 Task: Search one way flight ticket for 1 adult, 1 child, 1 infant in seat in premium economy from Newburgh: New York Stewart International Airport to Gillette: Gillette Campbell County Airport on 5-1-2023. Choice of flights is Southwest. Number of bags: 2 checked bags. Price is upto 105000. Outbound departure time preference is 10:15.
Action: Mouse moved to (250, 393)
Screenshot: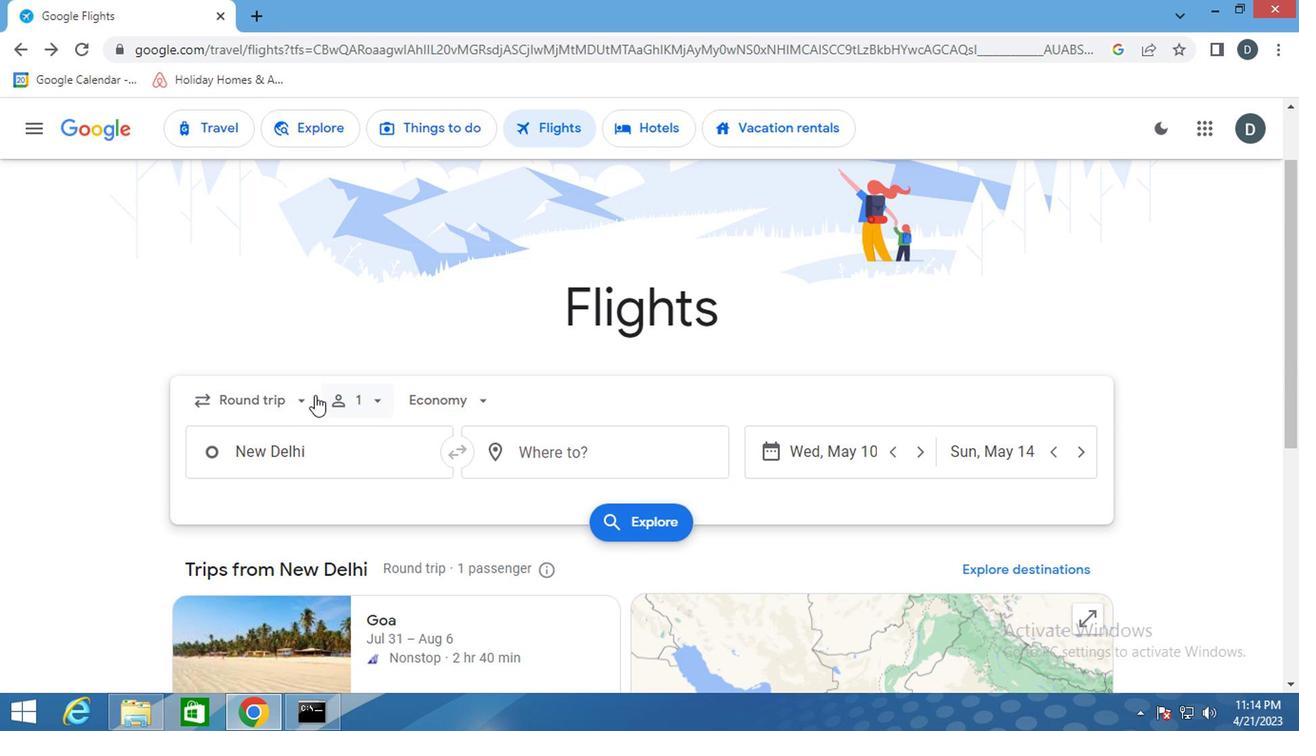 
Action: Mouse pressed left at (250, 393)
Screenshot: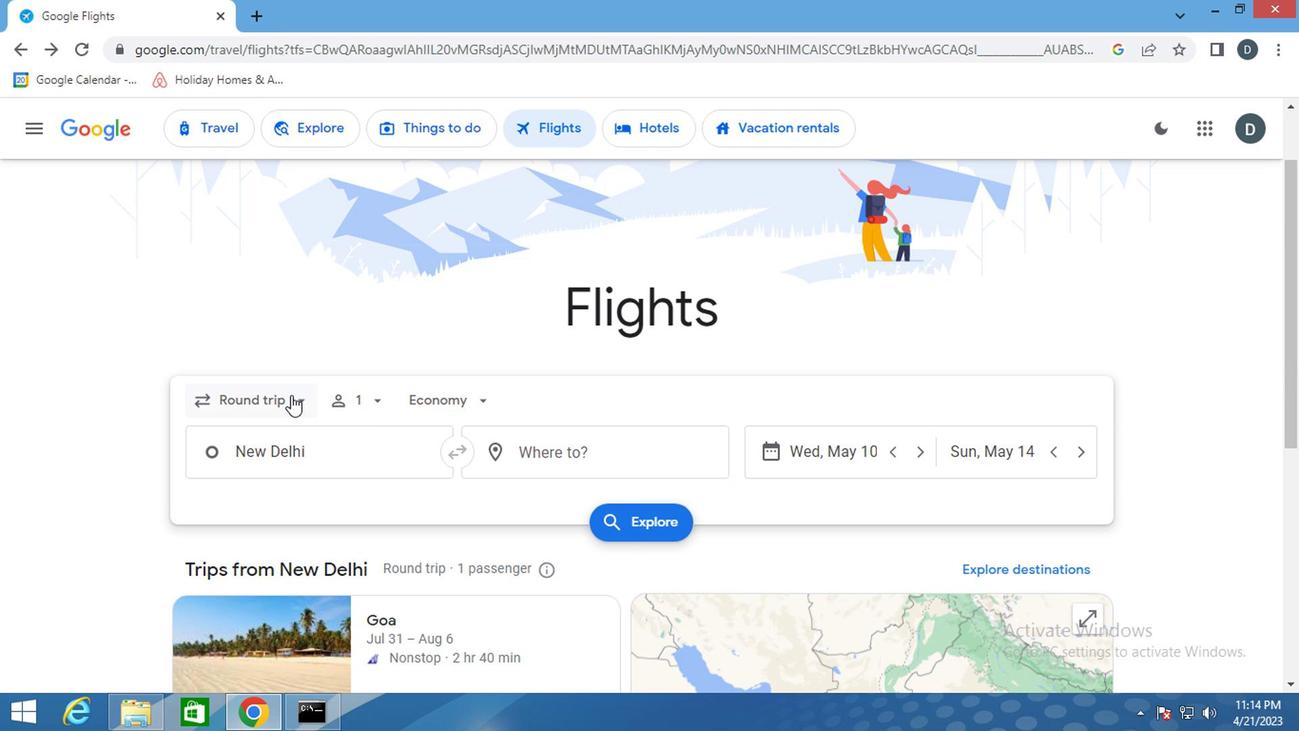 
Action: Mouse moved to (251, 482)
Screenshot: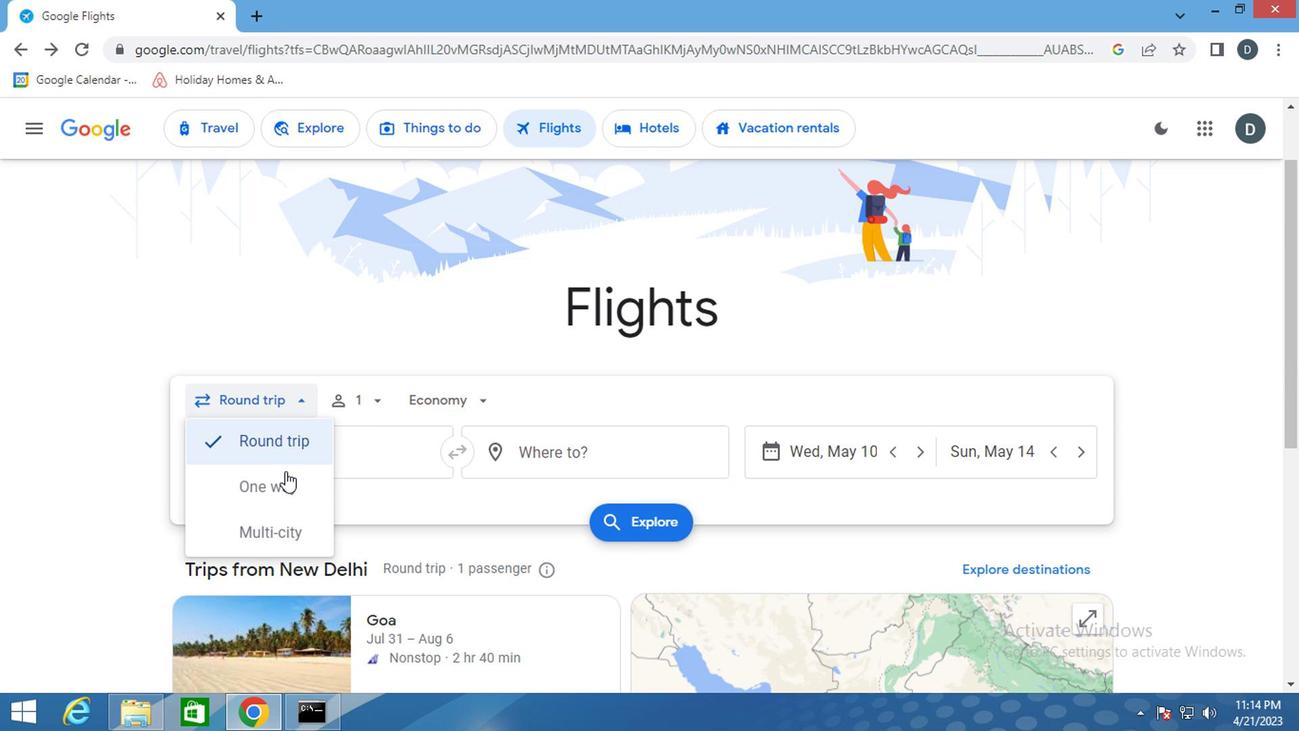 
Action: Mouse pressed left at (251, 482)
Screenshot: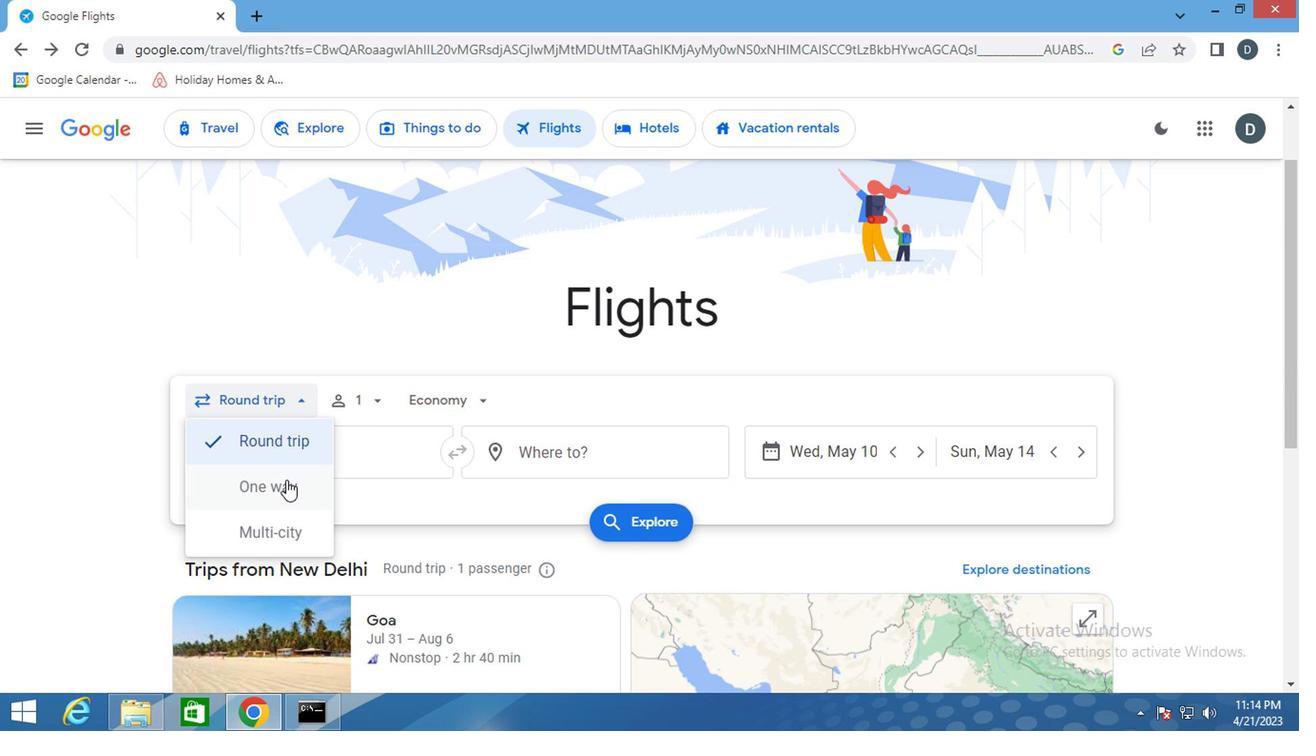 
Action: Mouse moved to (339, 402)
Screenshot: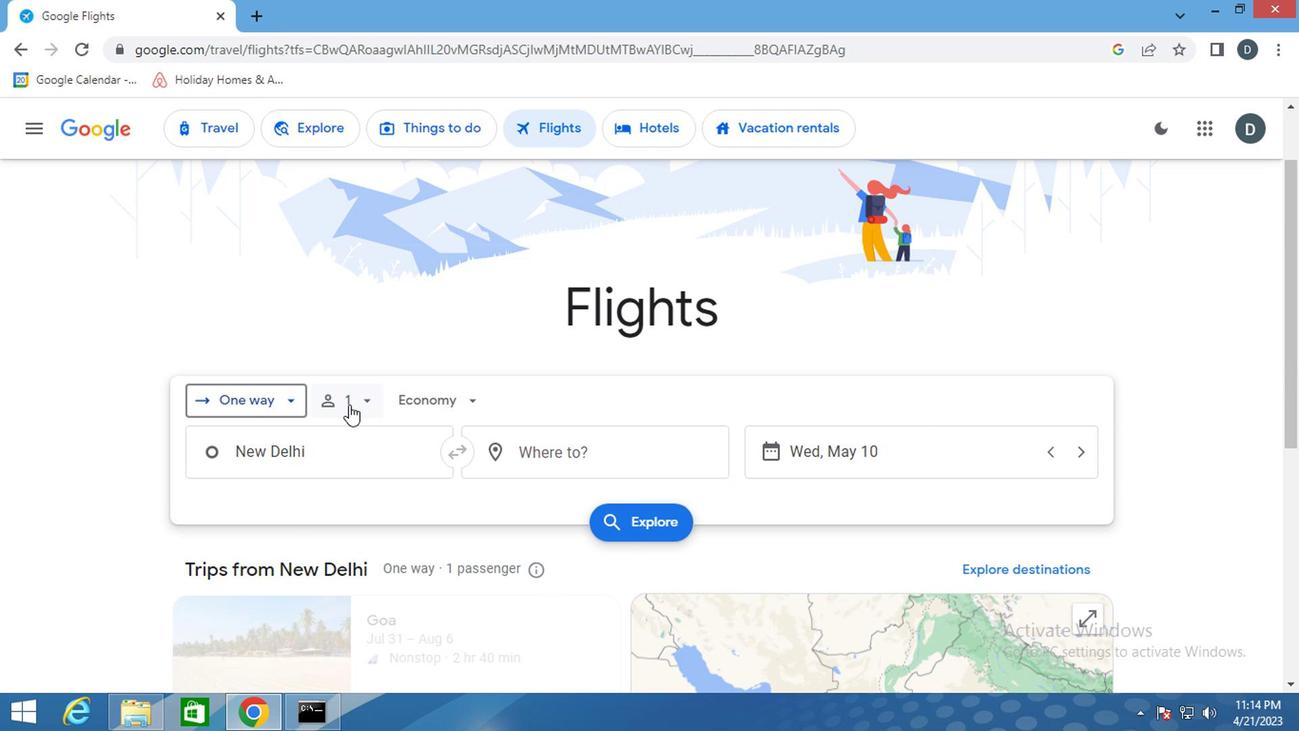 
Action: Mouse pressed left at (339, 402)
Screenshot: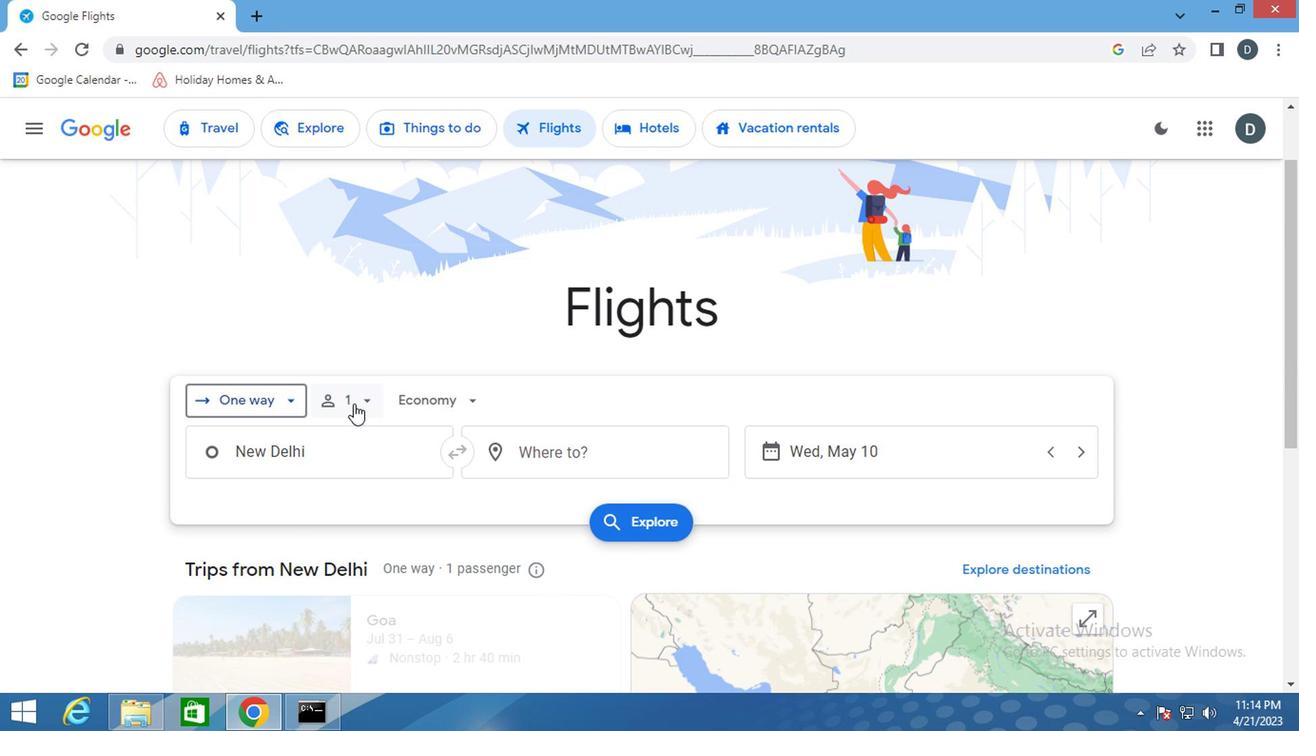 
Action: Mouse moved to (563, 508)
Screenshot: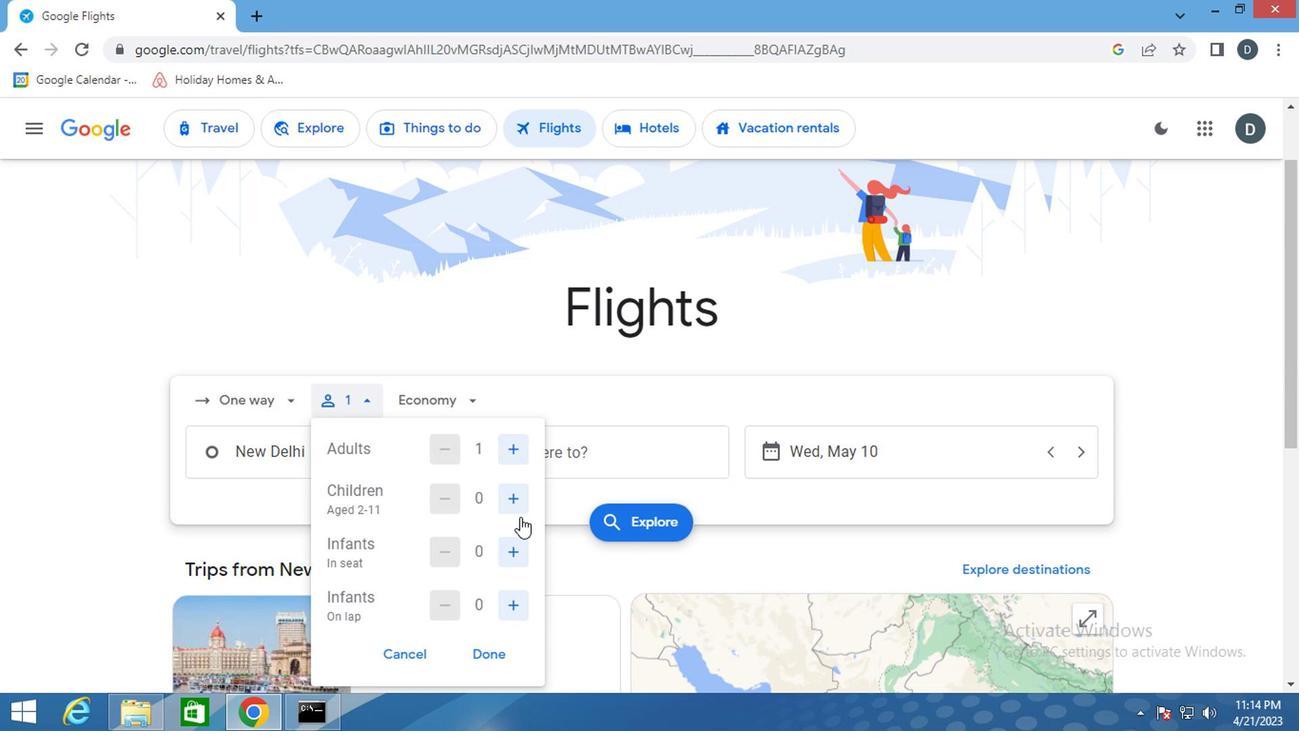 
Action: Mouse pressed left at (563, 508)
Screenshot: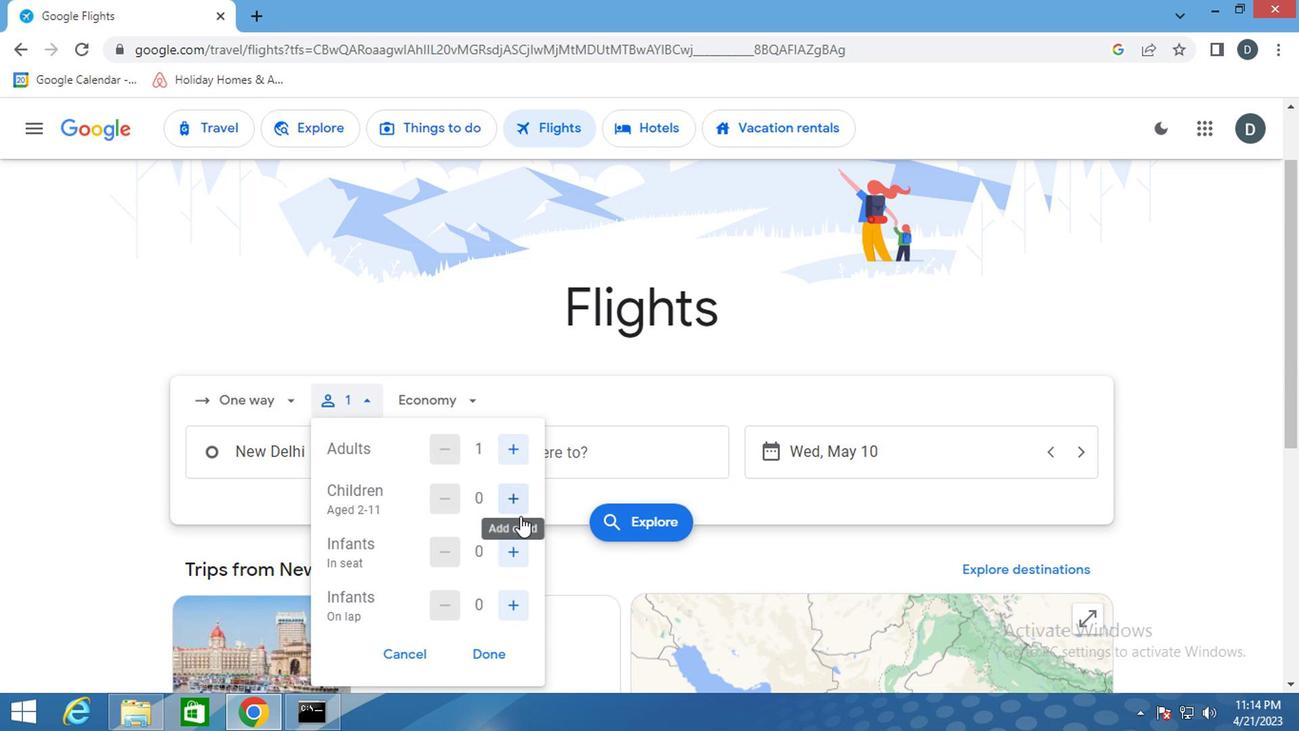 
Action: Mouse moved to (559, 542)
Screenshot: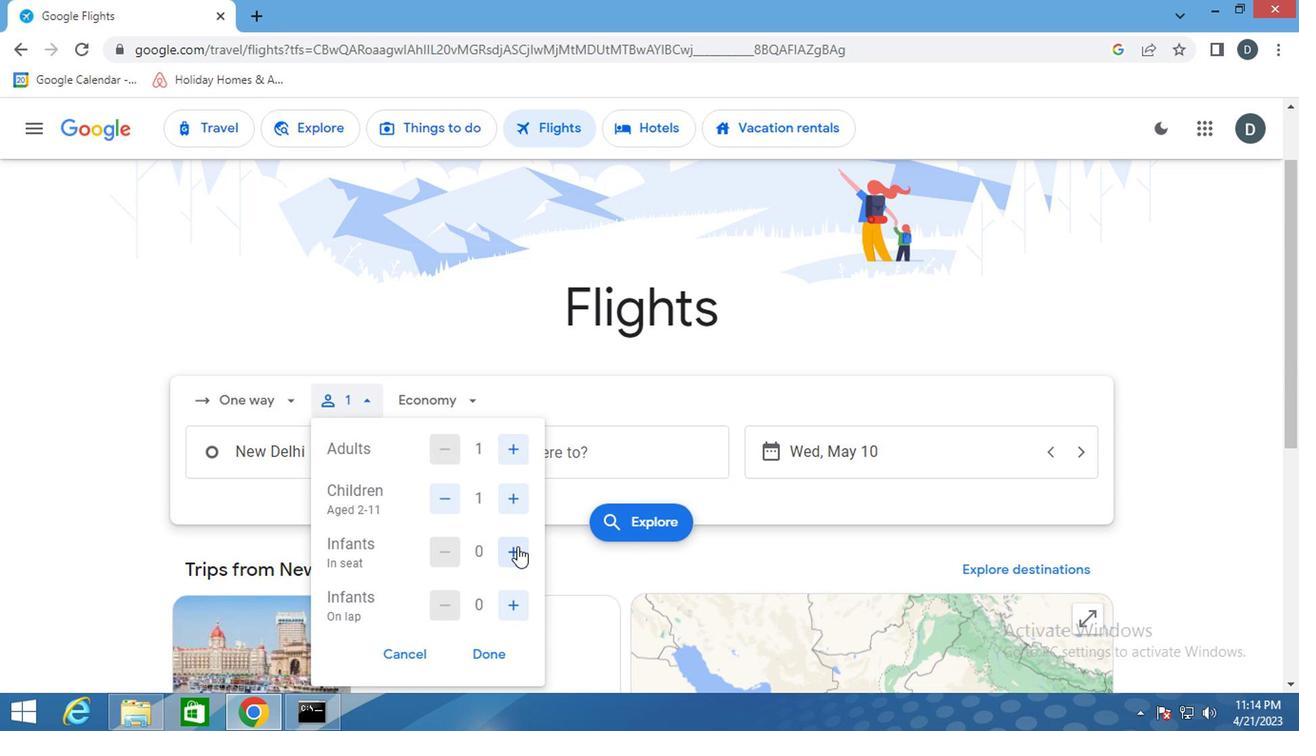 
Action: Mouse pressed left at (559, 542)
Screenshot: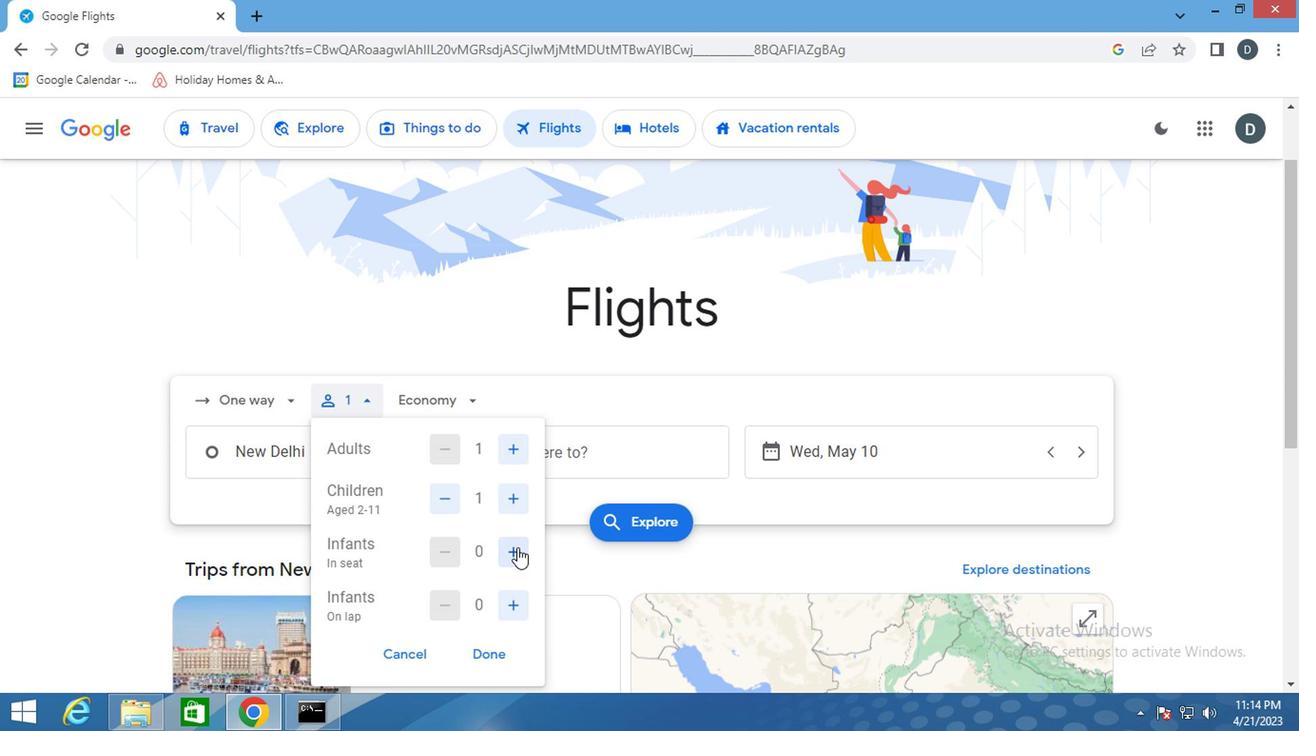 
Action: Mouse moved to (533, 651)
Screenshot: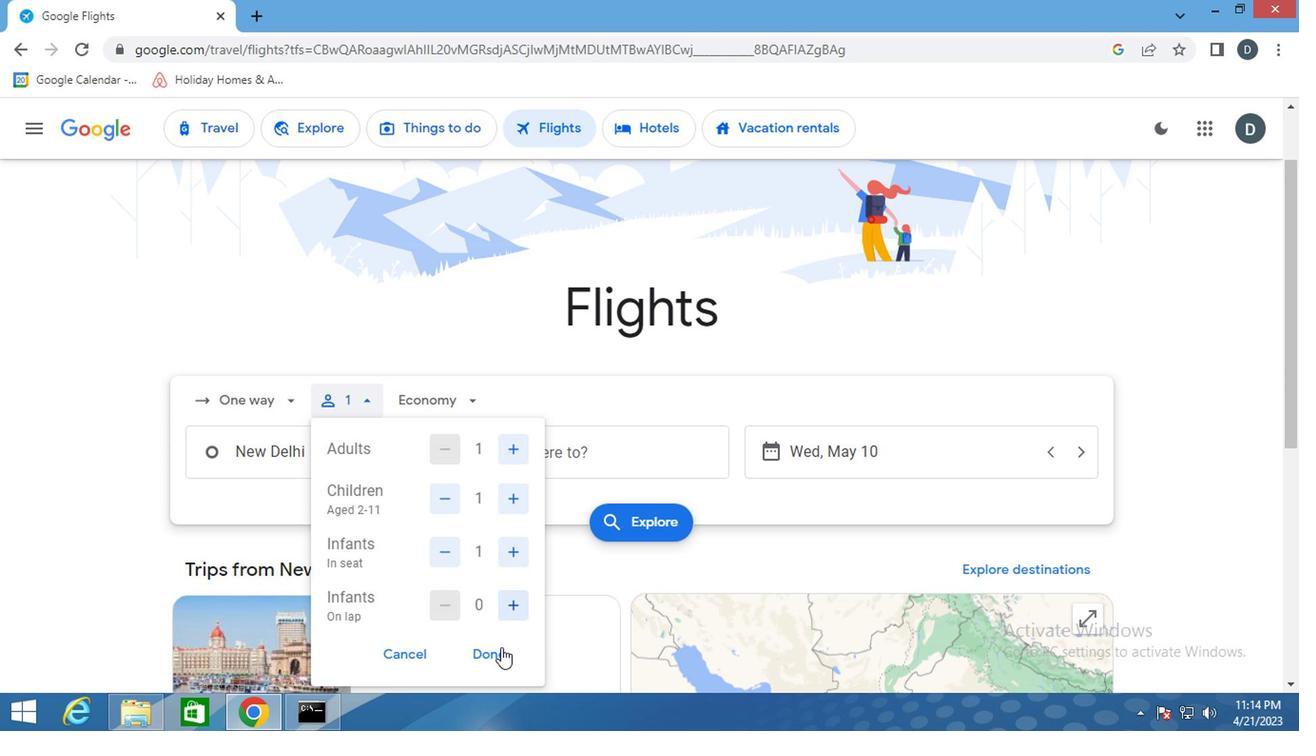 
Action: Mouse pressed left at (533, 651)
Screenshot: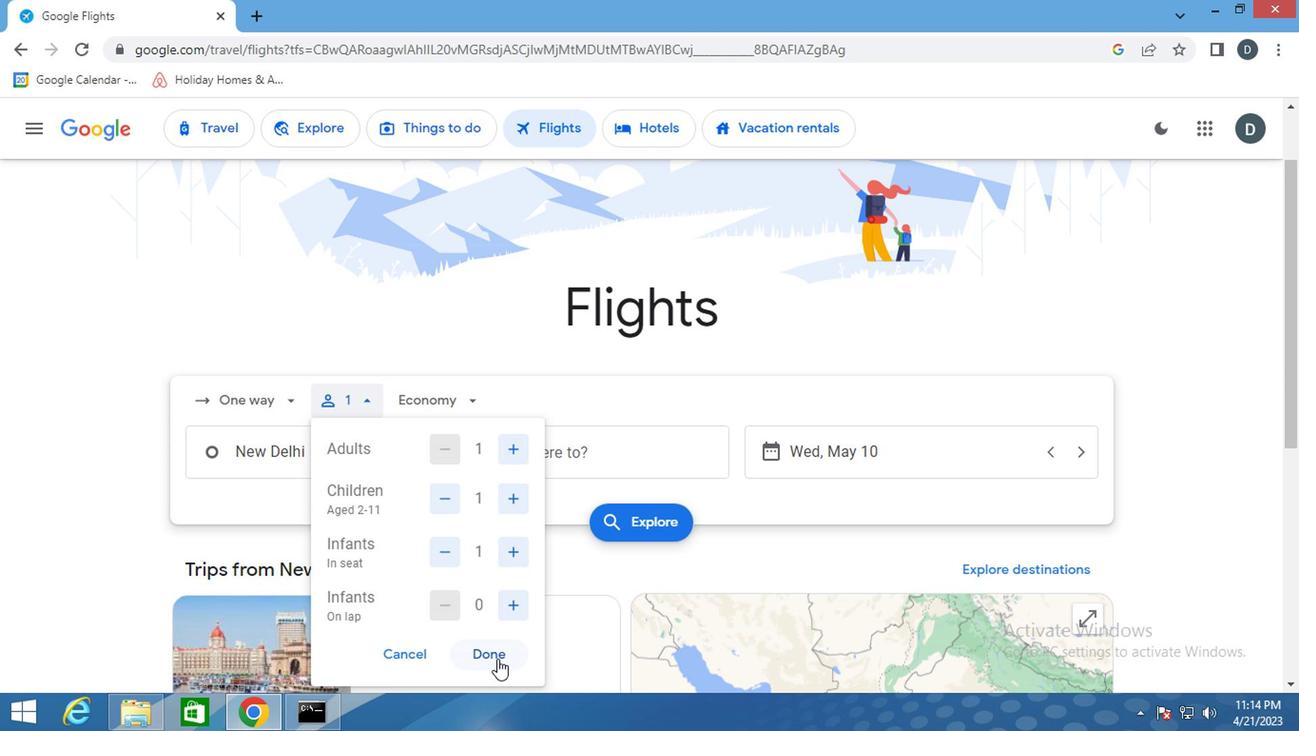 
Action: Mouse moved to (463, 410)
Screenshot: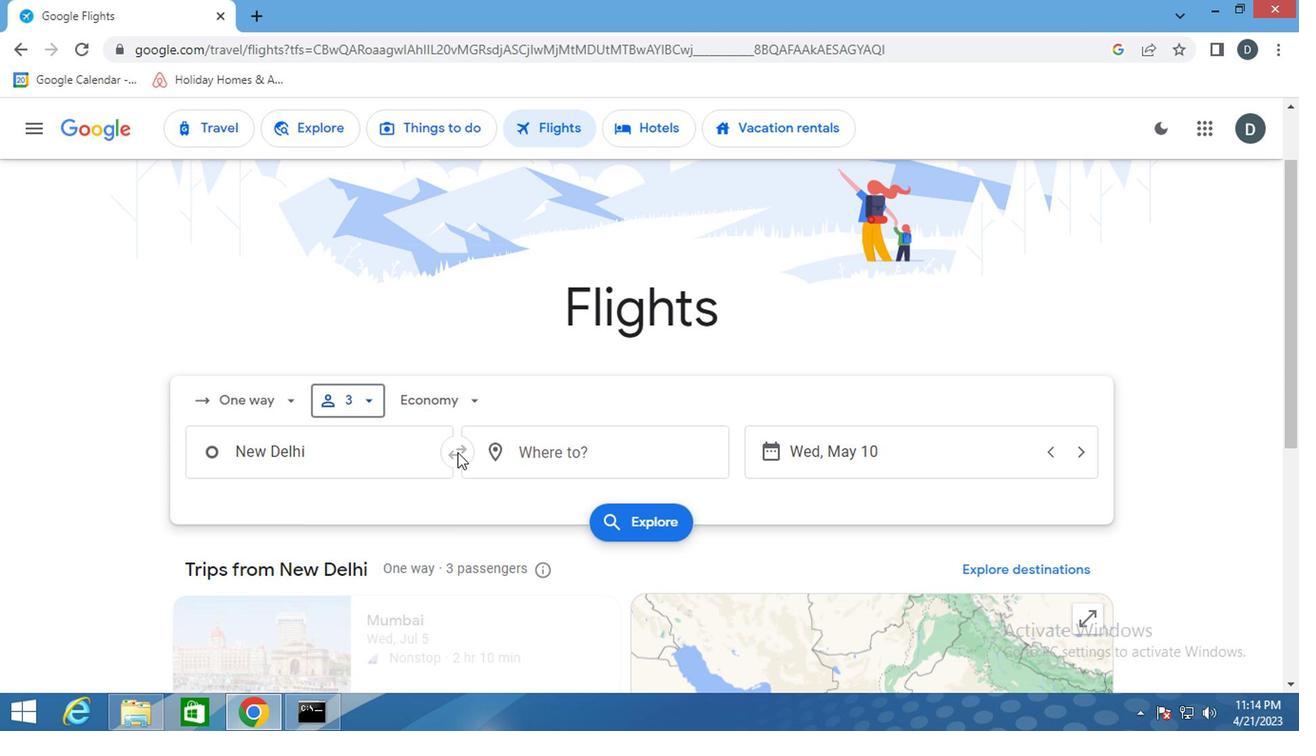 
Action: Mouse pressed left at (463, 410)
Screenshot: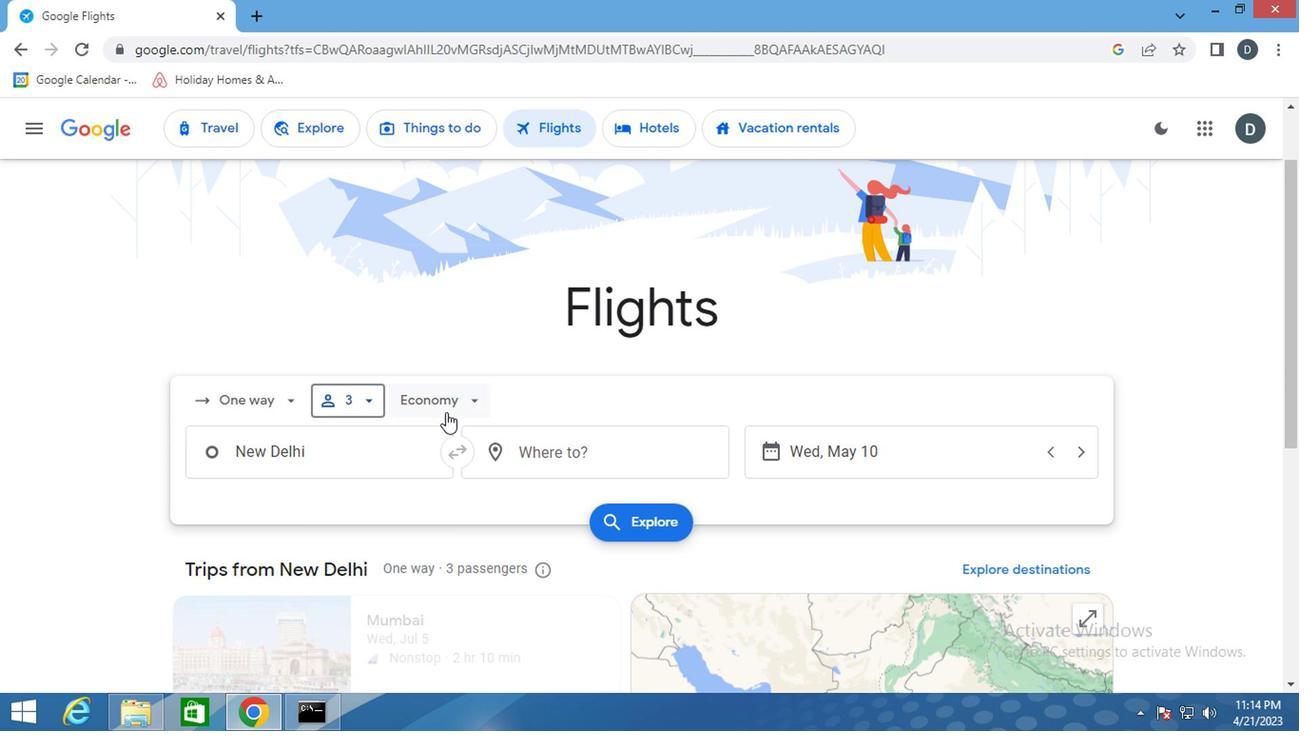 
Action: Mouse moved to (494, 471)
Screenshot: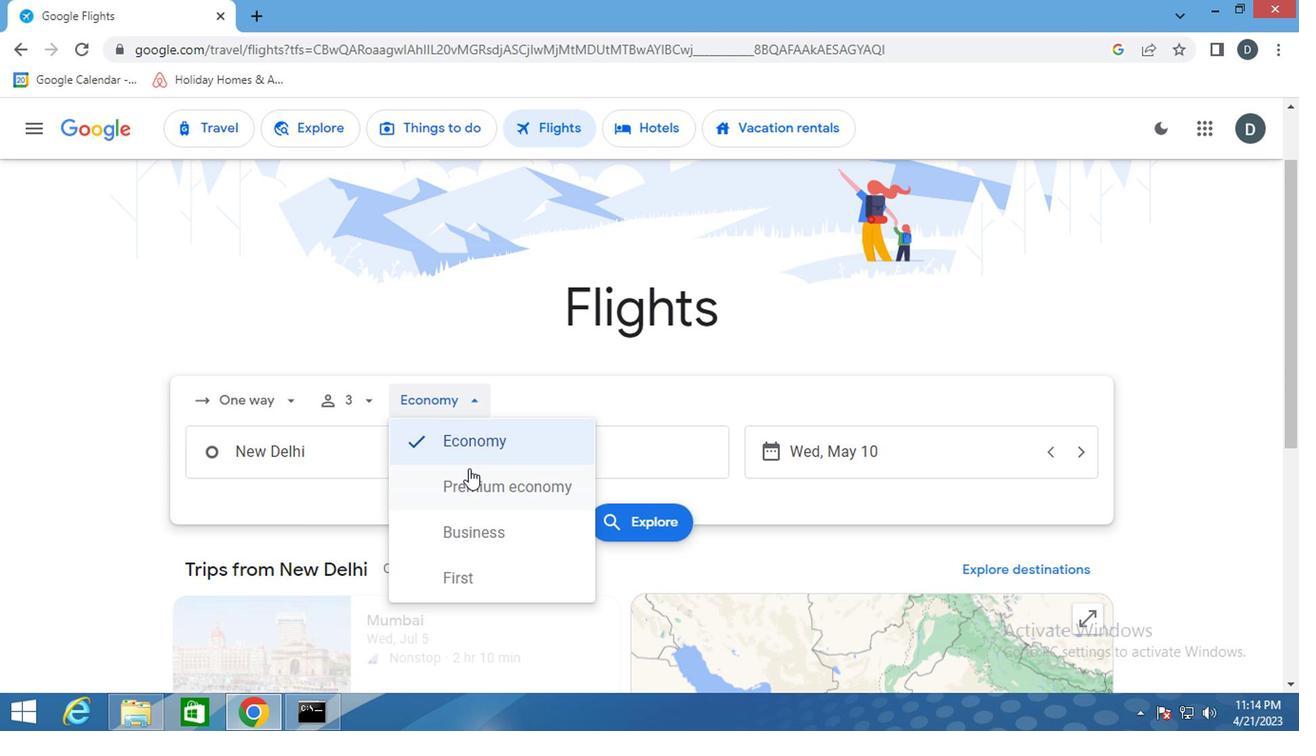 
Action: Mouse pressed left at (494, 471)
Screenshot: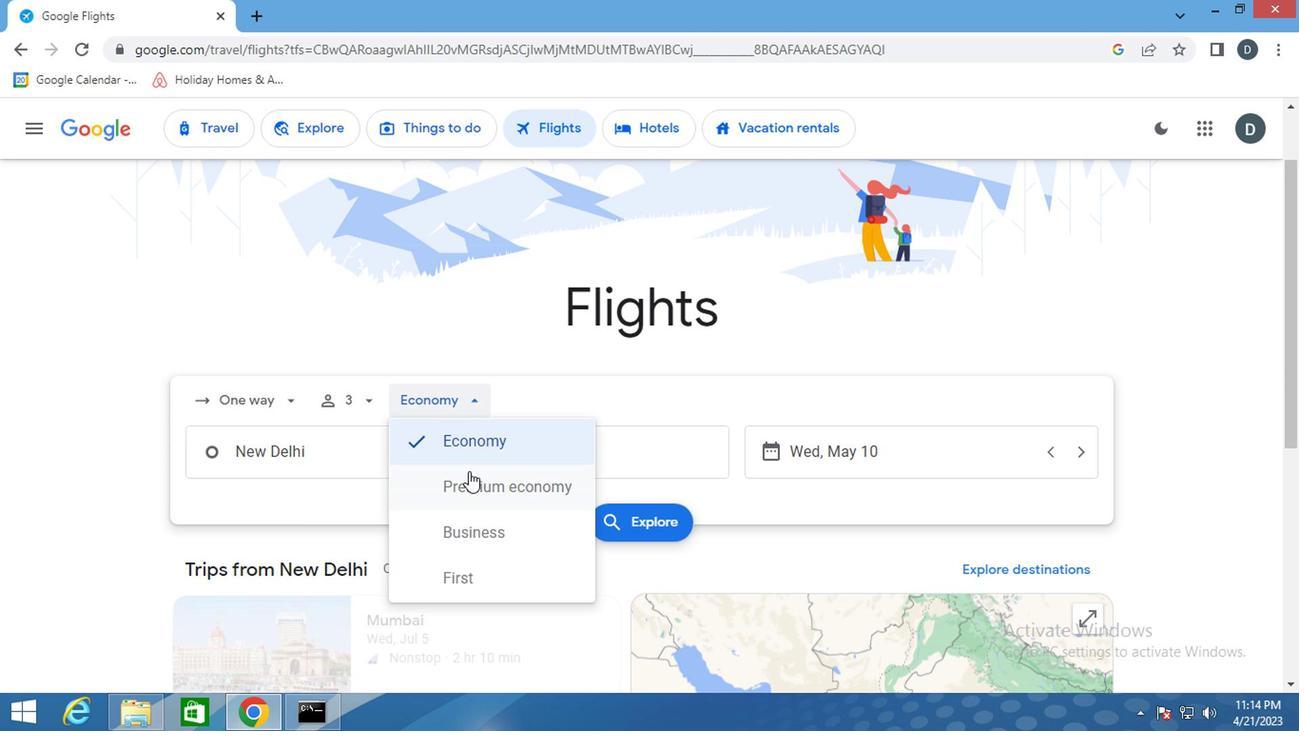 
Action: Mouse moved to (299, 459)
Screenshot: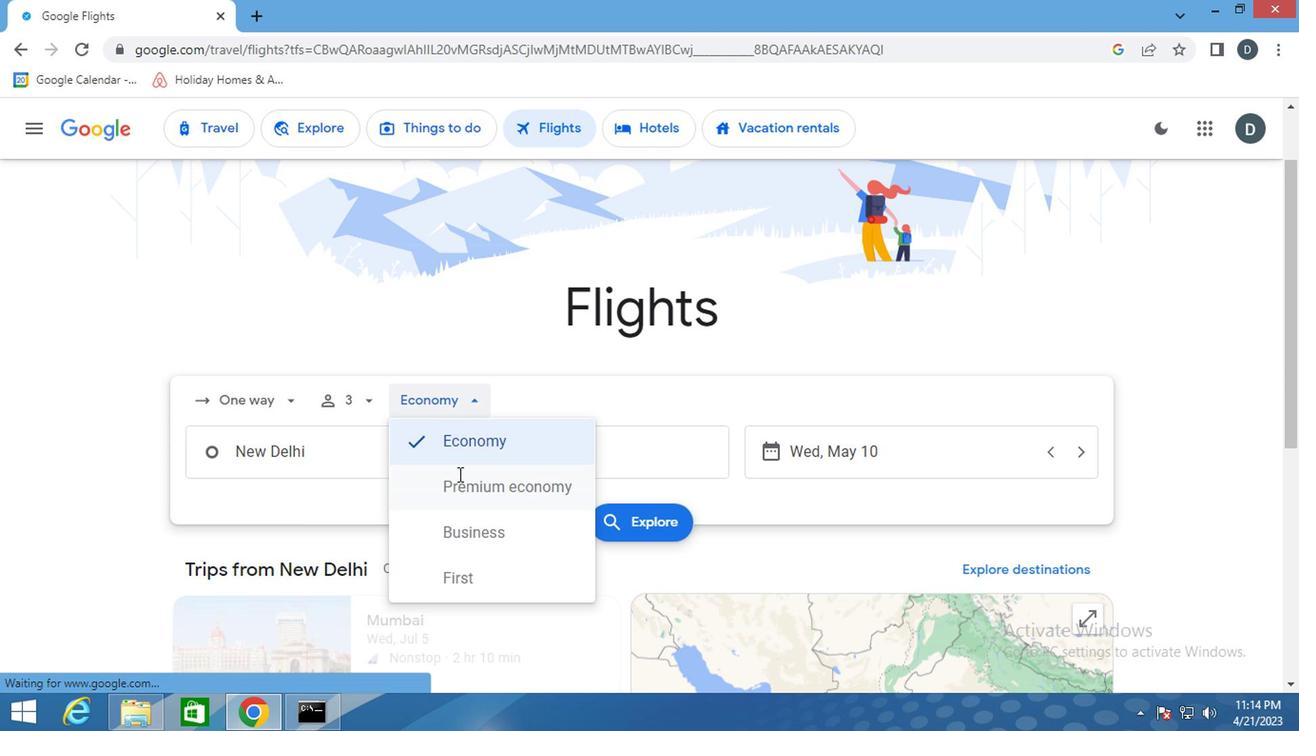 
Action: Mouse pressed left at (299, 459)
Screenshot: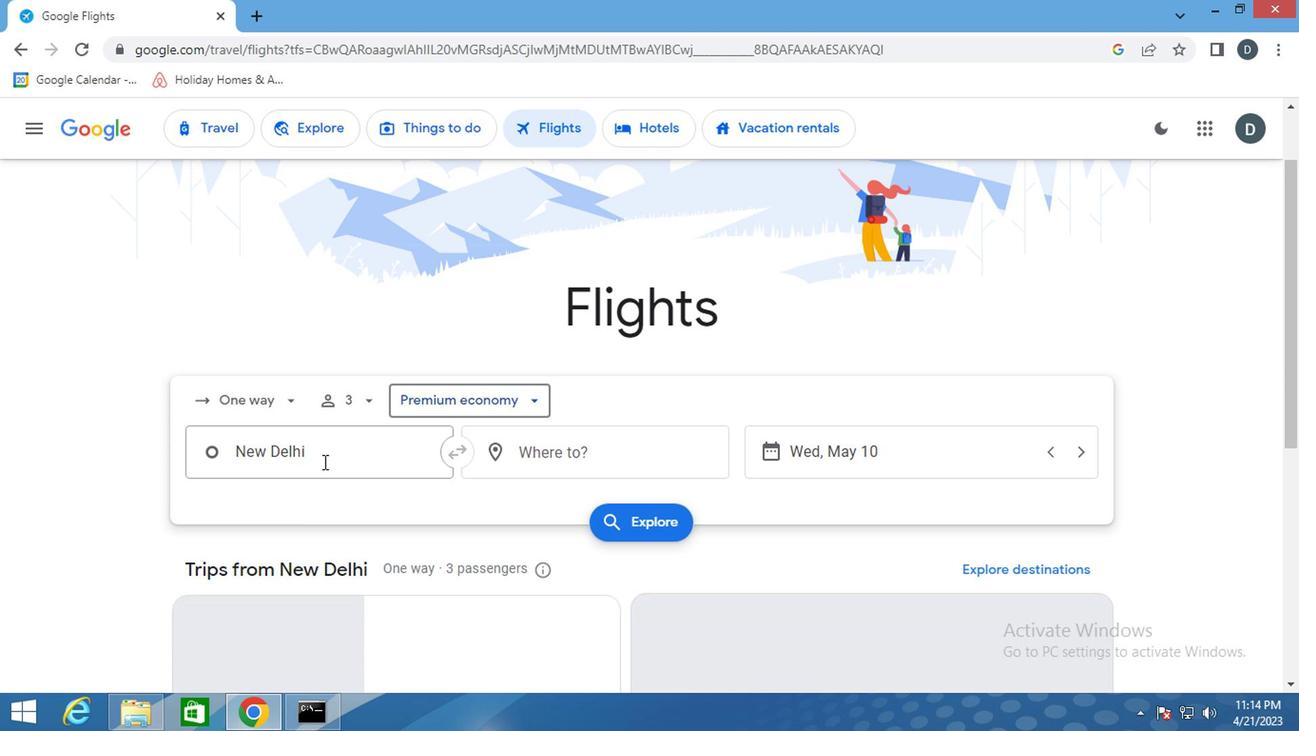 
Action: Key pressed <Key.shift>NEWBURG
Screenshot: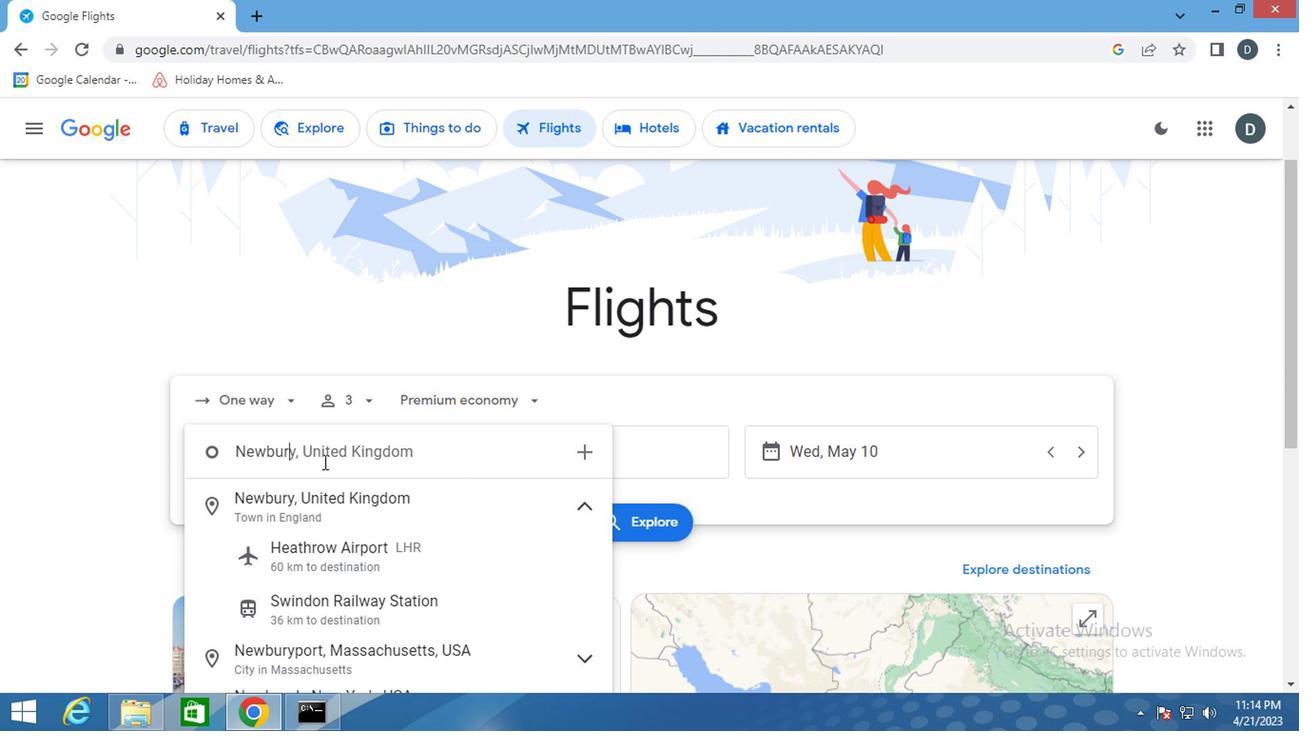 
Action: Mouse moved to (358, 560)
Screenshot: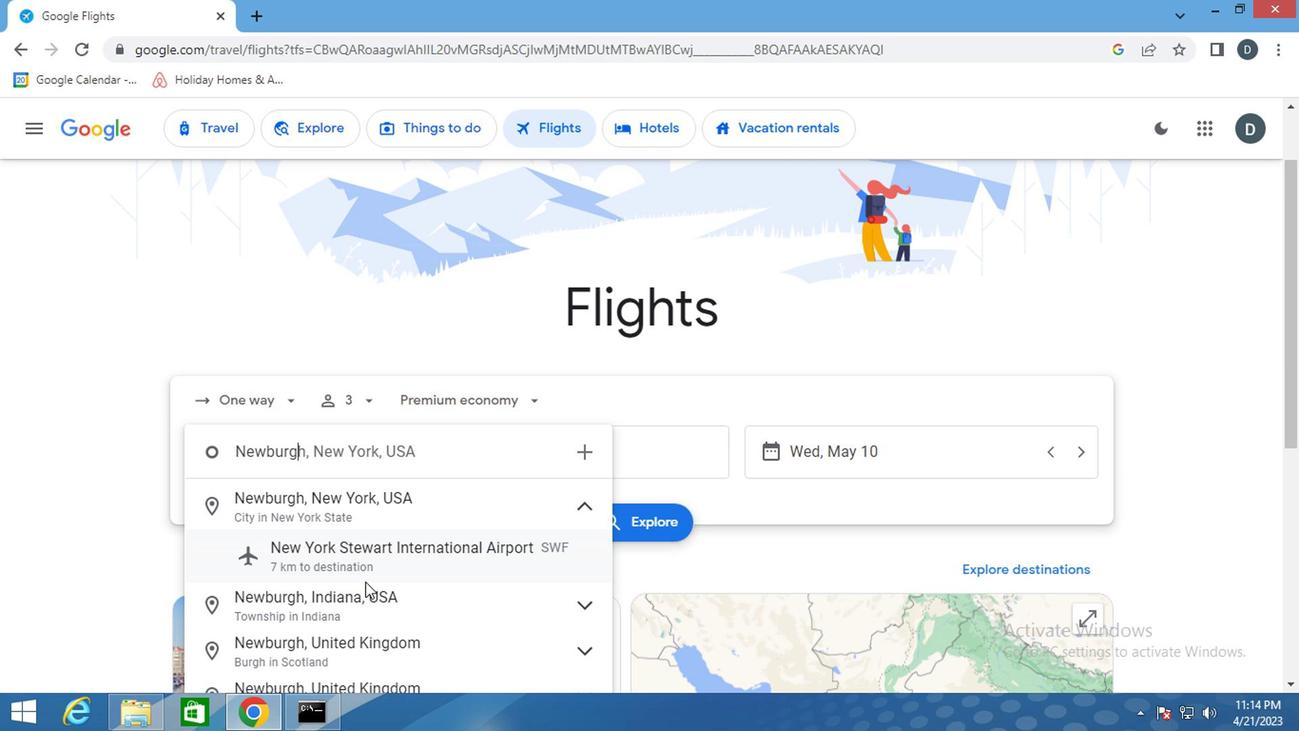 
Action: Mouse pressed left at (358, 560)
Screenshot: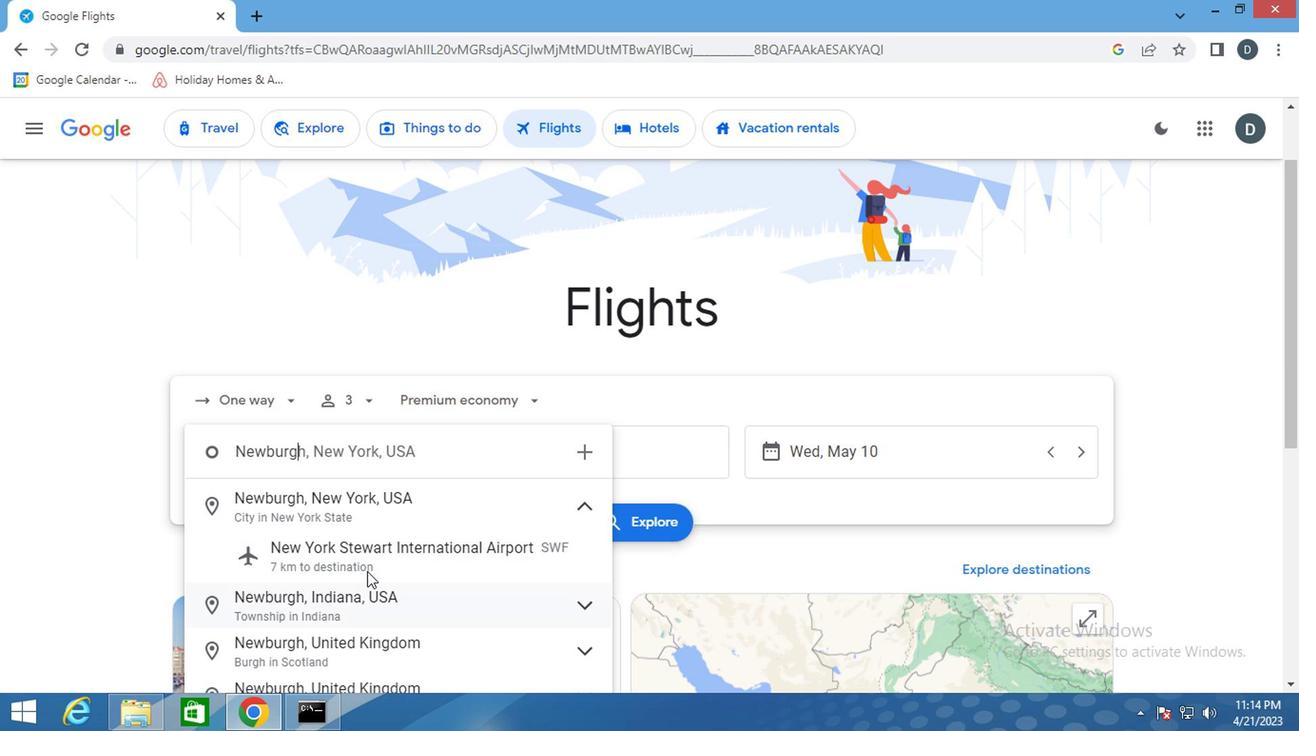
Action: Mouse moved to (637, 465)
Screenshot: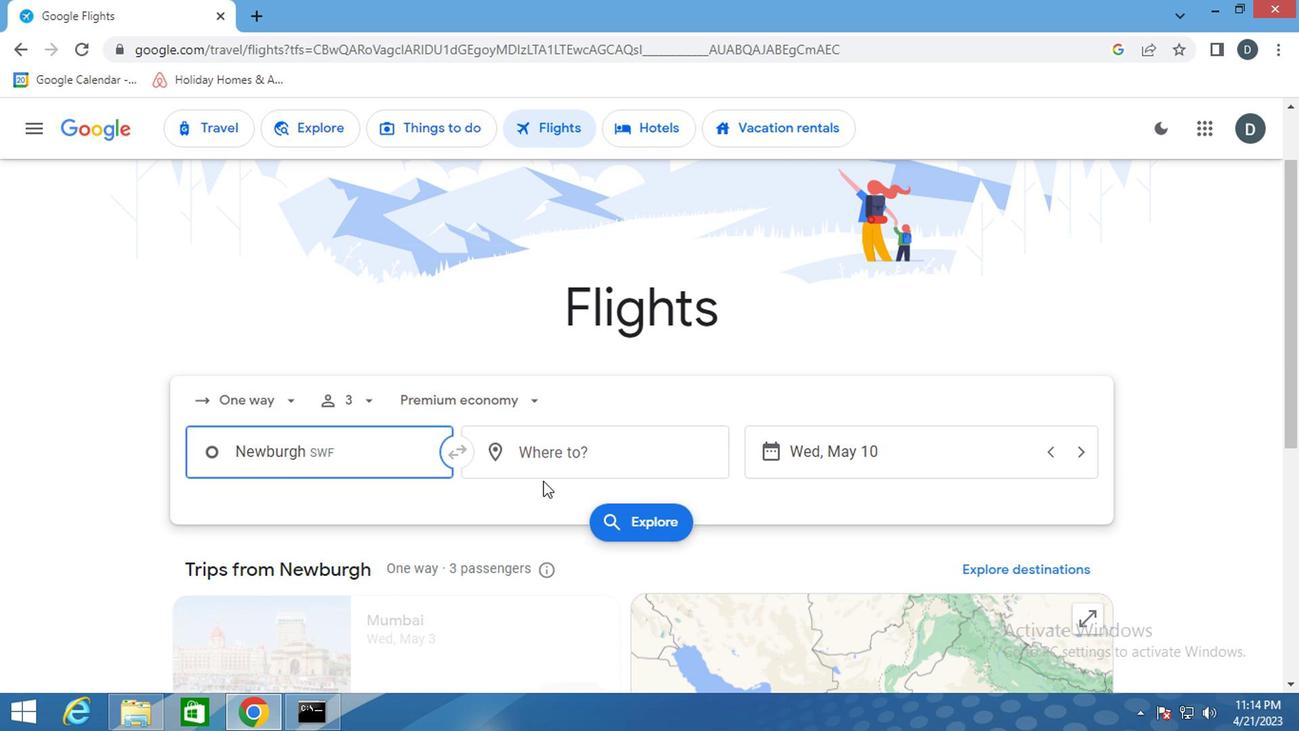 
Action: Mouse pressed left at (637, 465)
Screenshot: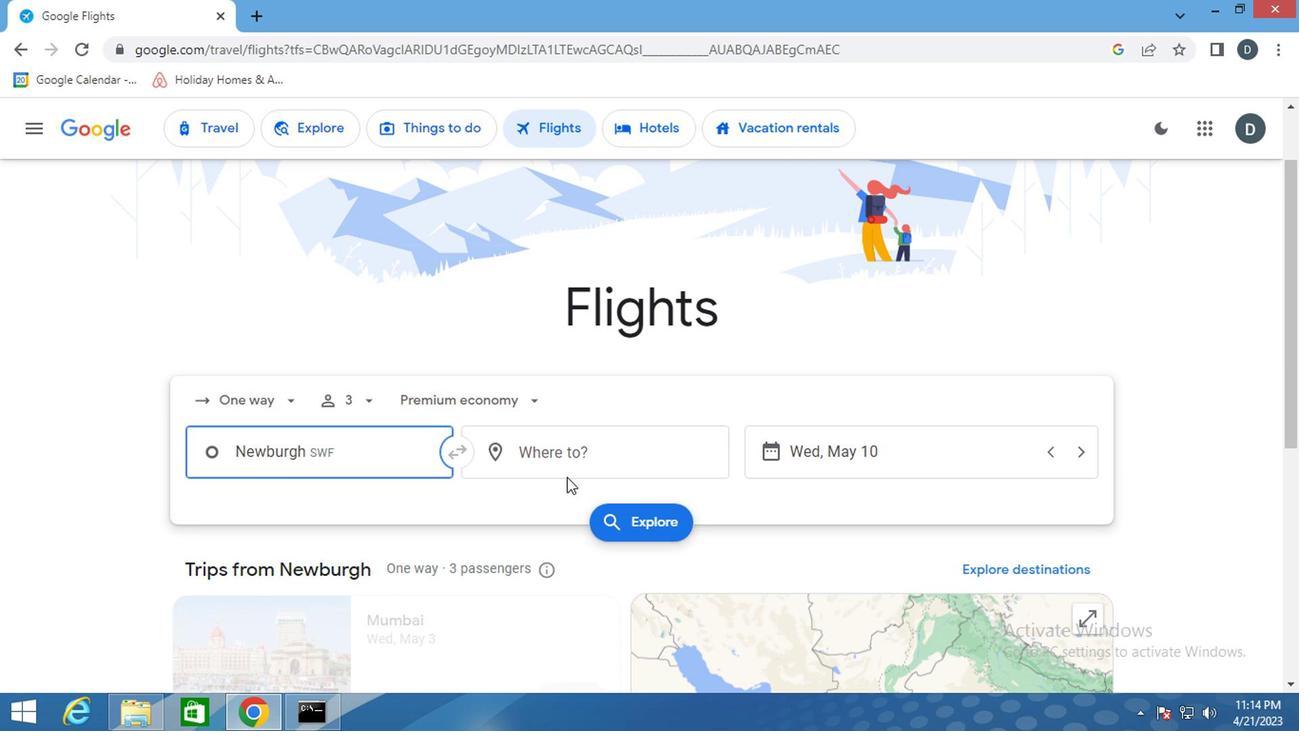 
Action: Mouse moved to (638, 465)
Screenshot: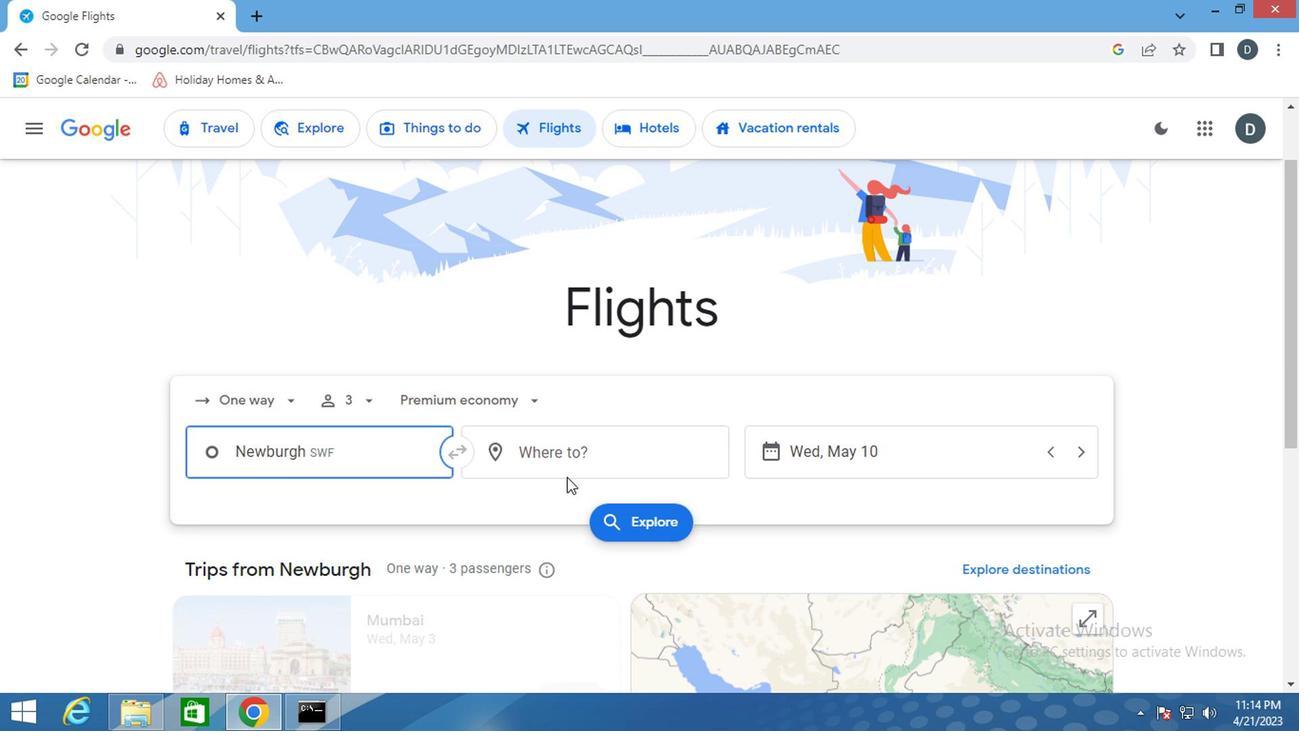 
Action: Key pressed <Key.shift>GILLETTE
Screenshot: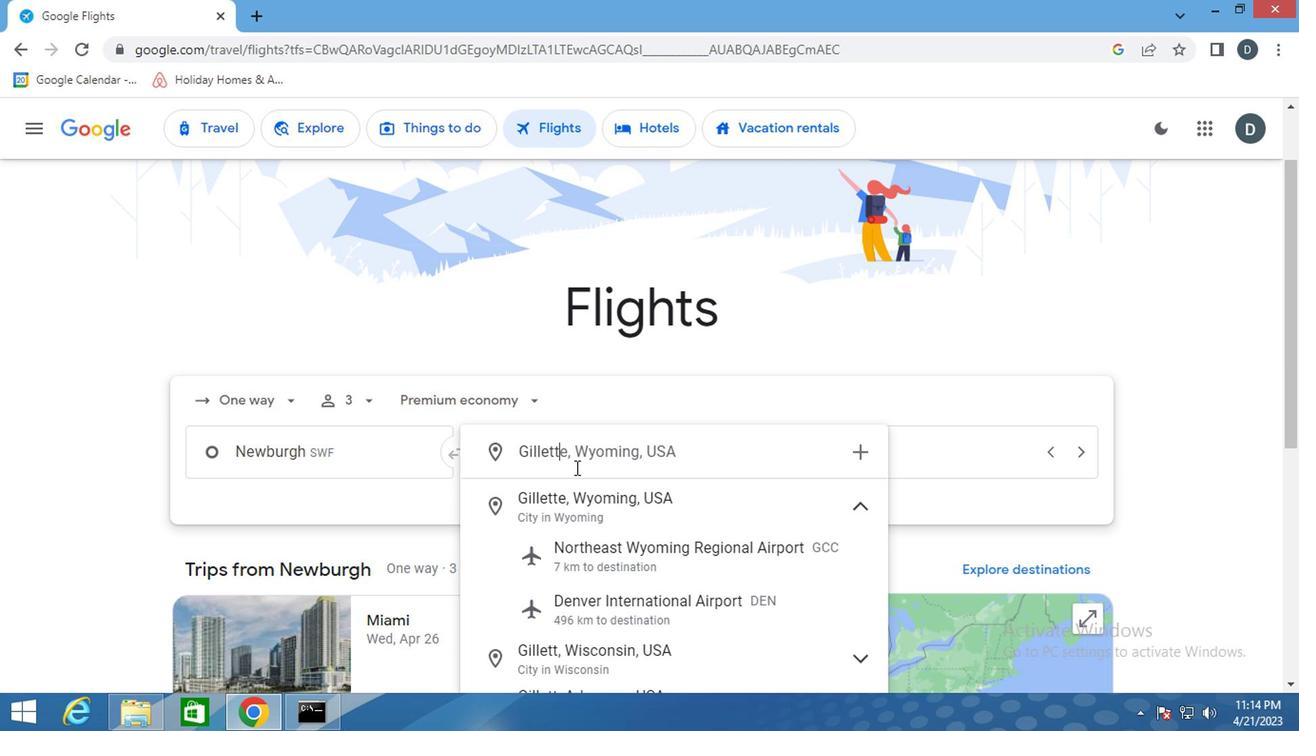 
Action: Mouse moved to (655, 490)
Screenshot: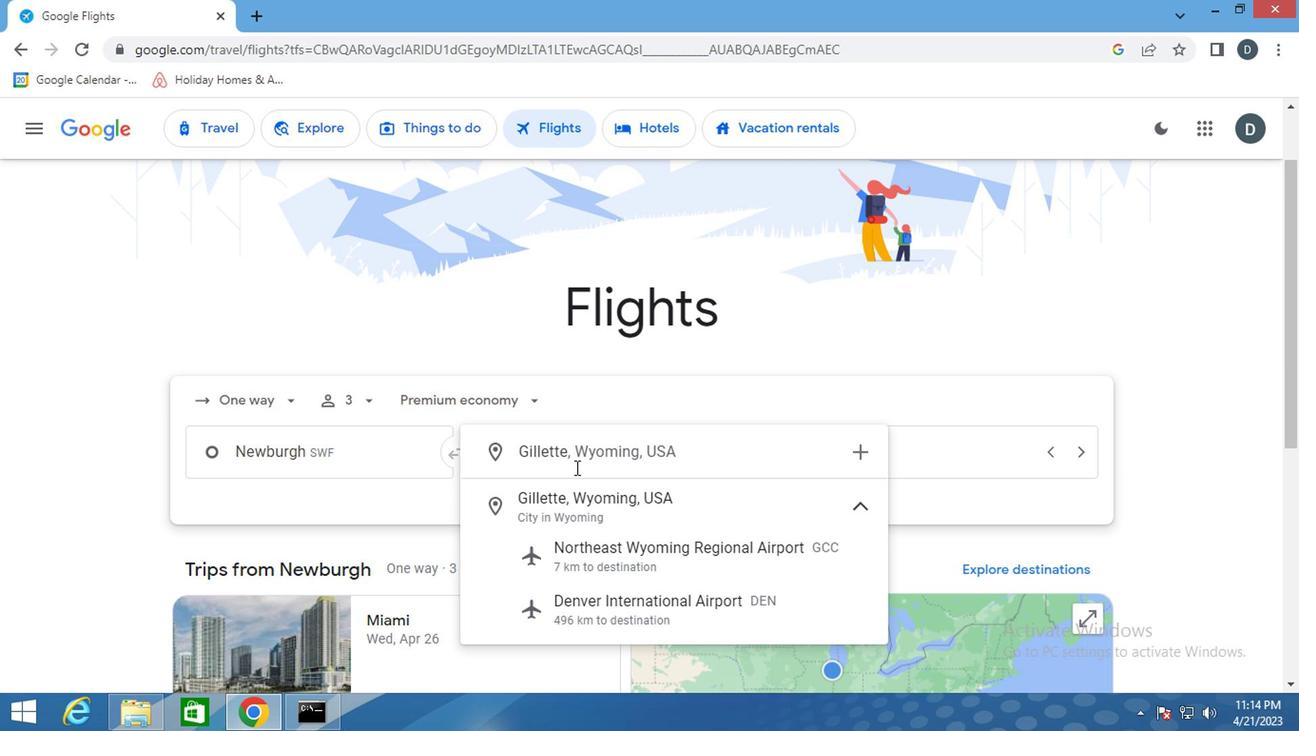 
Action: Key pressed <Key.space><Key.shift><Key.shift><Key.shift><Key.shift><Key.shift><Key.shift><Key.shift><Key.shift><Key.shift><Key.shift><Key.shift><Key.shift><Key.shift><Key.shift><Key.shift><Key.shift><Key.shift><Key.shift><Key.shift><Key.shift><Key.shift><Key.shift>CAMPBELL<Key.enter>
Screenshot: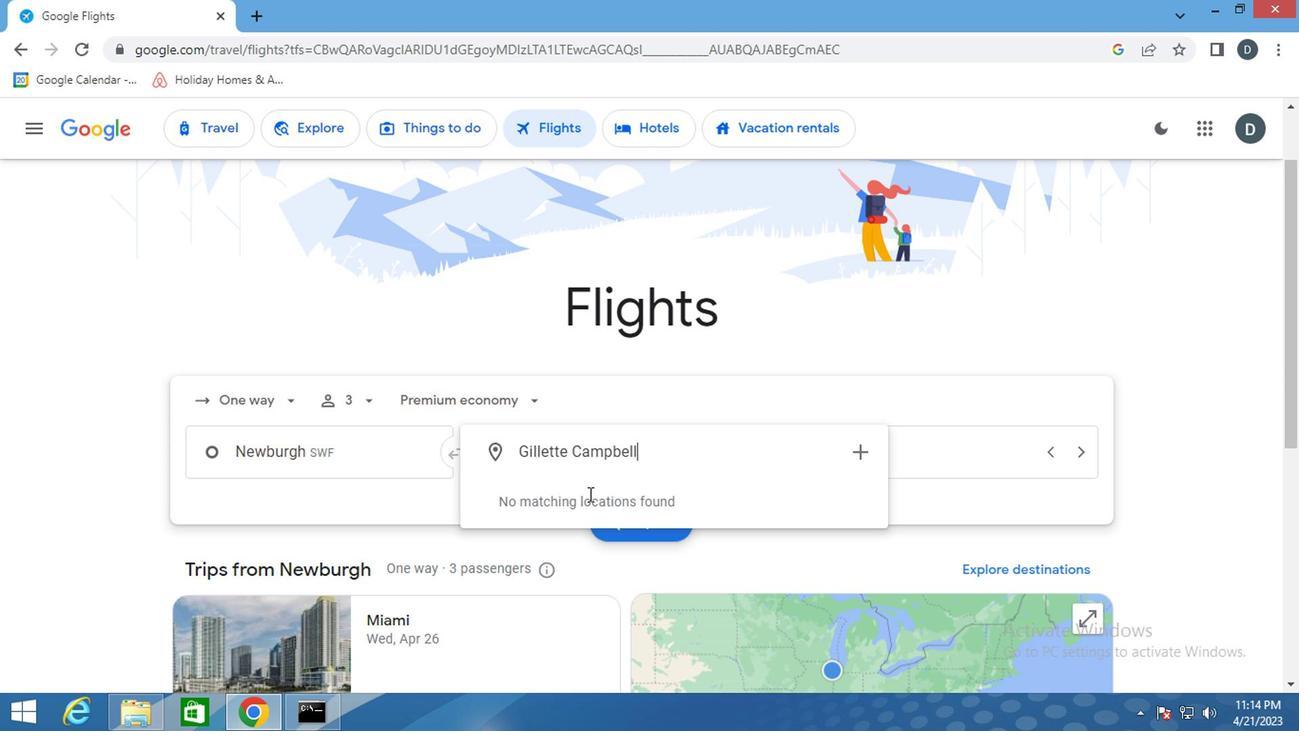 
Action: Mouse moved to (720, 447)
Screenshot: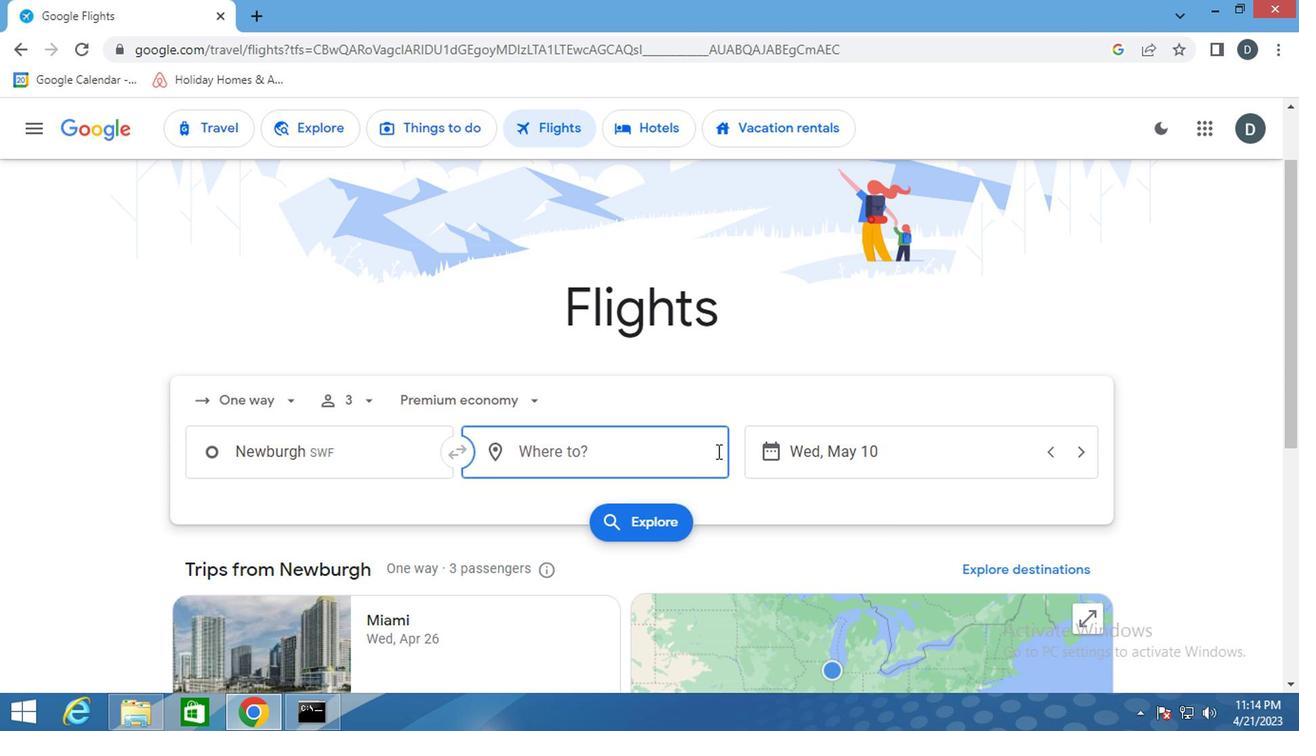 
Action: Key pressed <Key.shift>GI
Screenshot: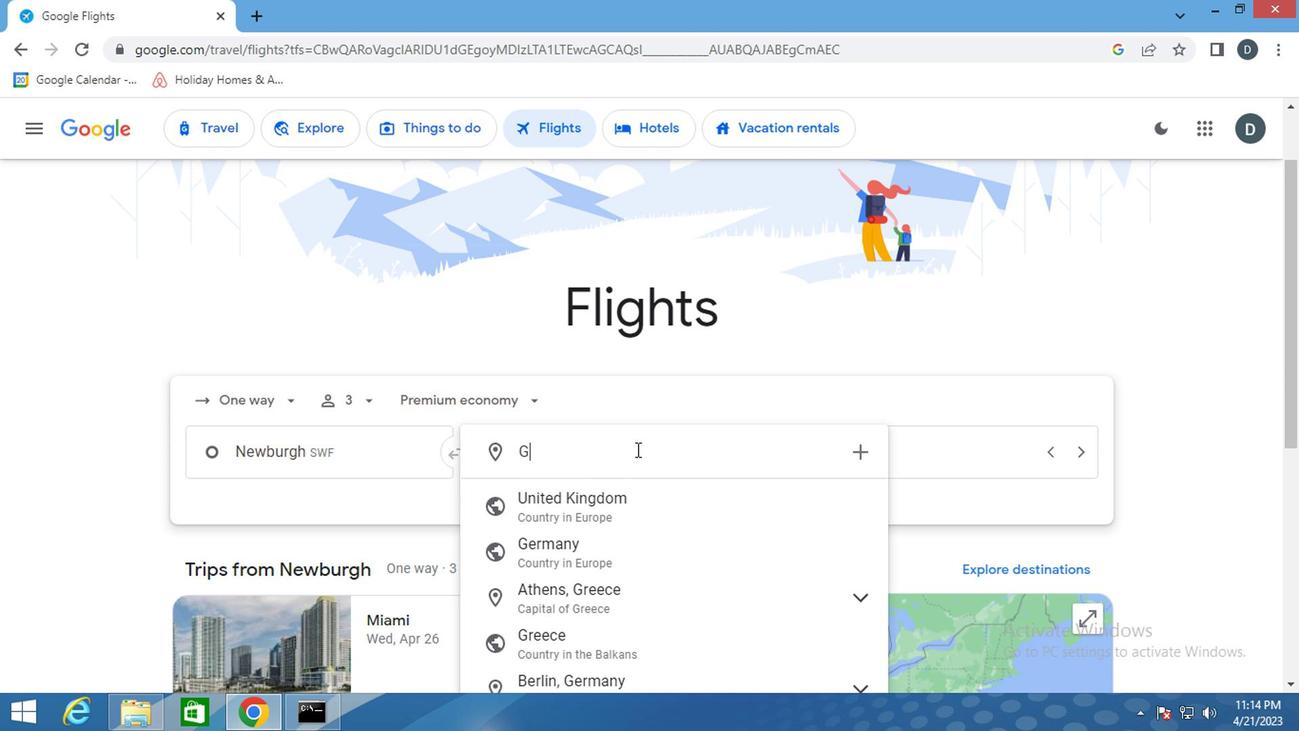
Action: Mouse moved to (720, 447)
Screenshot: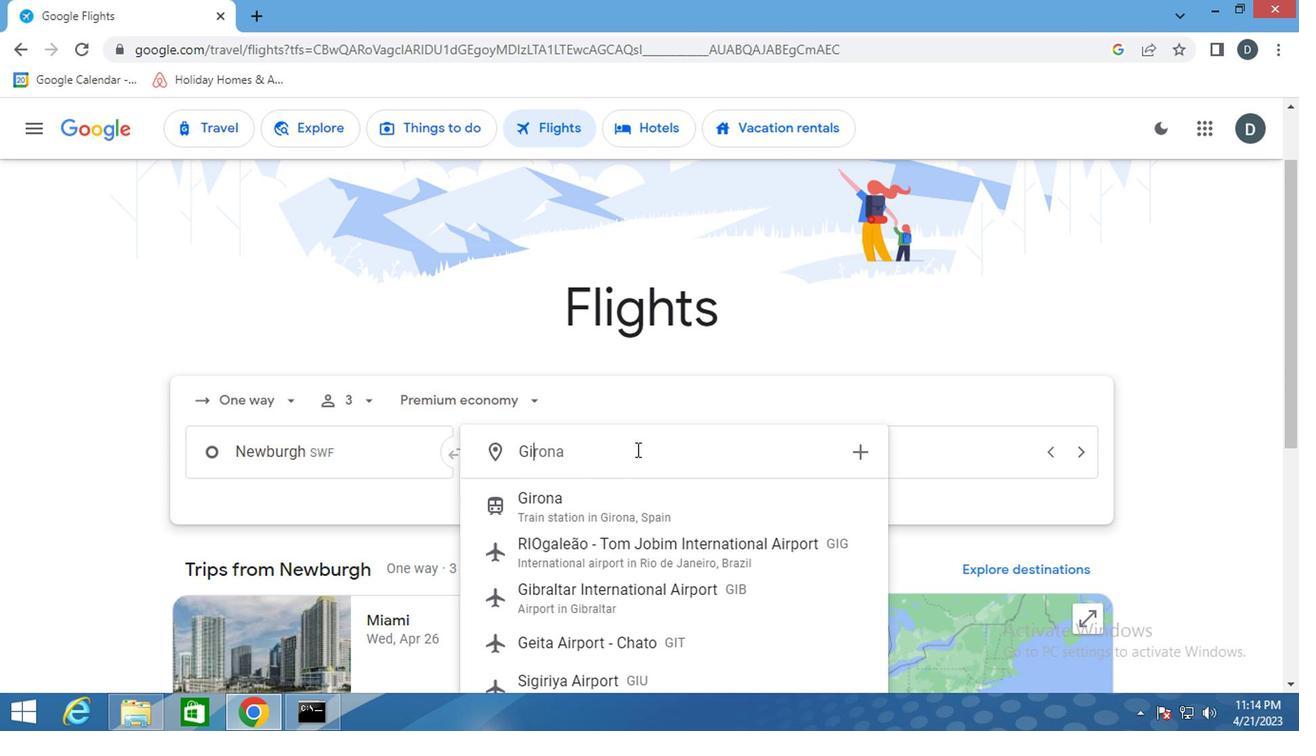 
Action: Key pressed LLETTE
Screenshot: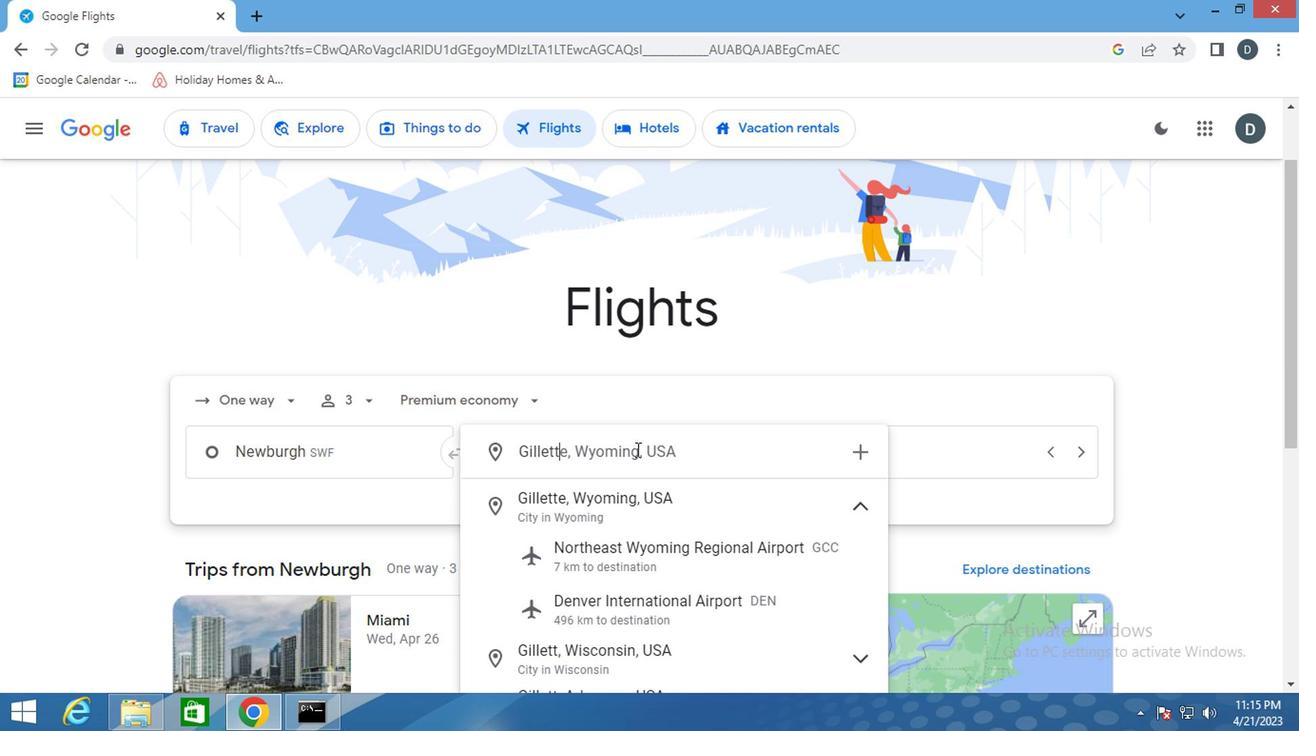 
Action: Mouse moved to (713, 512)
Screenshot: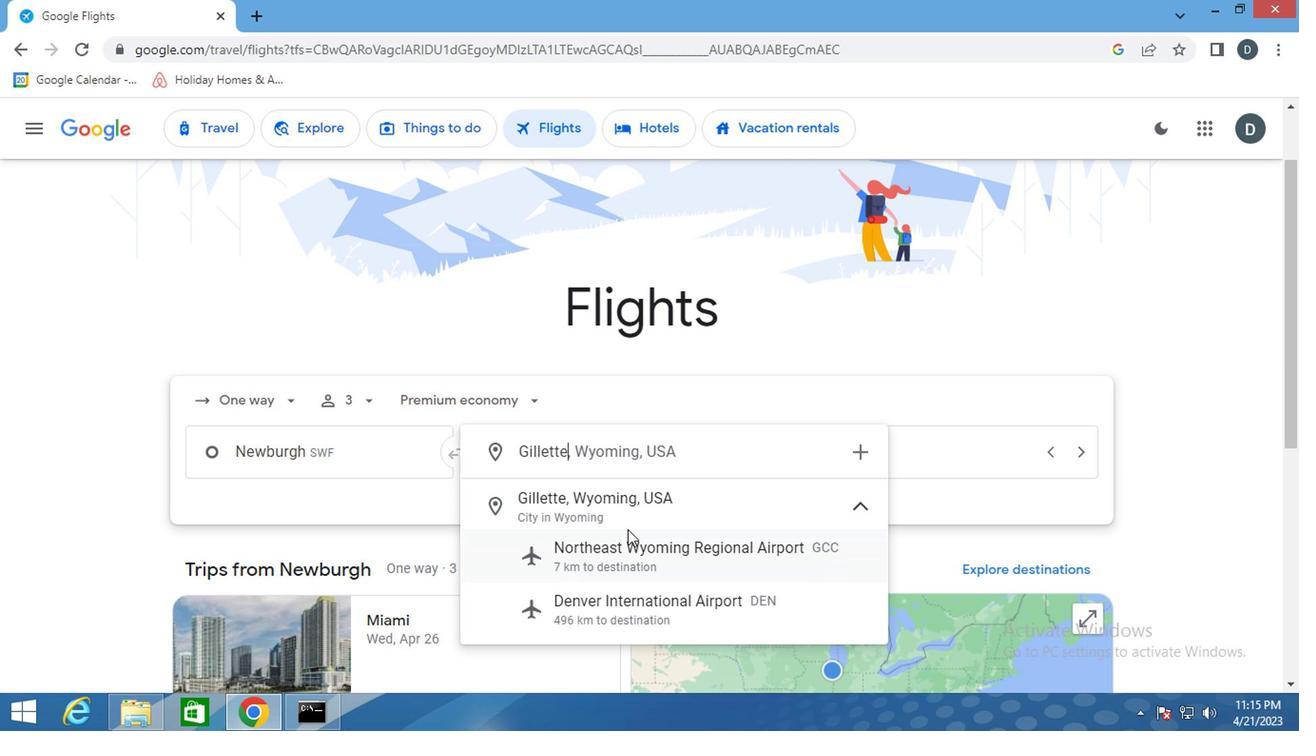 
Action: Mouse pressed left at (713, 512)
Screenshot: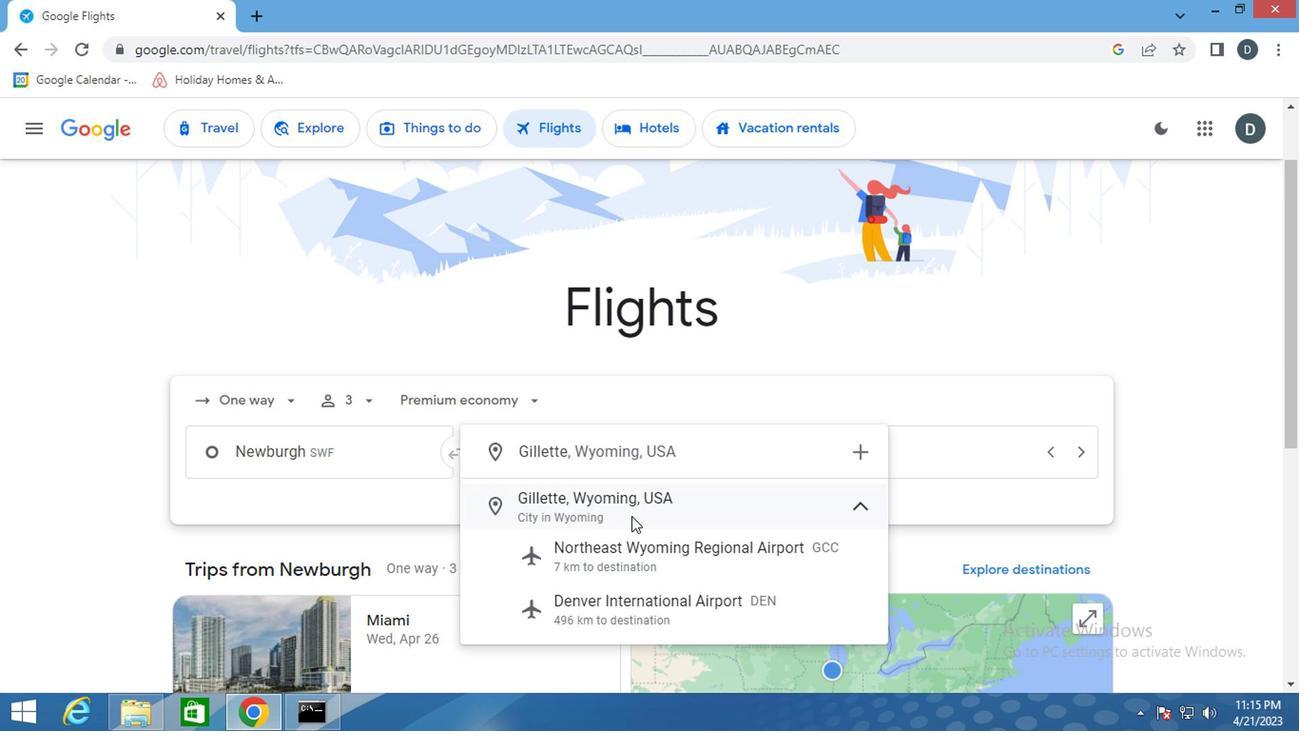 
Action: Mouse moved to (982, 437)
Screenshot: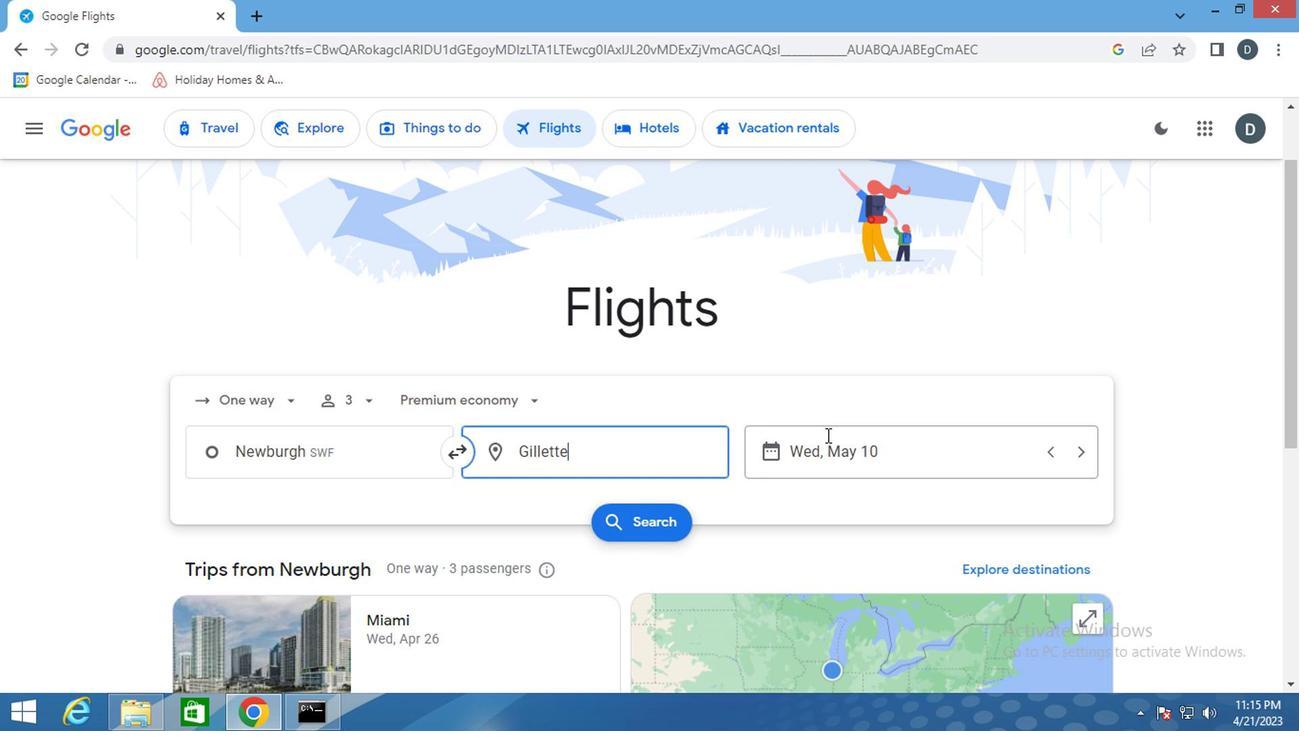 
Action: Mouse pressed left at (982, 437)
Screenshot: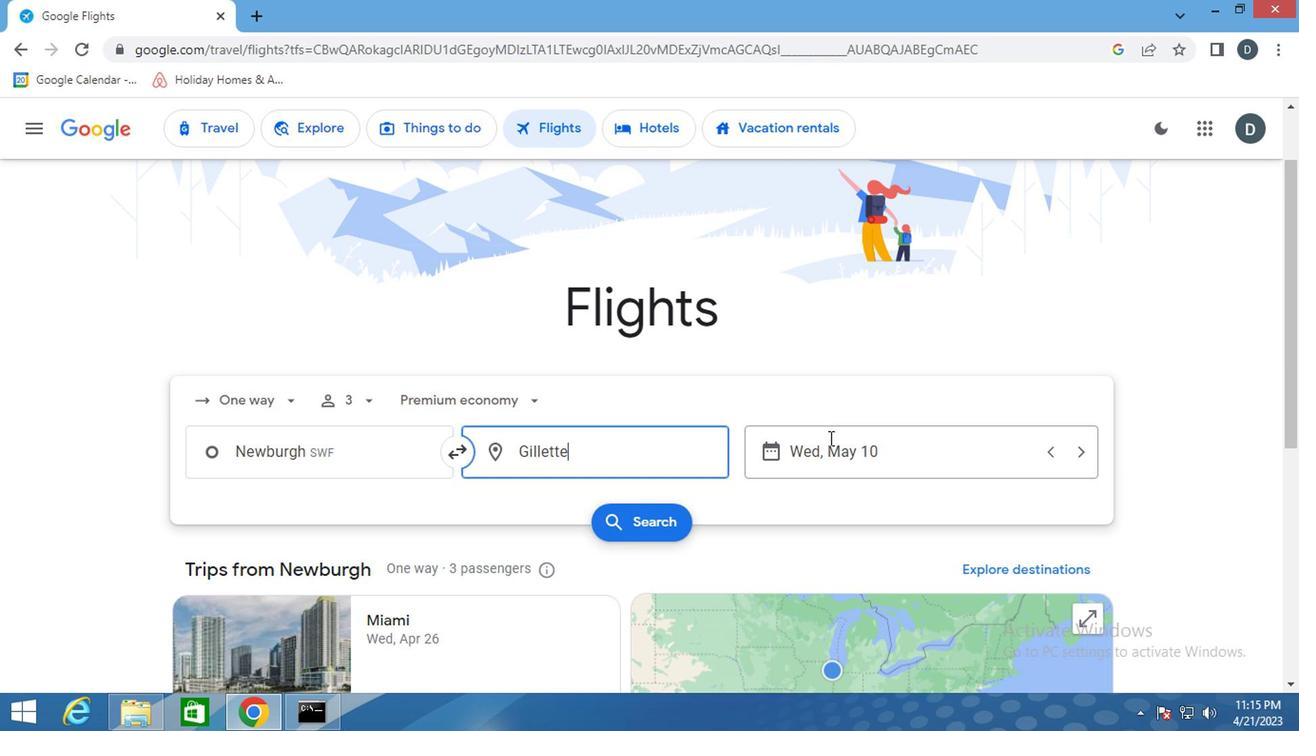 
Action: Mouse moved to (996, 343)
Screenshot: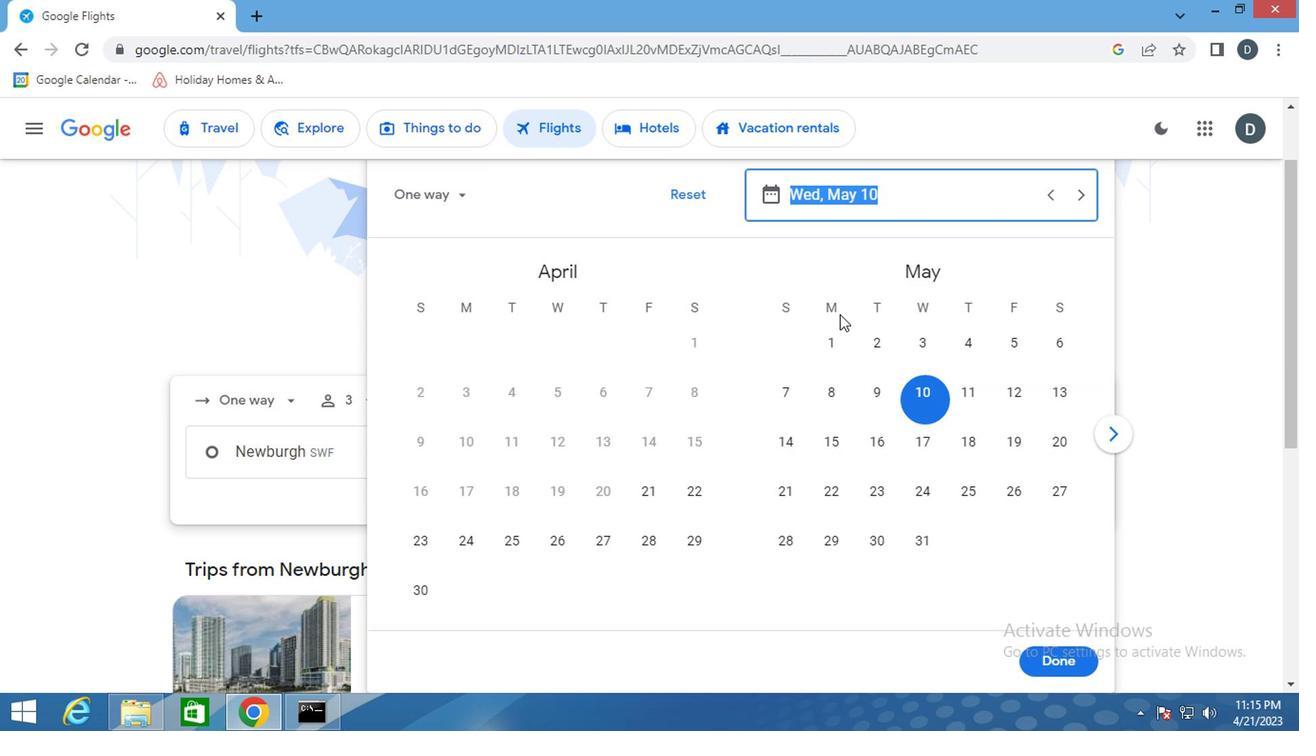 
Action: Mouse pressed left at (996, 343)
Screenshot: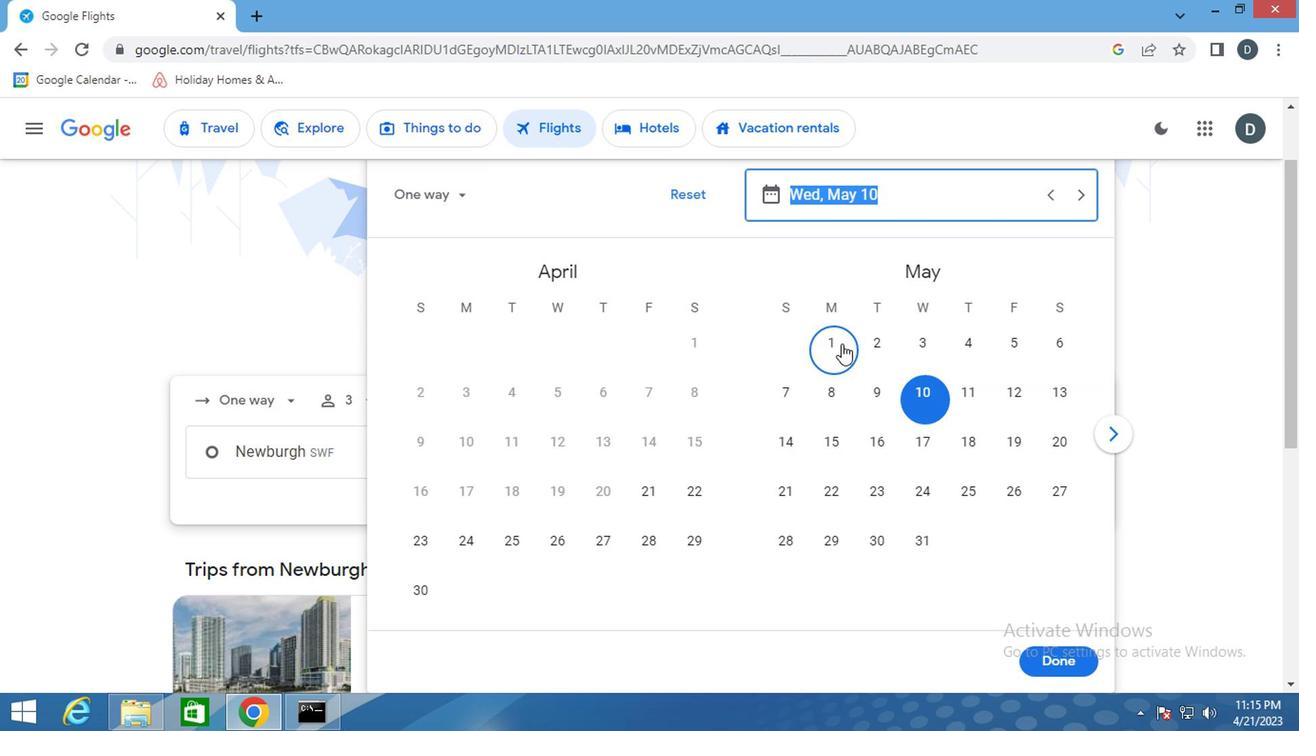 
Action: Mouse moved to (1276, 652)
Screenshot: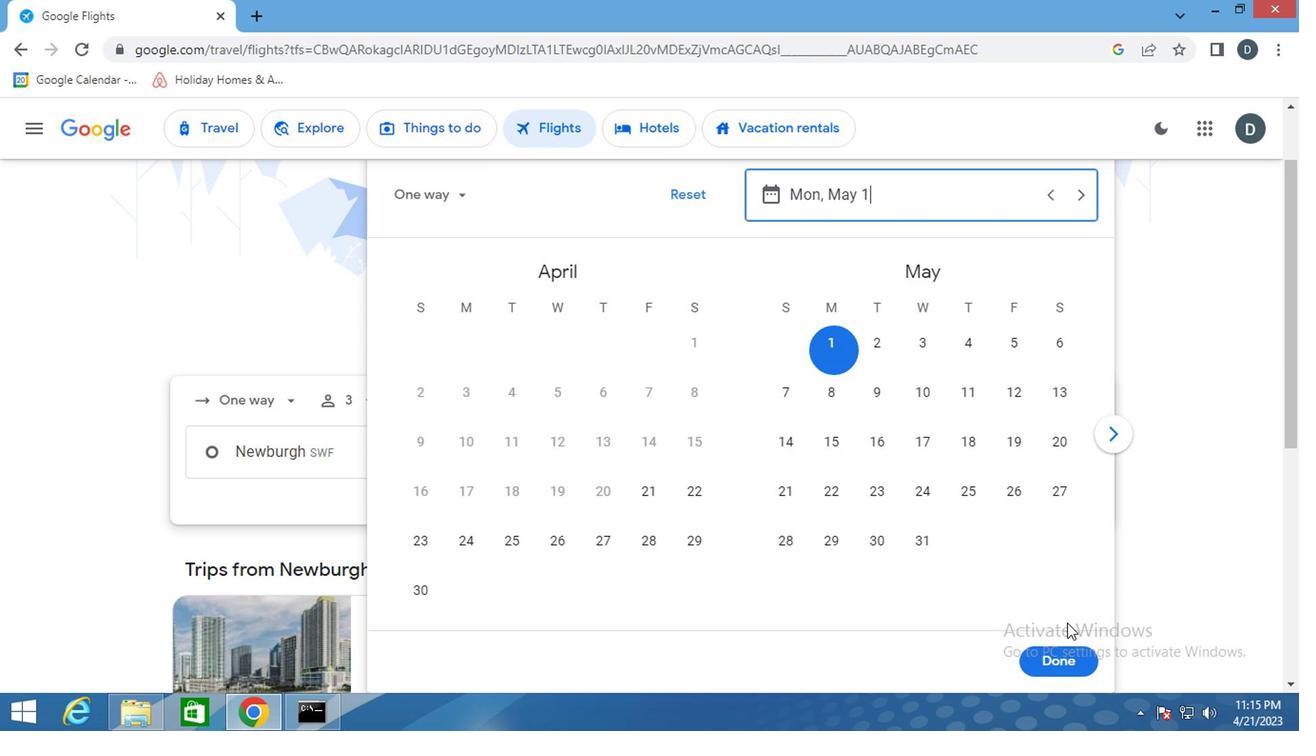 
Action: Mouse pressed left at (1276, 652)
Screenshot: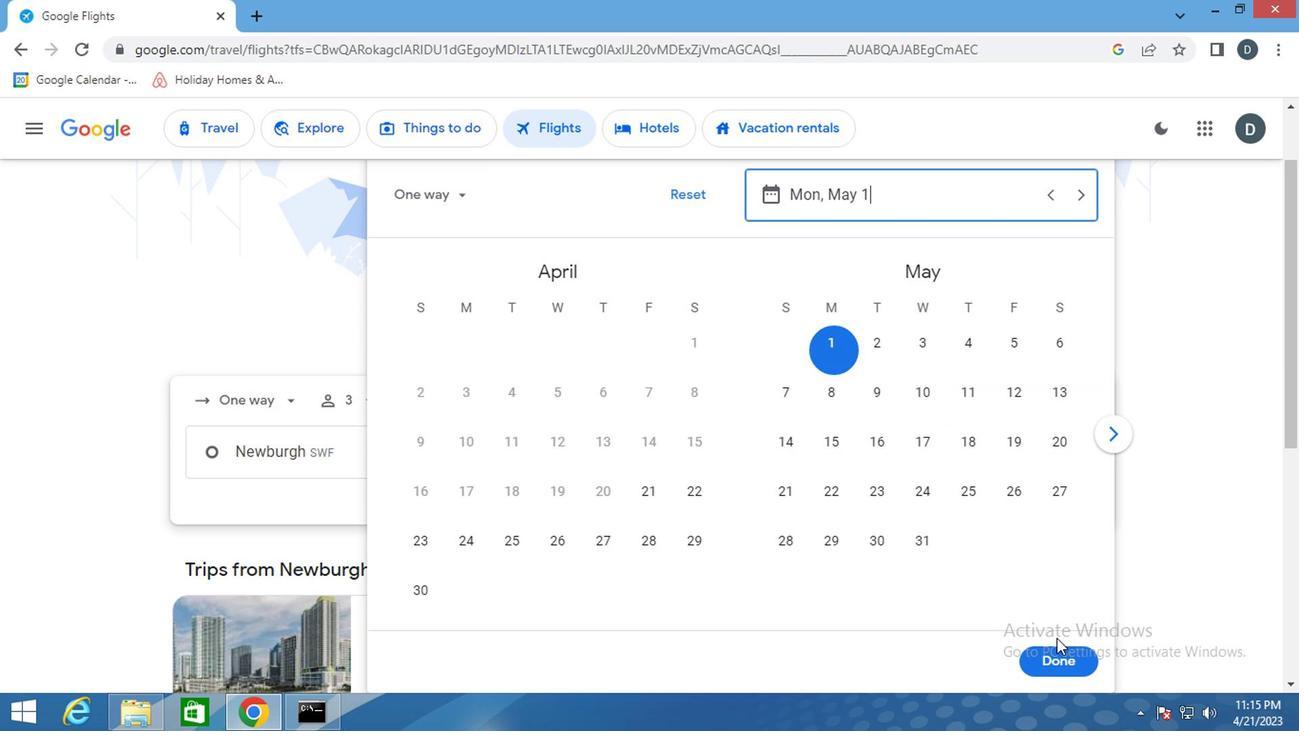 
Action: Mouse moved to (713, 515)
Screenshot: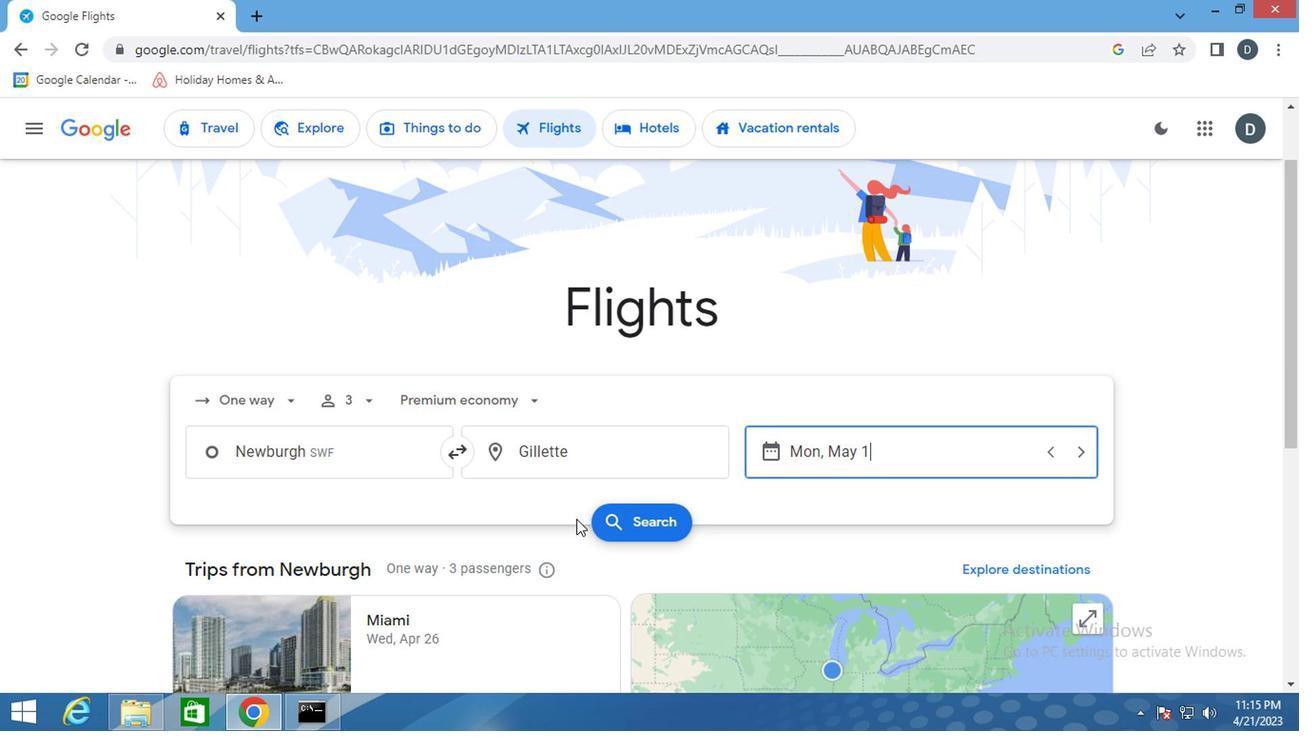 
Action: Mouse pressed left at (713, 515)
Screenshot: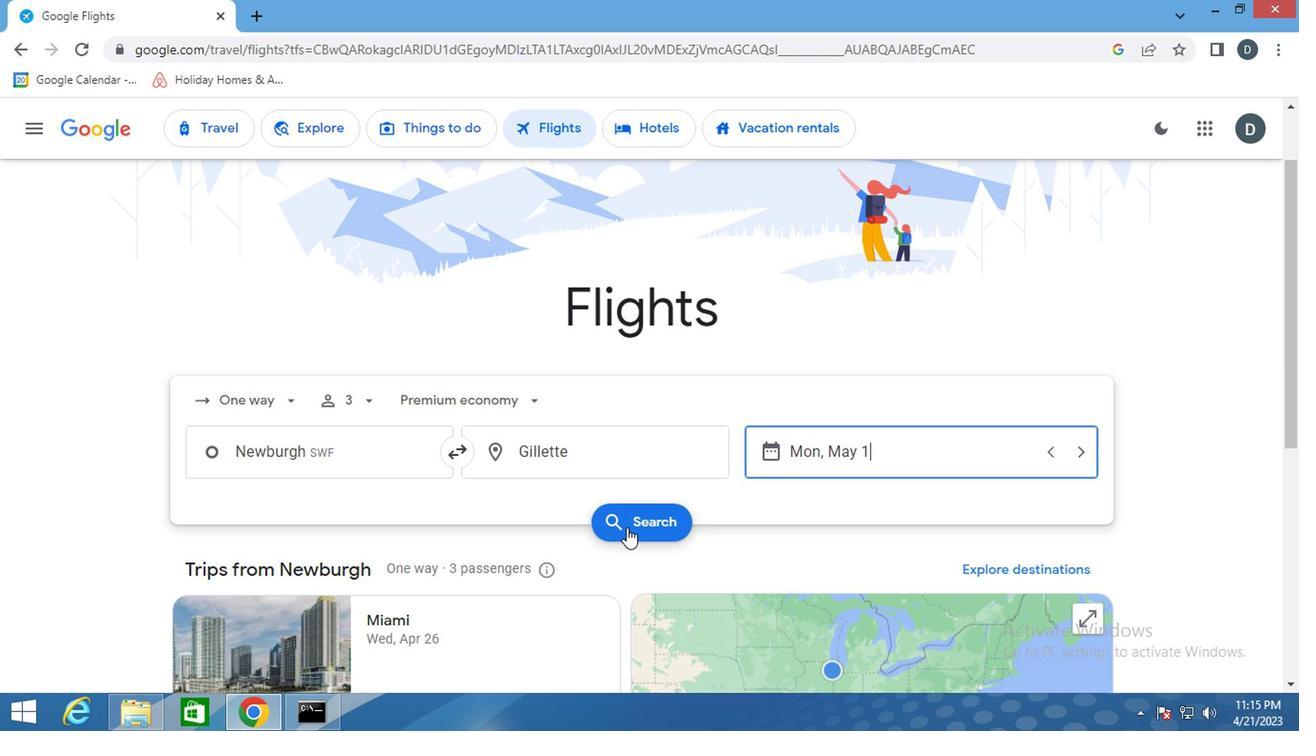 
Action: Mouse moved to (177, 300)
Screenshot: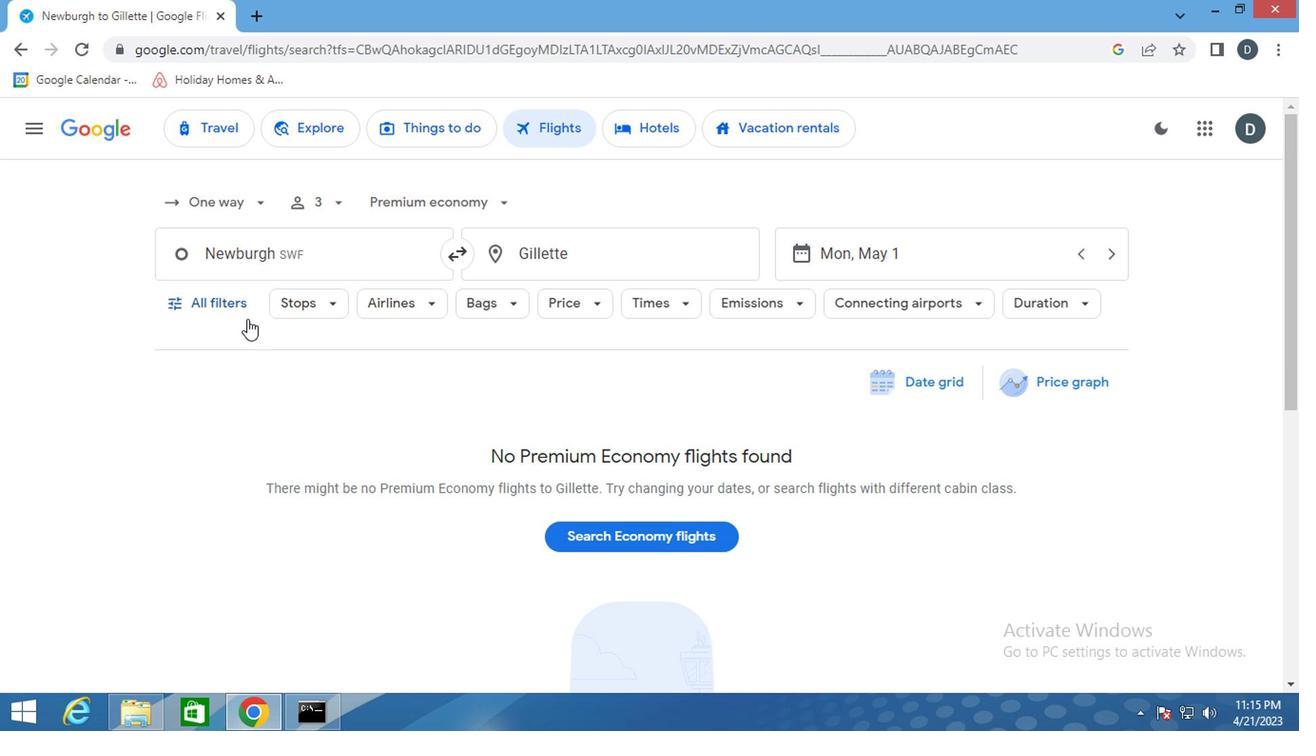 
Action: Mouse pressed left at (177, 300)
Screenshot: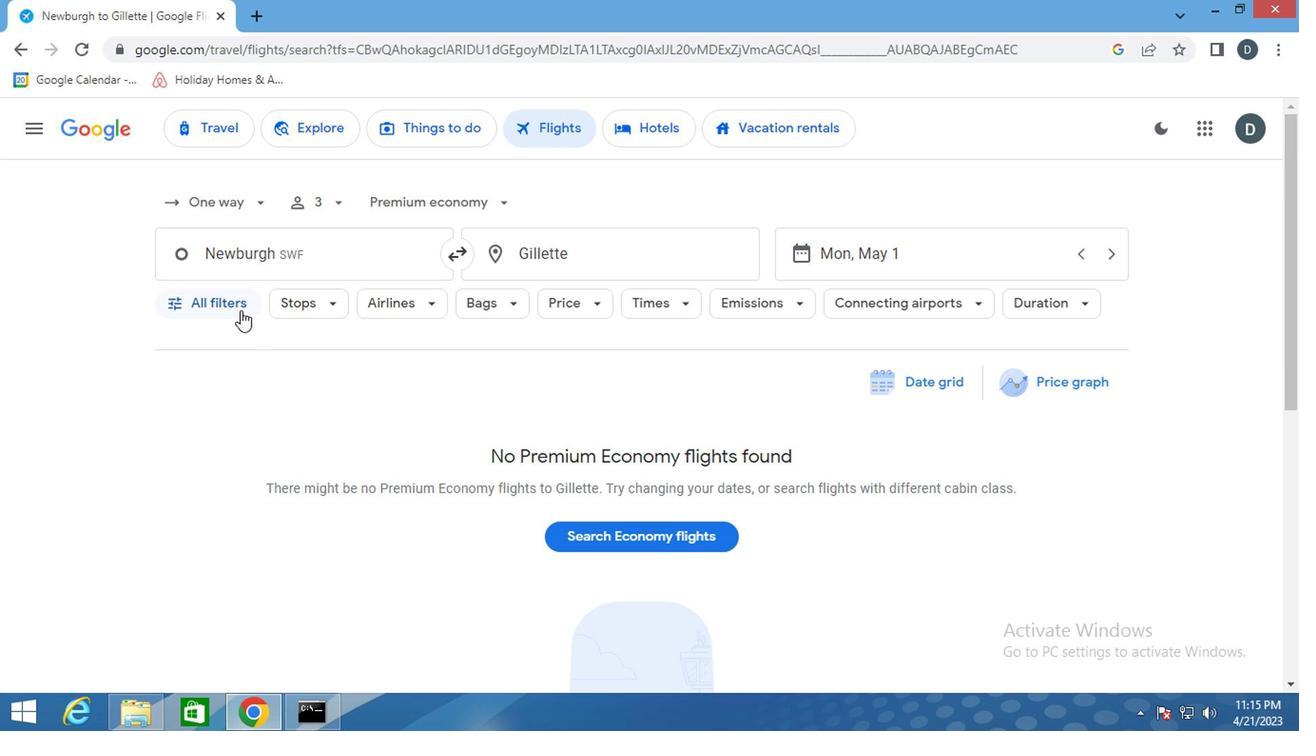 
Action: Mouse moved to (222, 467)
Screenshot: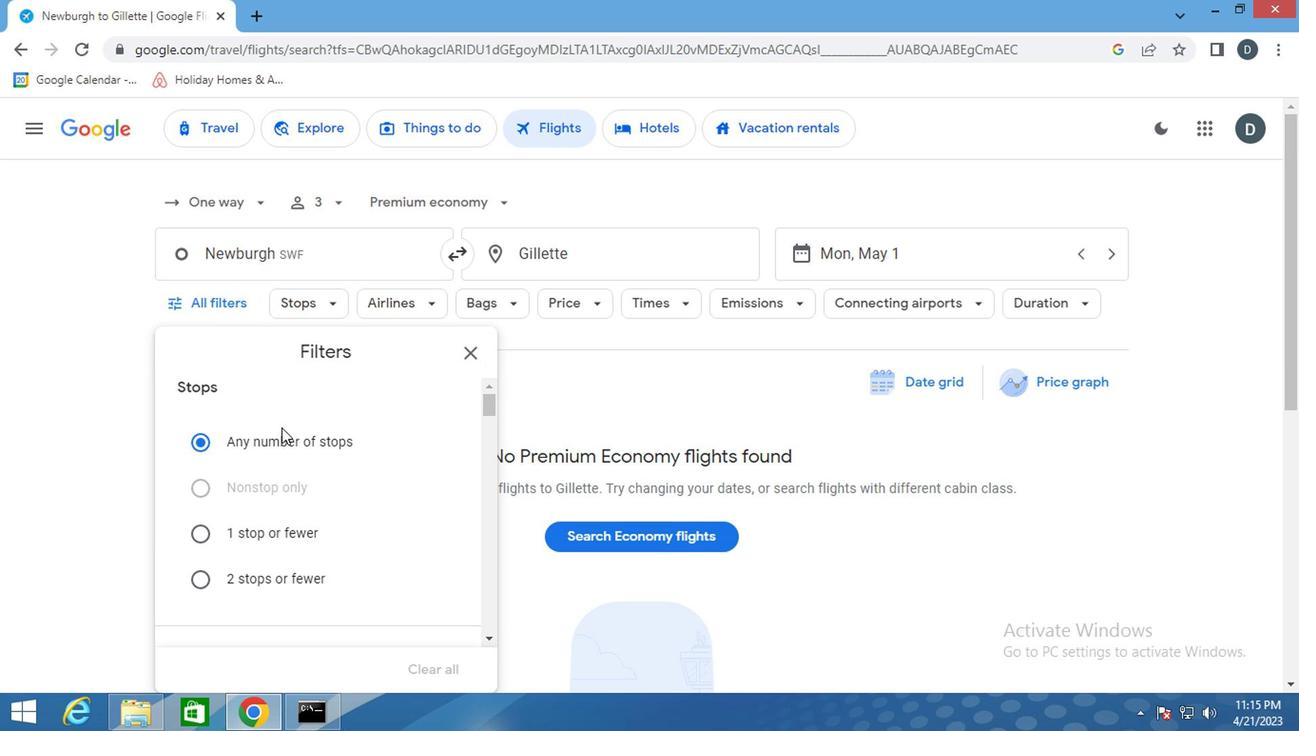 
Action: Mouse scrolled (222, 465) with delta (0, -1)
Screenshot: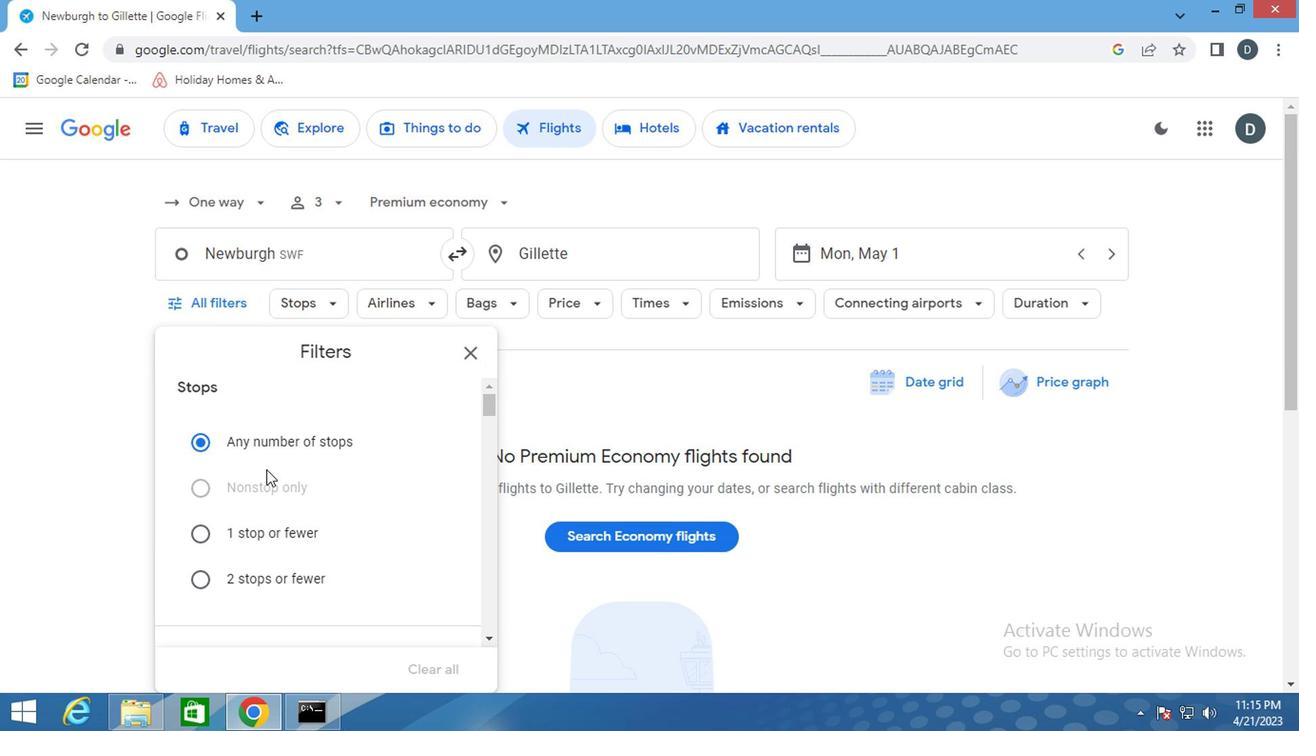 
Action: Mouse scrolled (222, 465) with delta (0, -1)
Screenshot: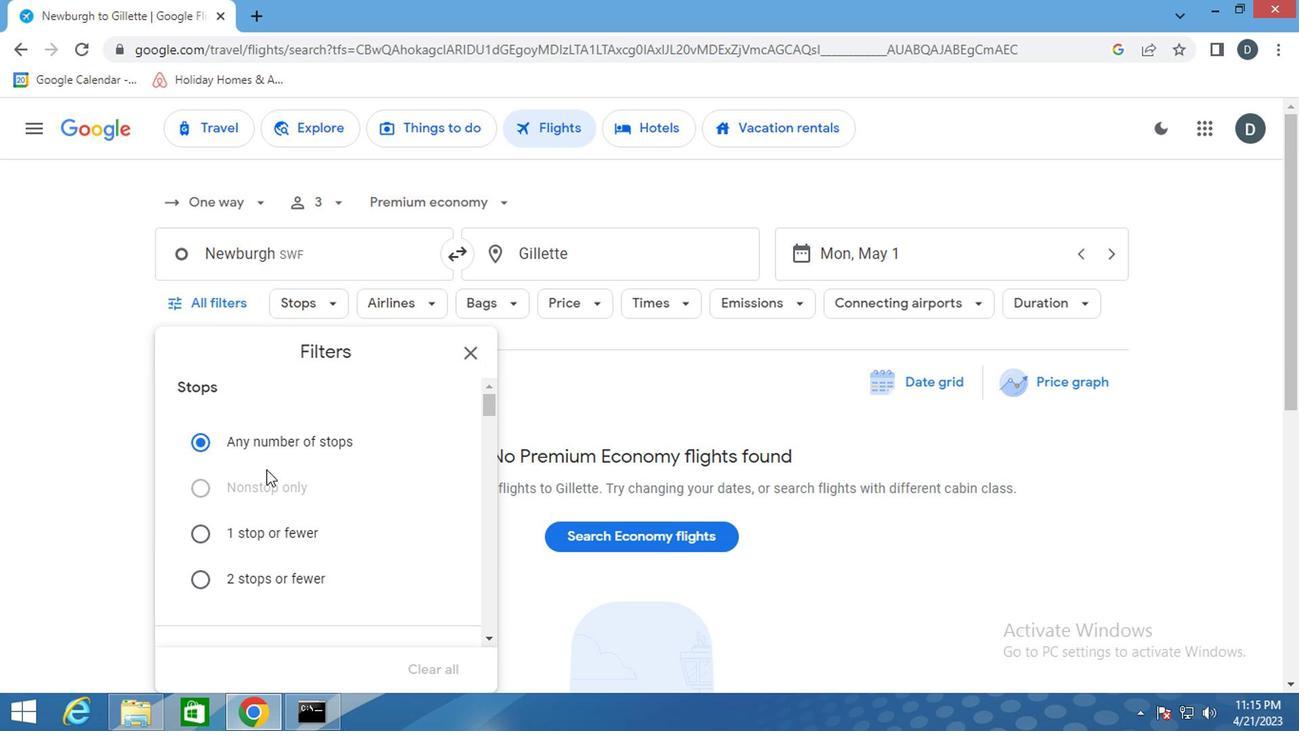 
Action: Mouse moved to (314, 494)
Screenshot: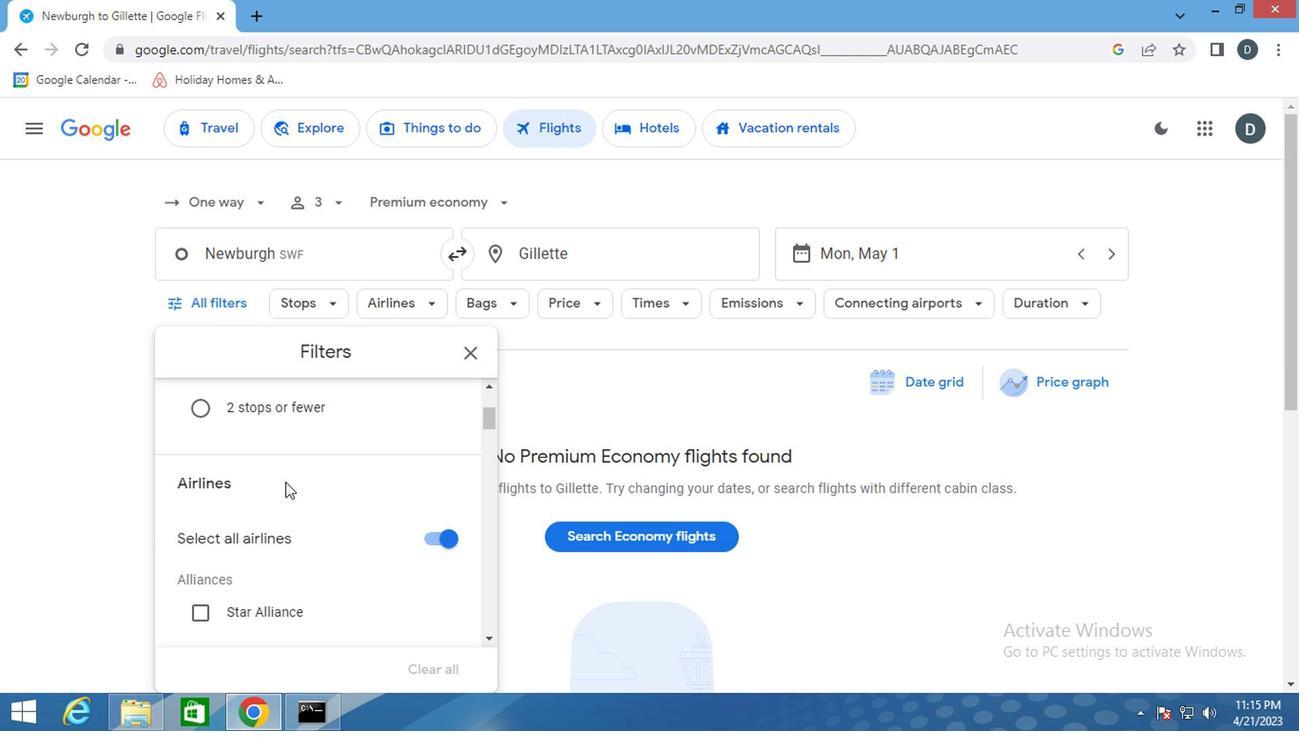 
Action: Mouse scrolled (314, 493) with delta (0, -1)
Screenshot: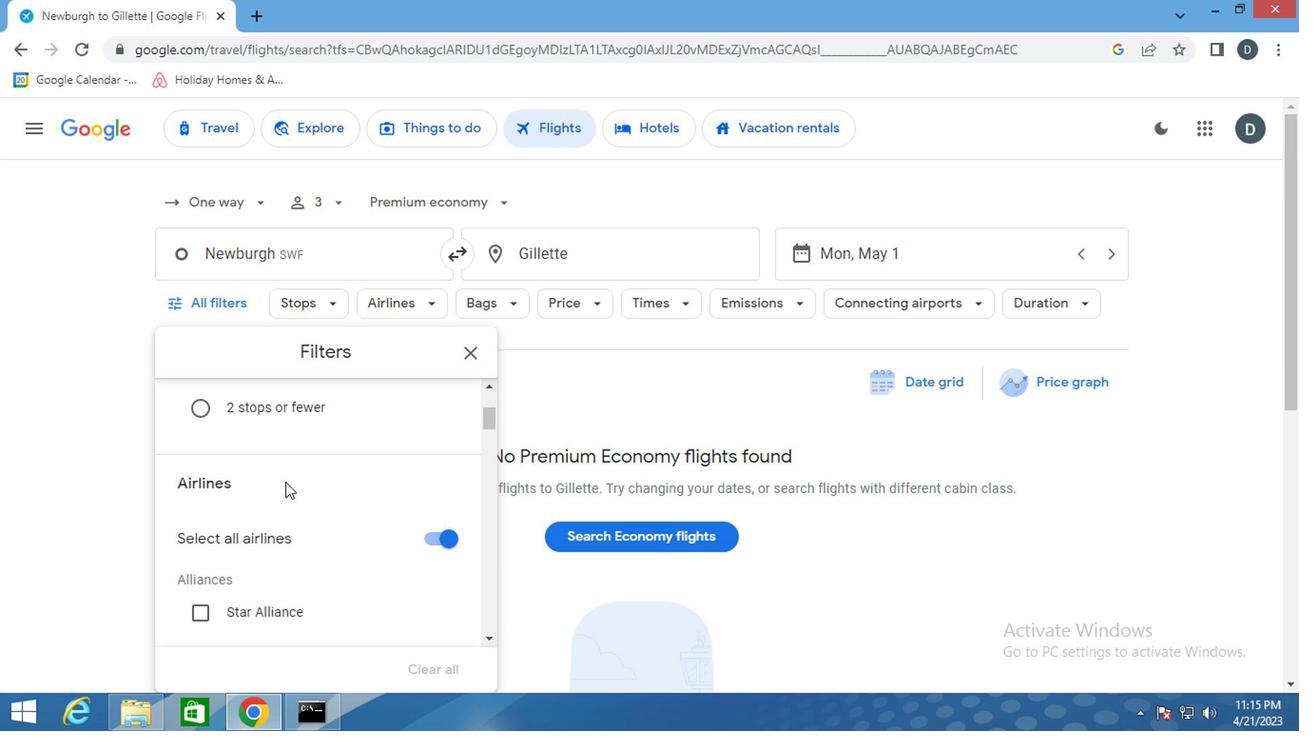 
Action: Mouse scrolled (314, 493) with delta (0, -1)
Screenshot: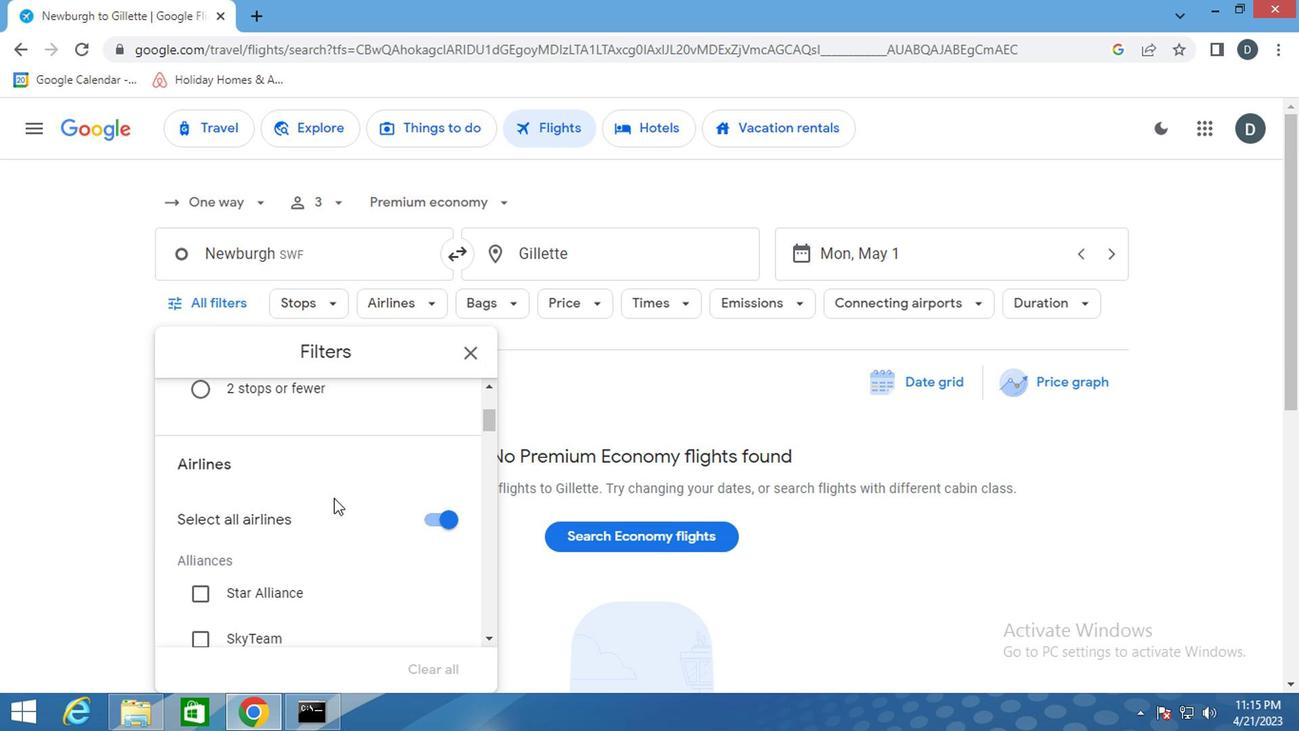 
Action: Mouse moved to (338, 495)
Screenshot: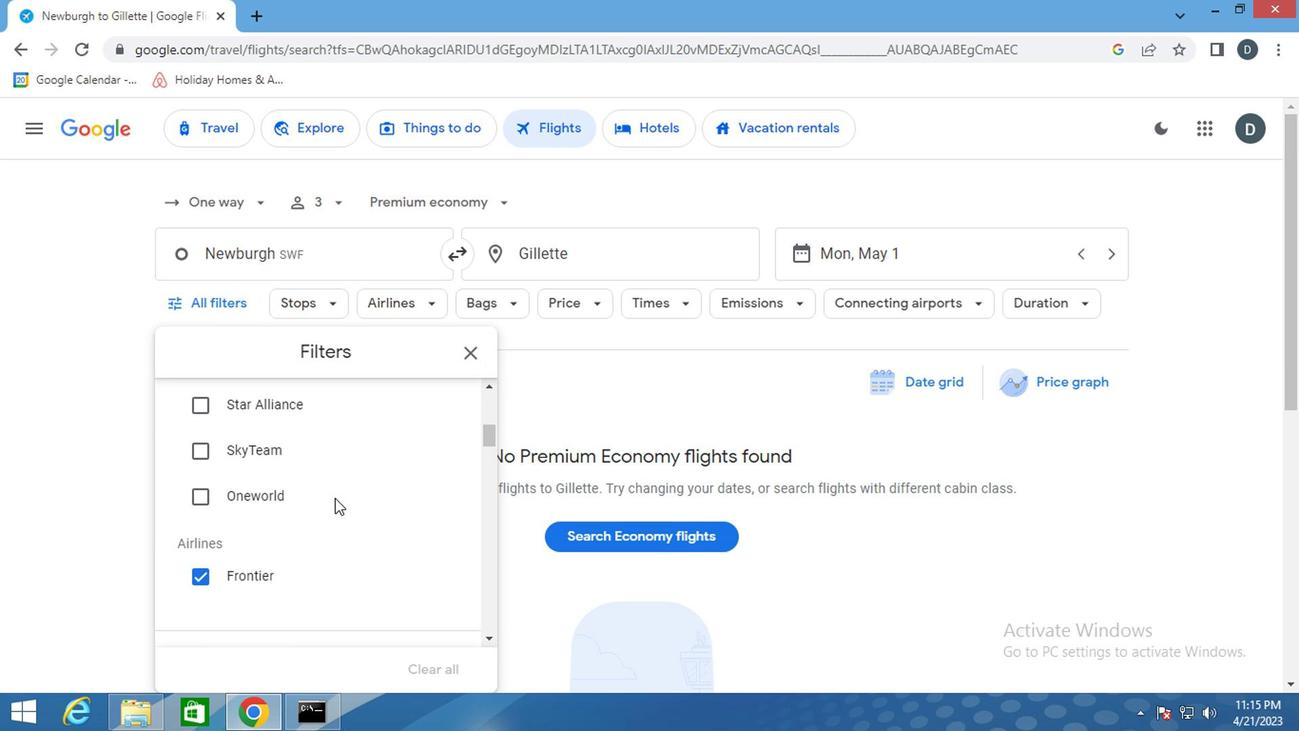 
Action: Mouse scrolled (338, 494) with delta (0, 0)
Screenshot: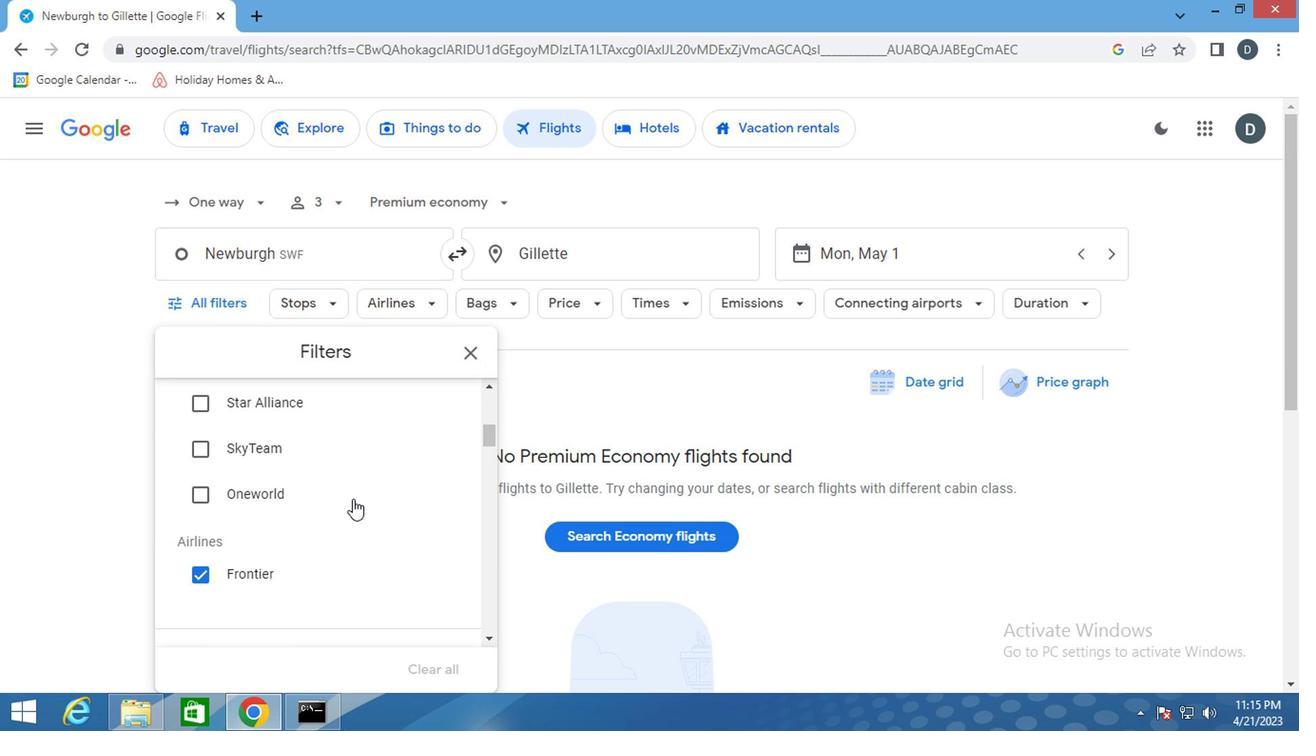 
Action: Mouse scrolled (338, 494) with delta (0, 0)
Screenshot: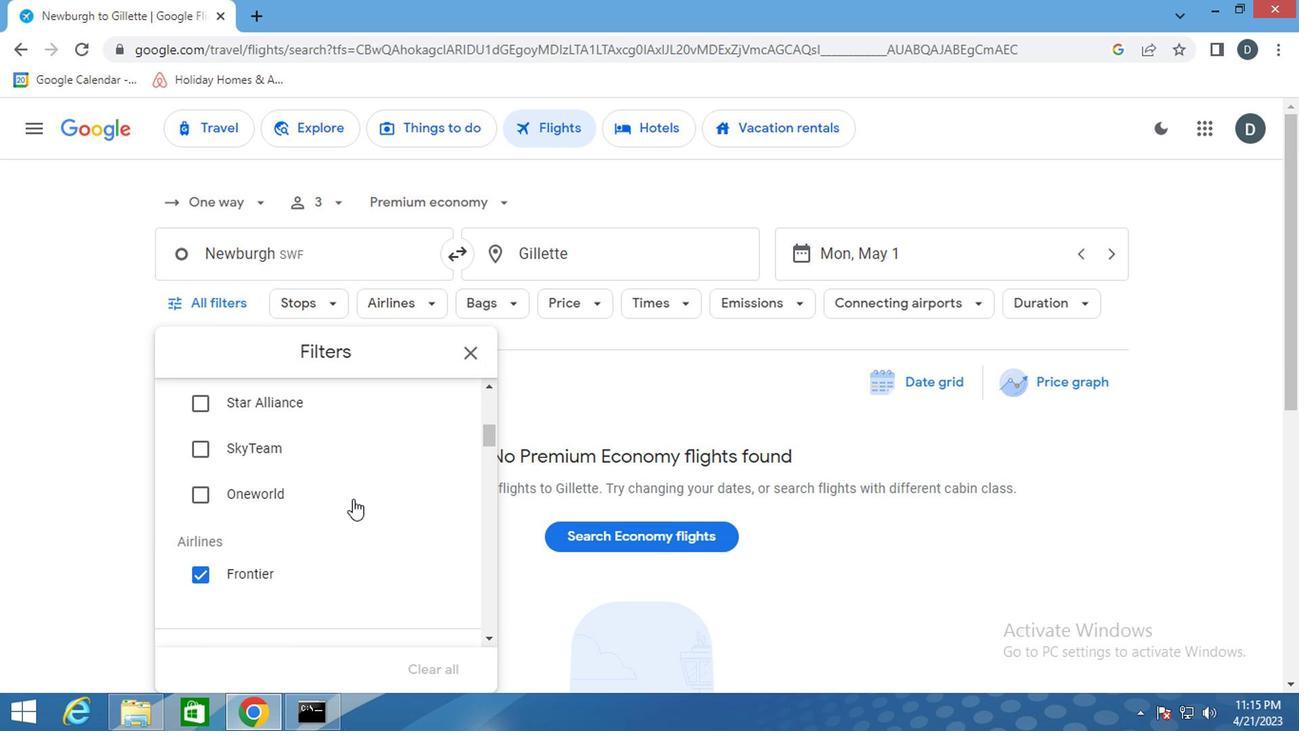 
Action: Mouse moved to (361, 495)
Screenshot: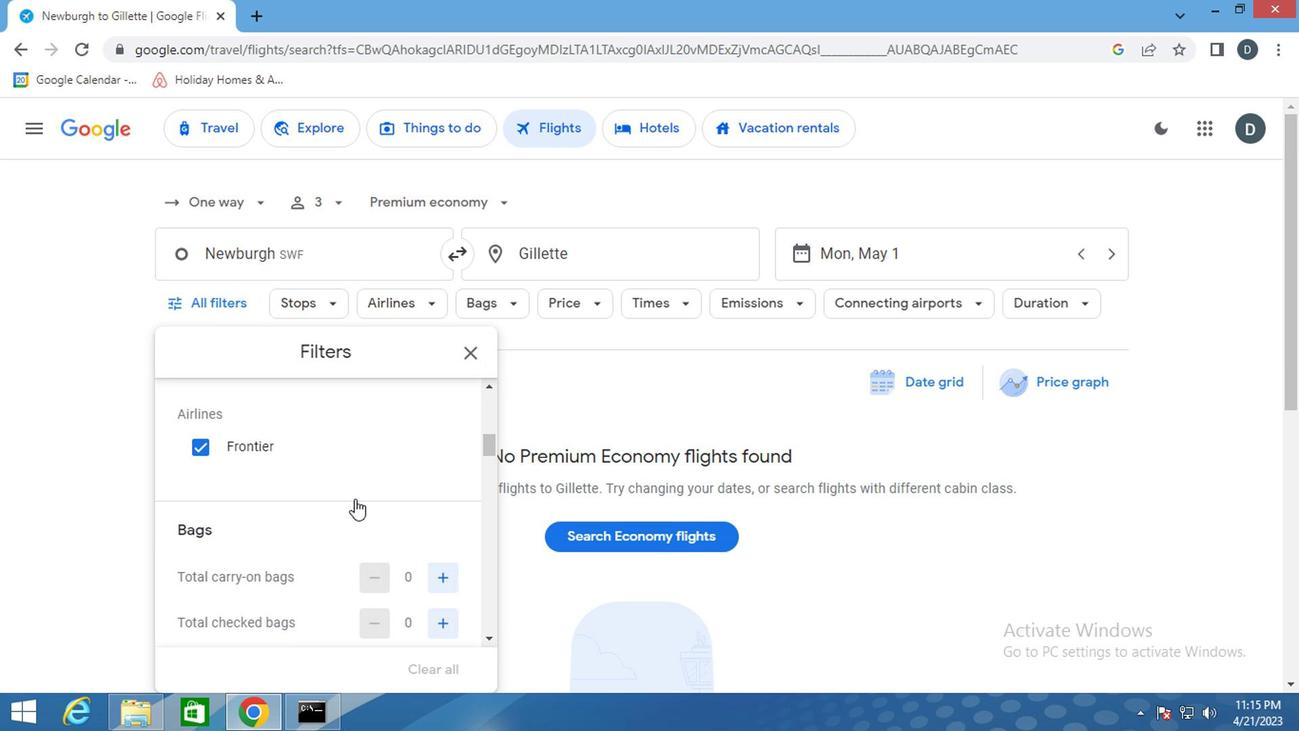
Action: Mouse scrolled (361, 494) with delta (0, 0)
Screenshot: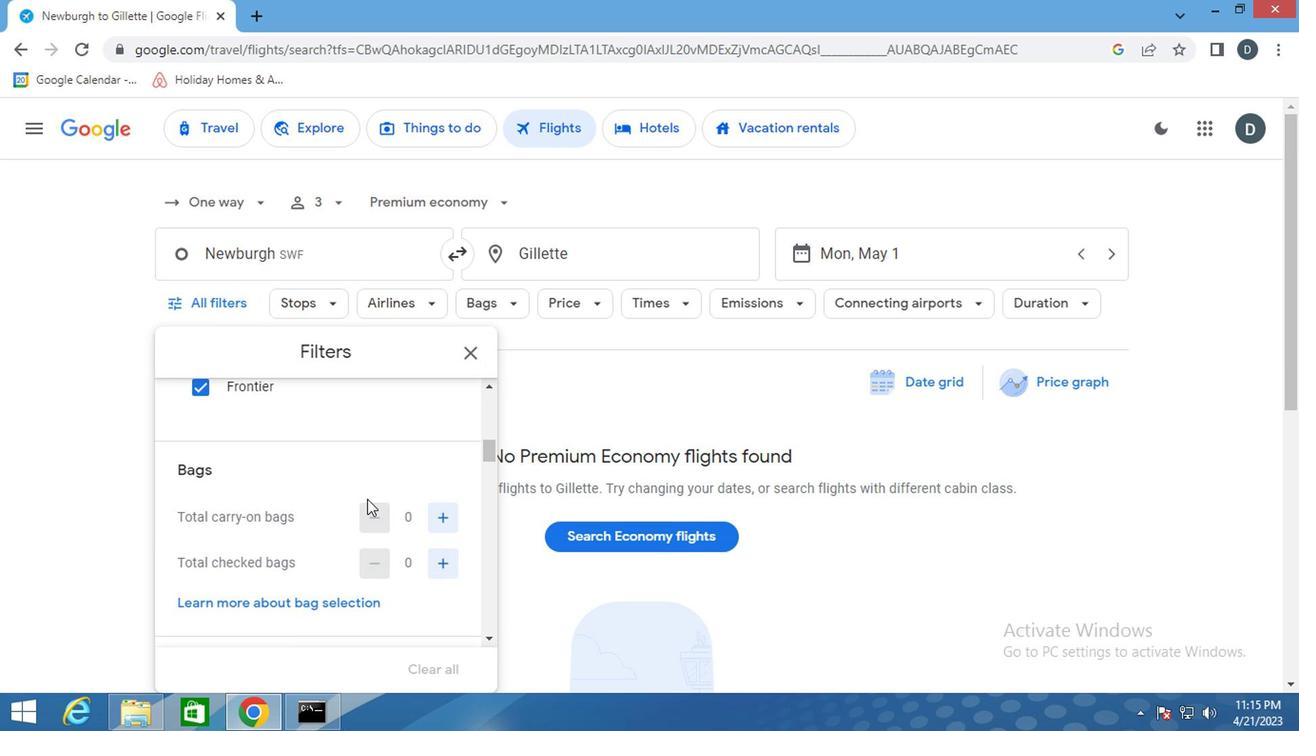 
Action: Mouse scrolled (361, 494) with delta (0, 0)
Screenshot: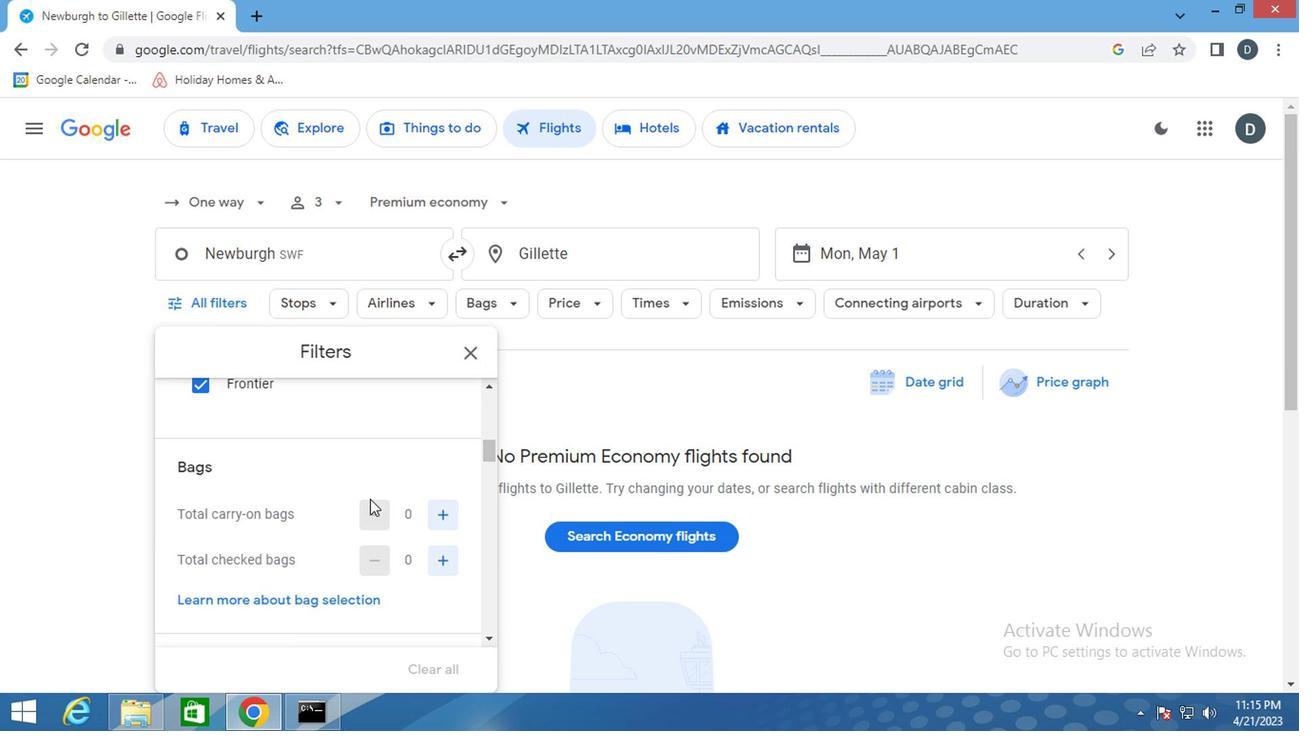 
Action: Mouse moved to (433, 456)
Screenshot: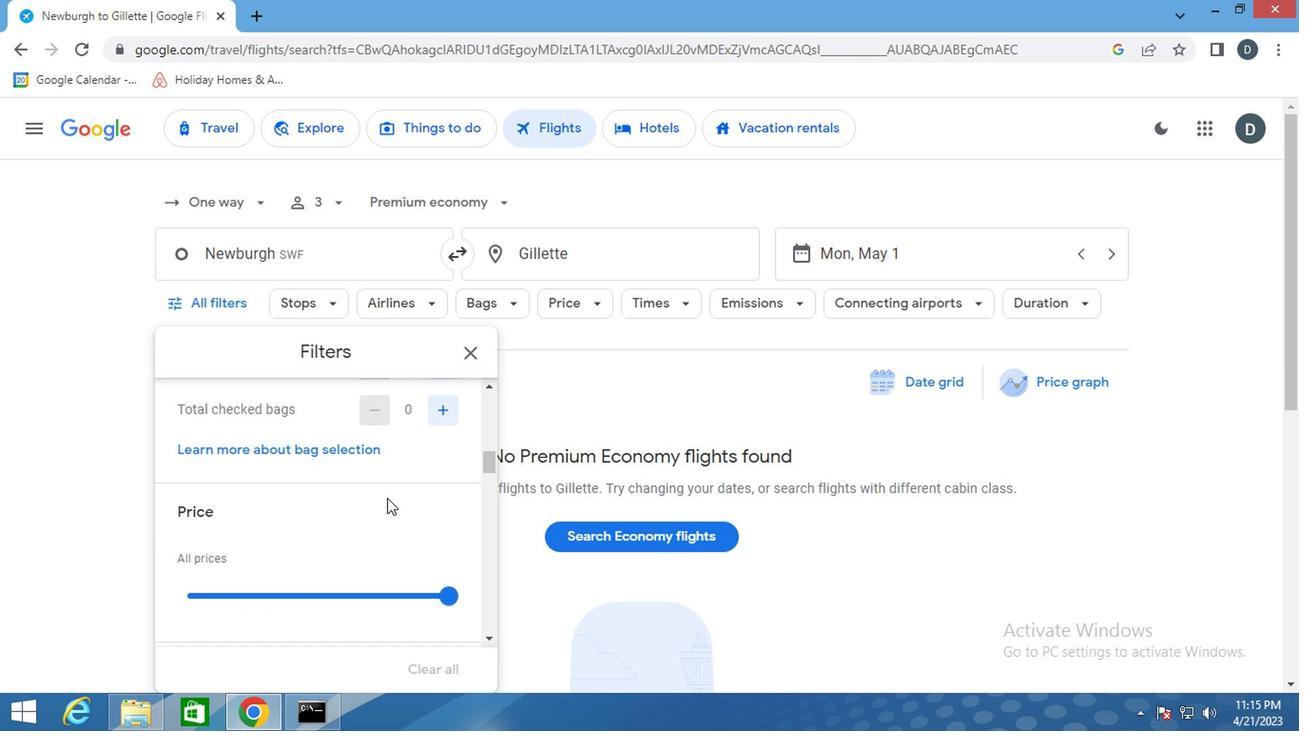 
Action: Mouse scrolled (433, 457) with delta (0, 1)
Screenshot: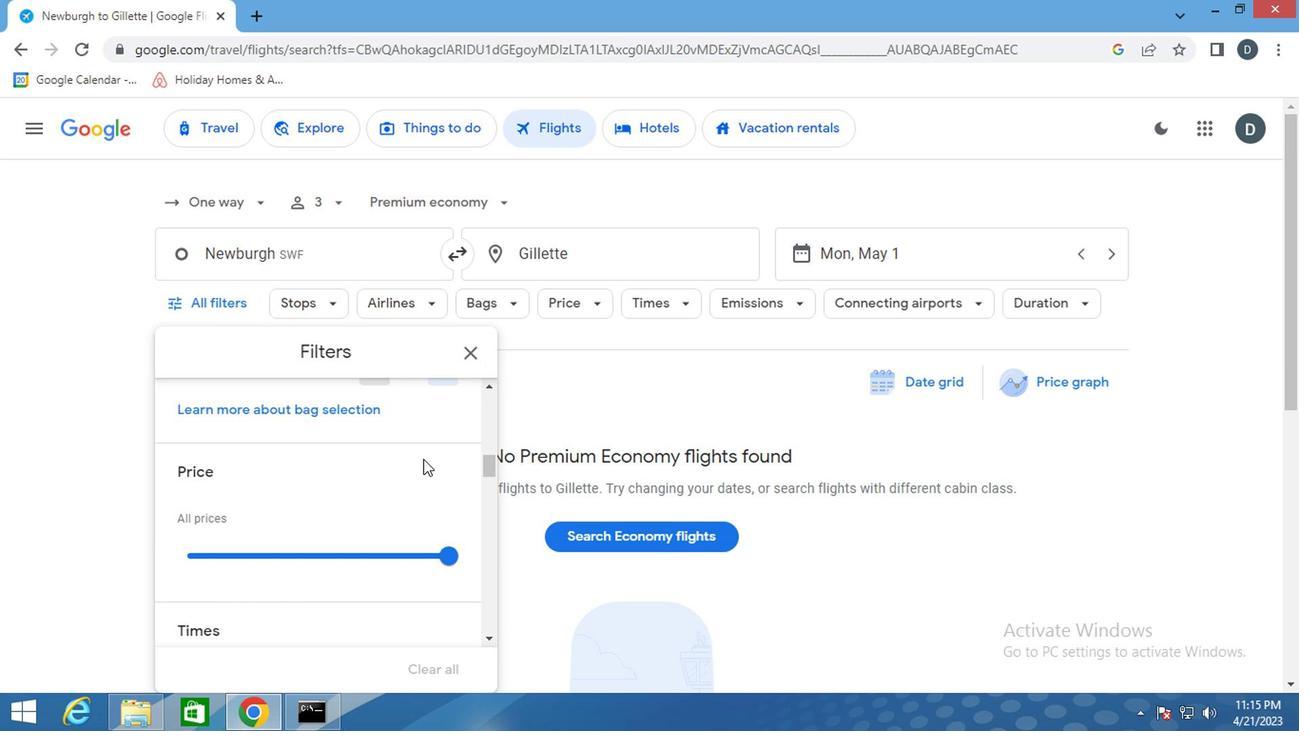 
Action: Mouse scrolled (433, 457) with delta (0, 1)
Screenshot: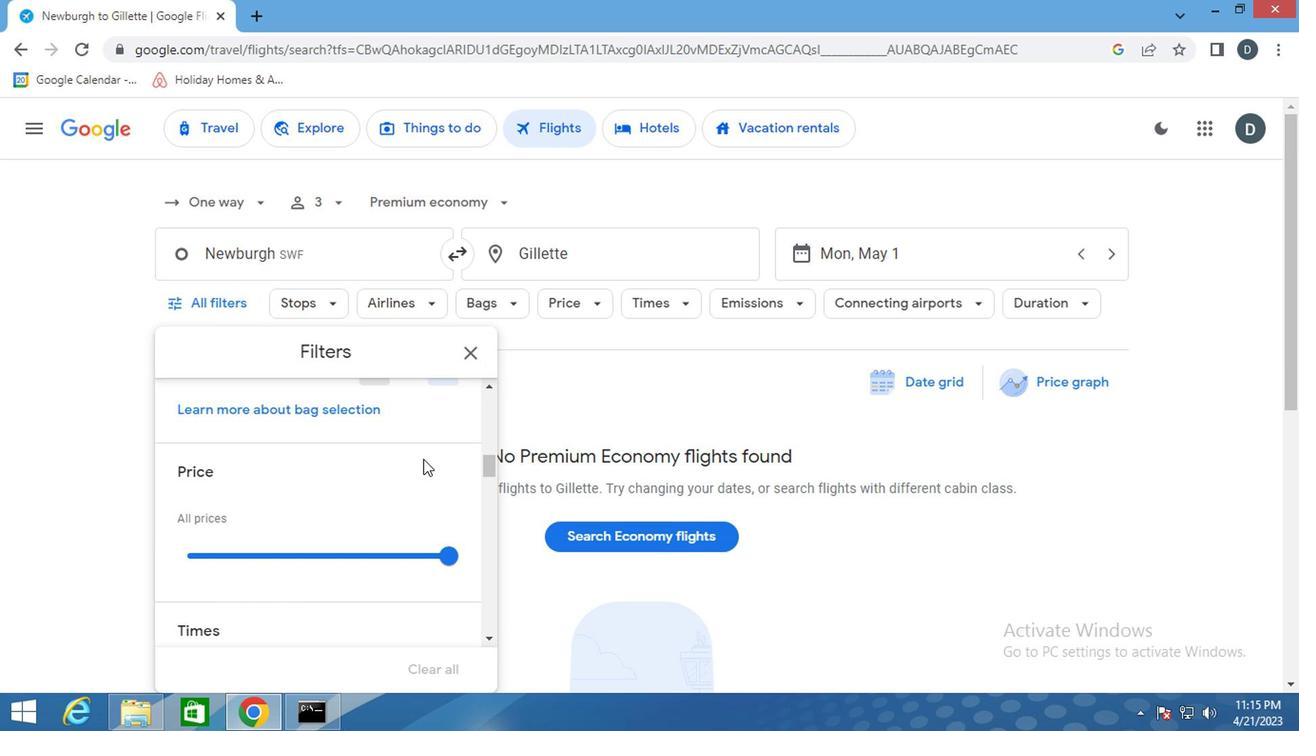 
Action: Mouse moved to (470, 559)
Screenshot: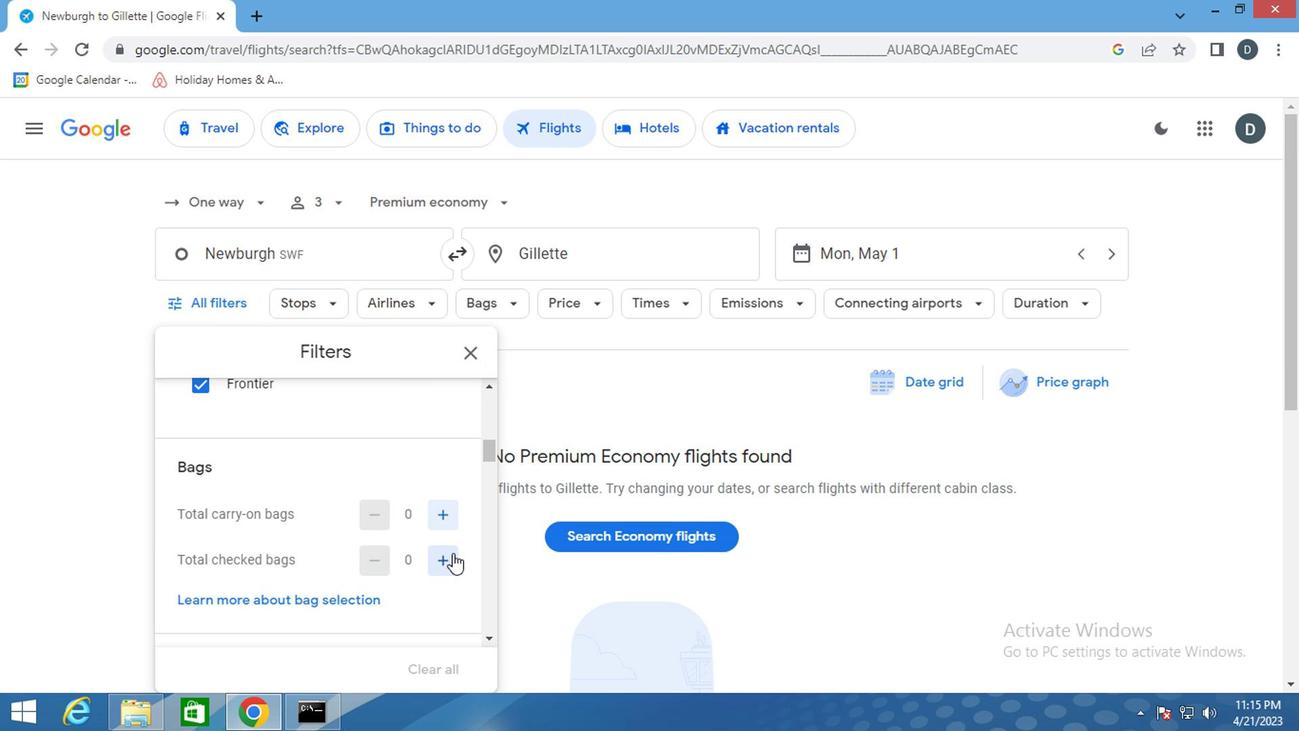 
Action: Mouse pressed left at (470, 559)
Screenshot: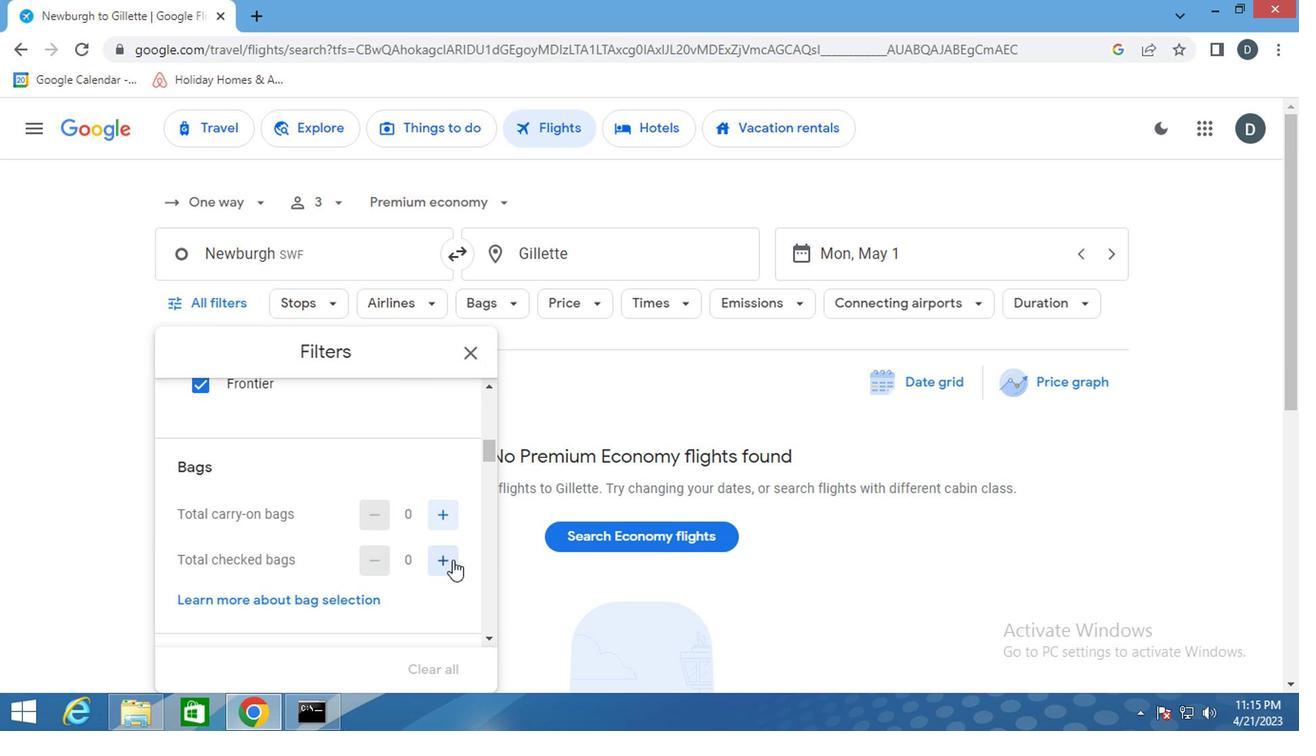 
Action: Mouse pressed left at (470, 559)
Screenshot: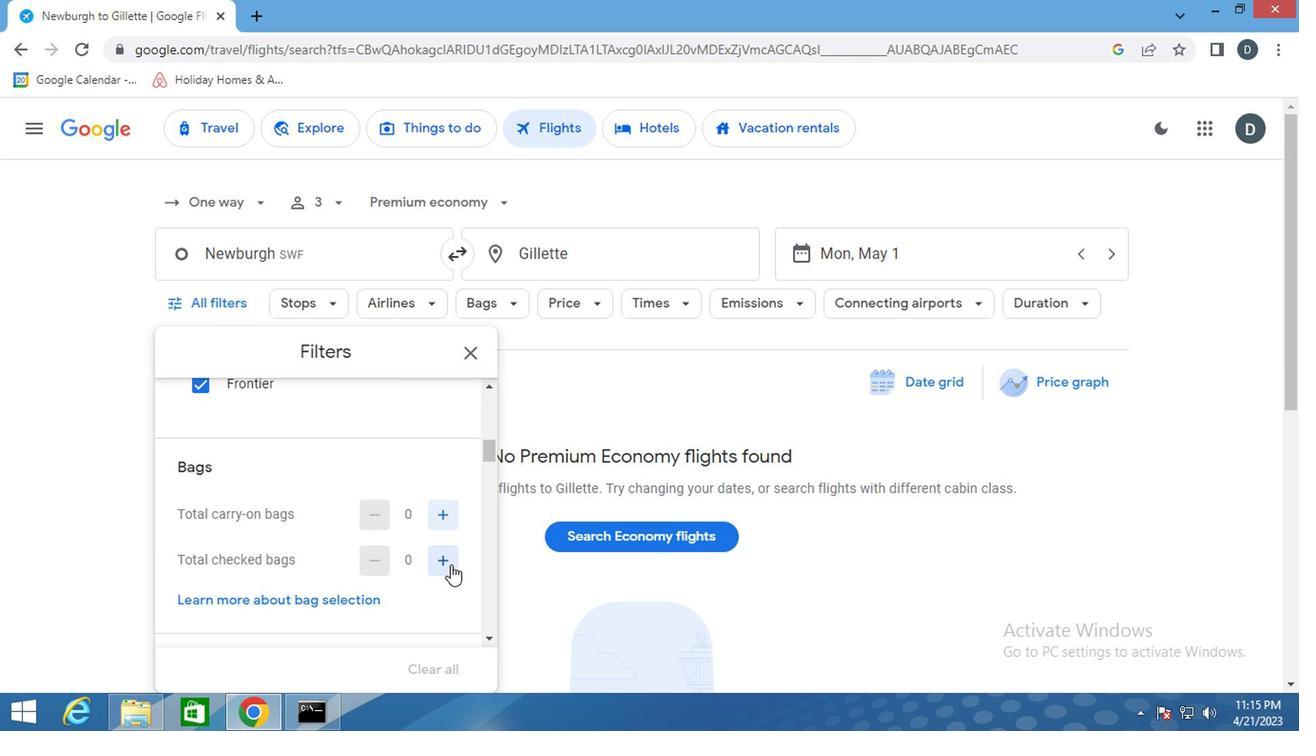 
Action: Mouse moved to (429, 573)
Screenshot: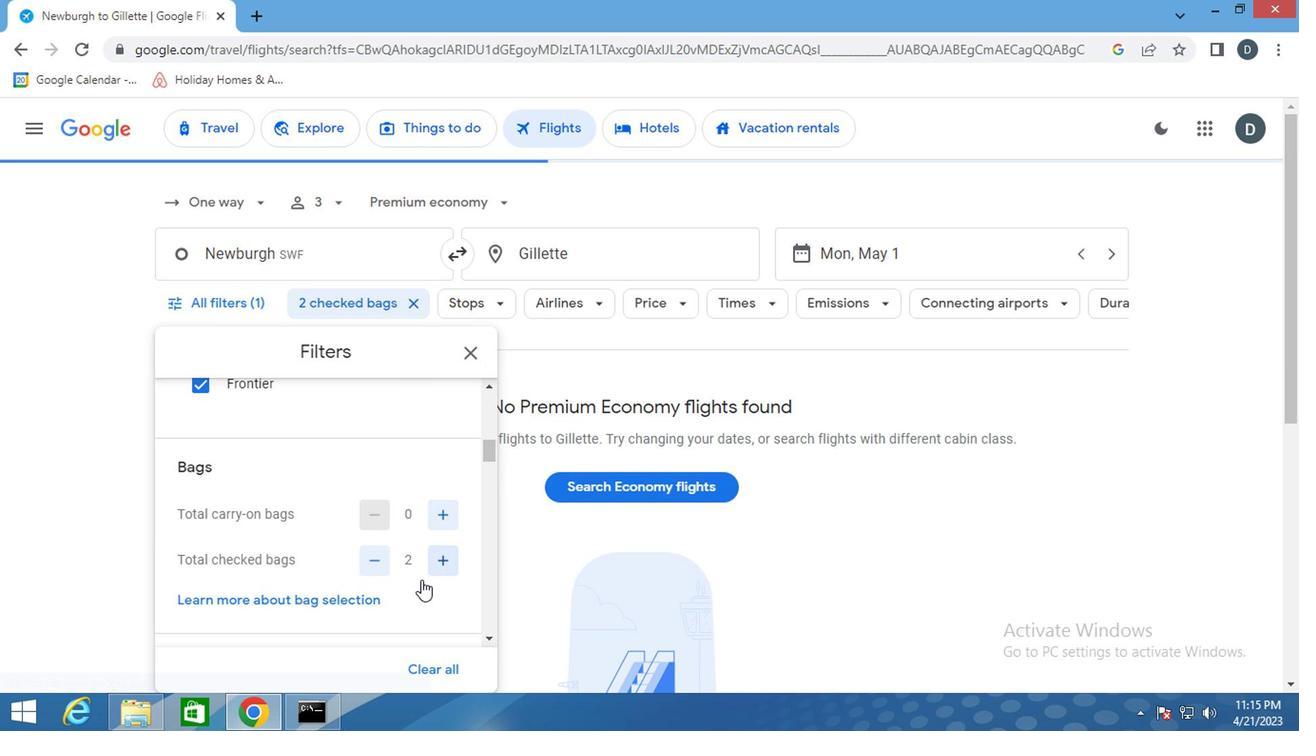 
Action: Mouse scrolled (429, 572) with delta (0, 0)
Screenshot: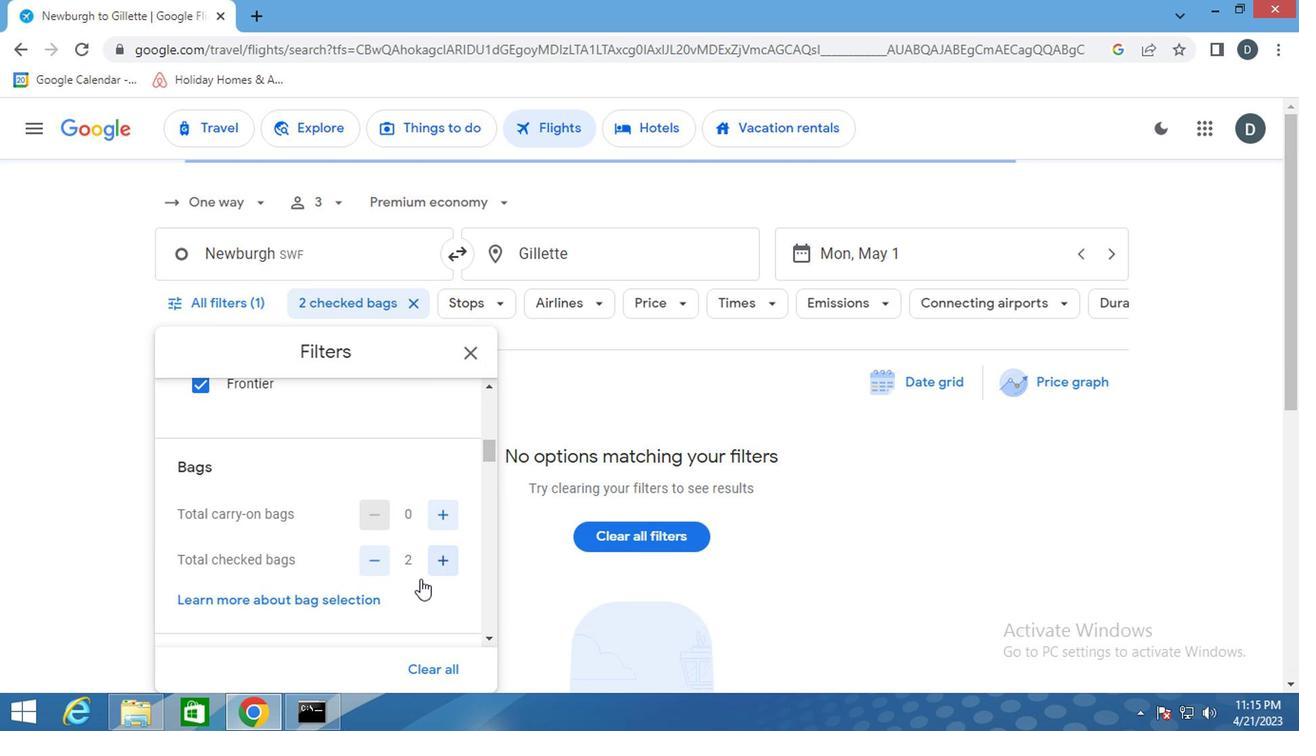 
Action: Mouse scrolled (429, 572) with delta (0, 0)
Screenshot: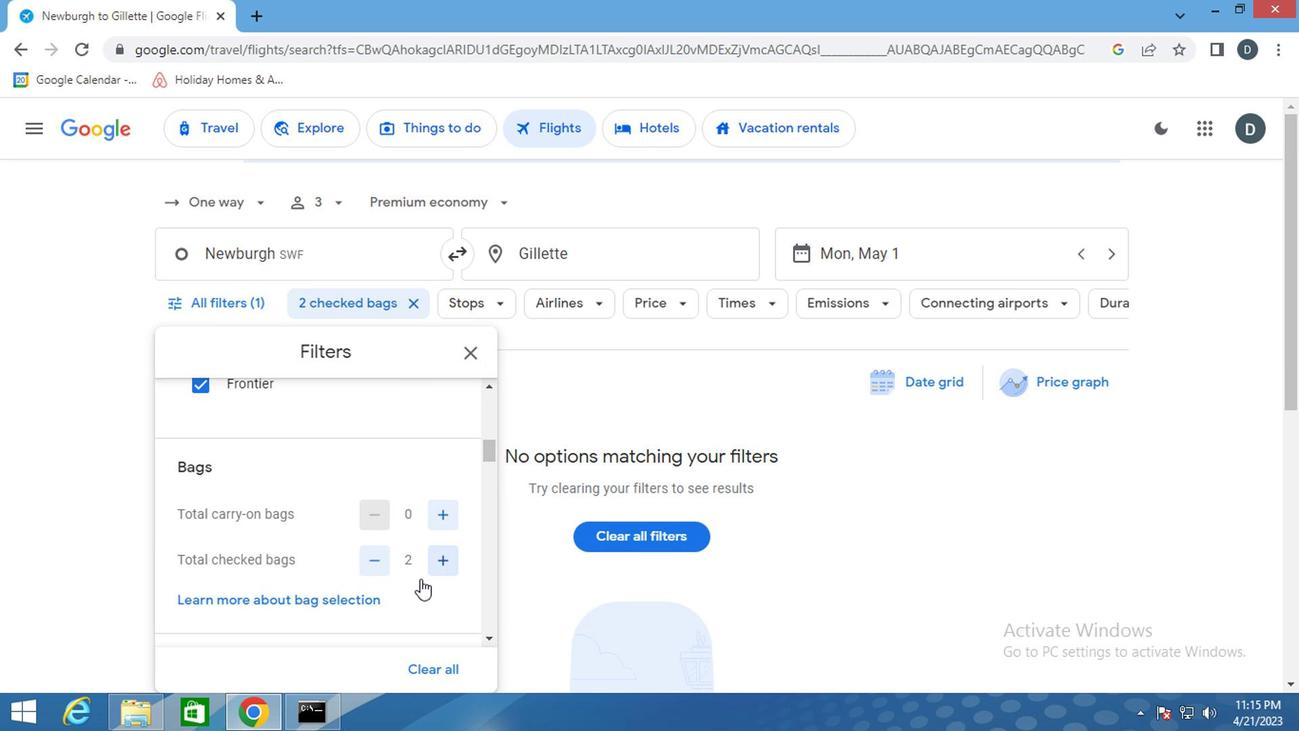 
Action: Mouse moved to (467, 551)
Screenshot: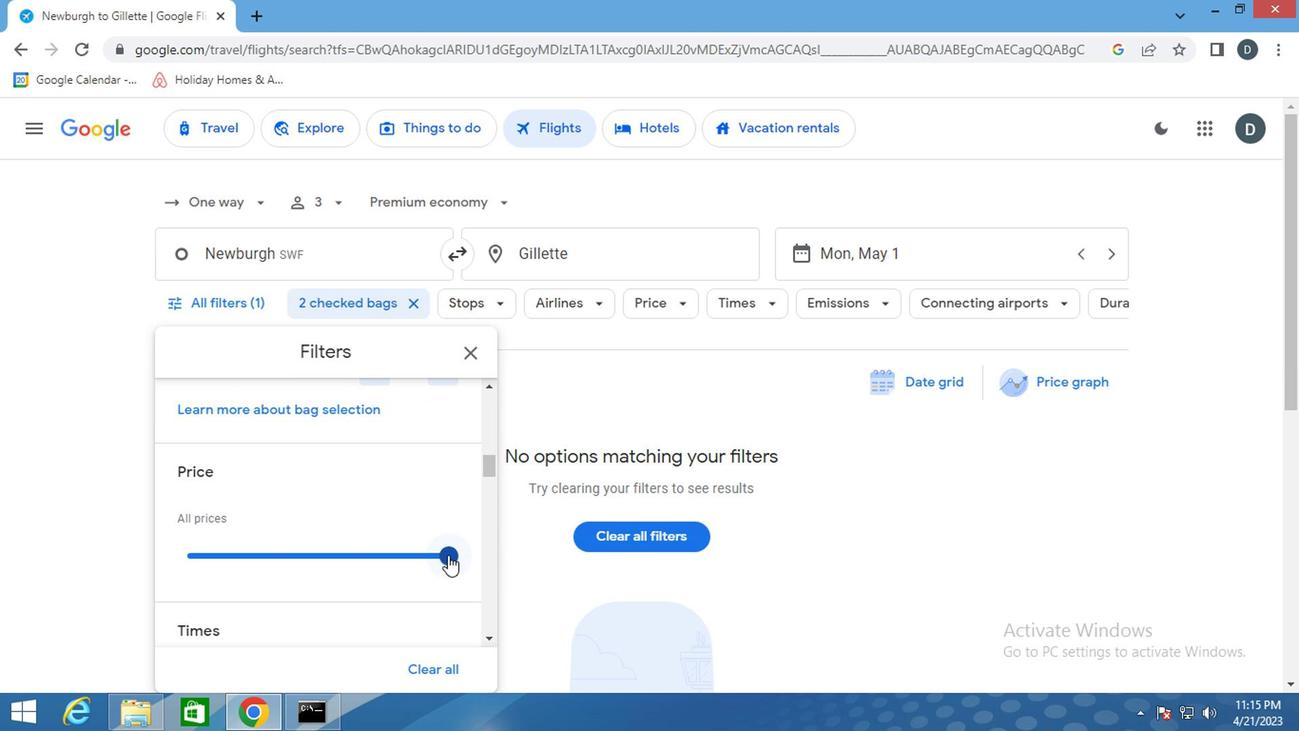 
Action: Mouse pressed left at (467, 551)
Screenshot: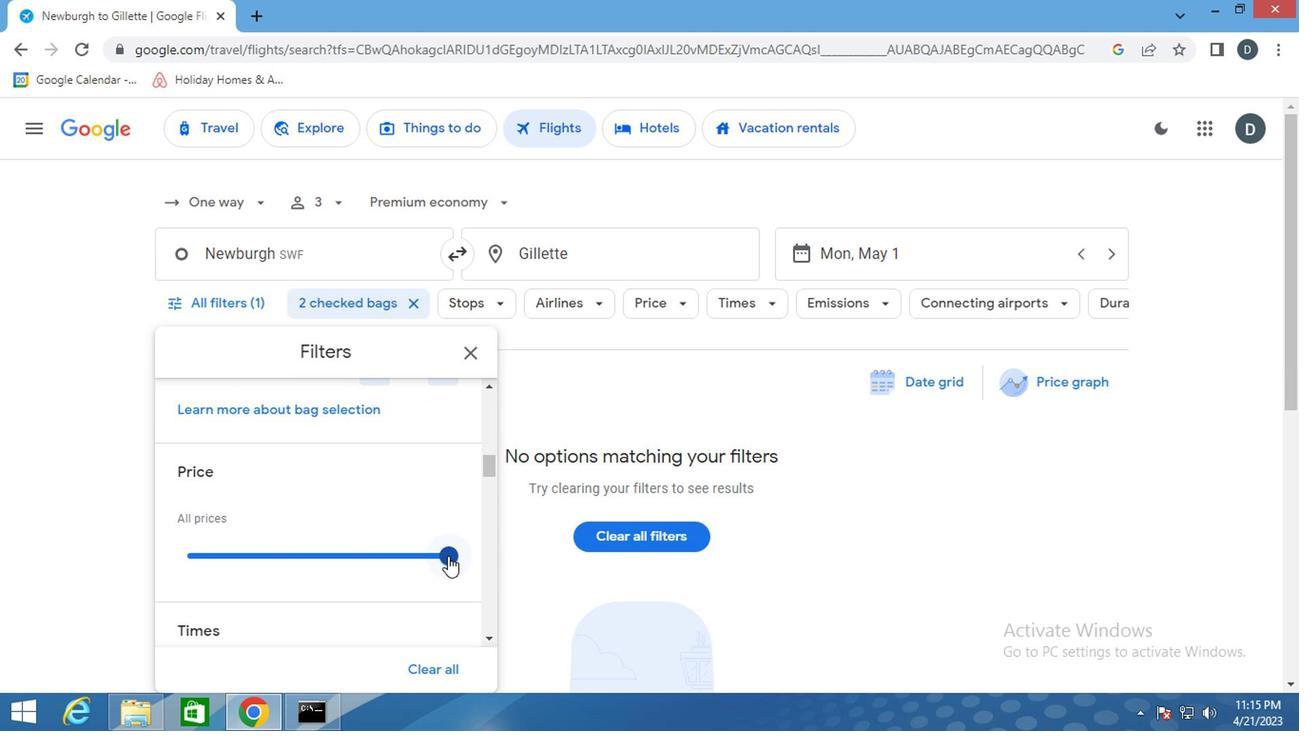 
Action: Mouse moved to (424, 582)
Screenshot: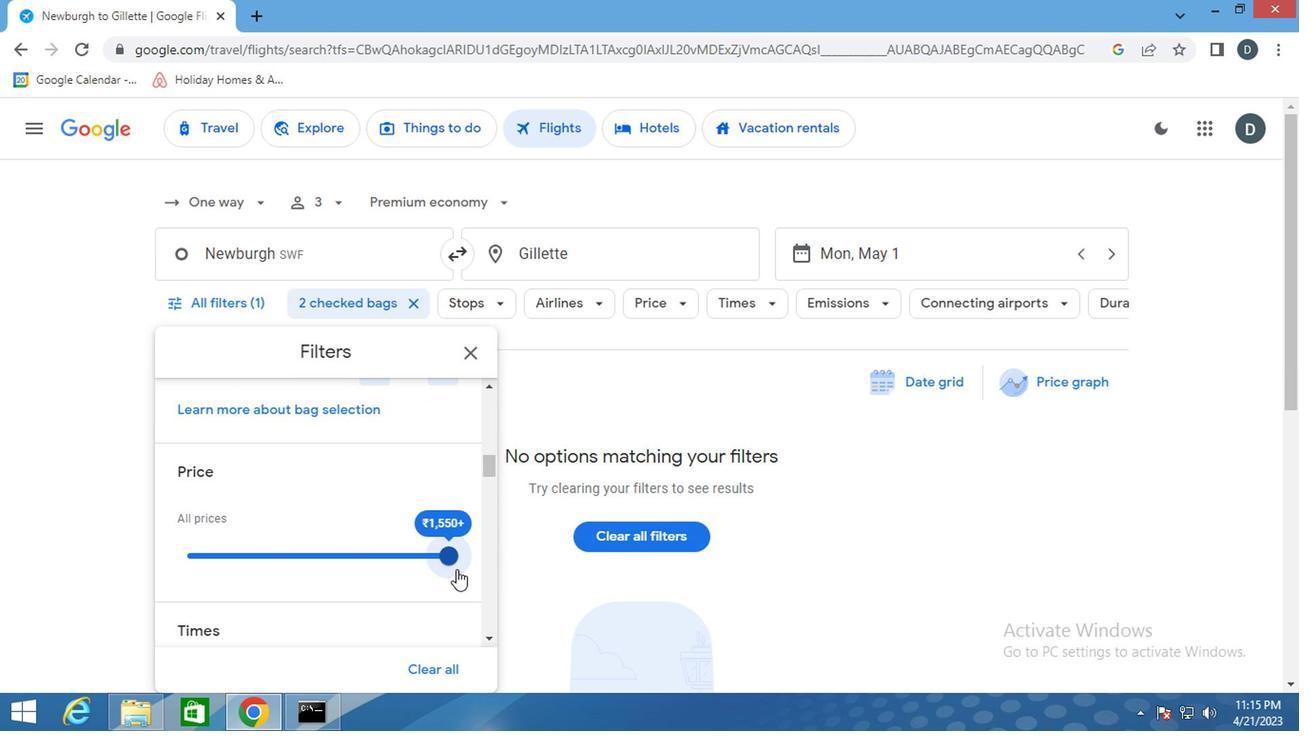 
Action: Mouse scrolled (424, 580) with delta (0, -1)
Screenshot: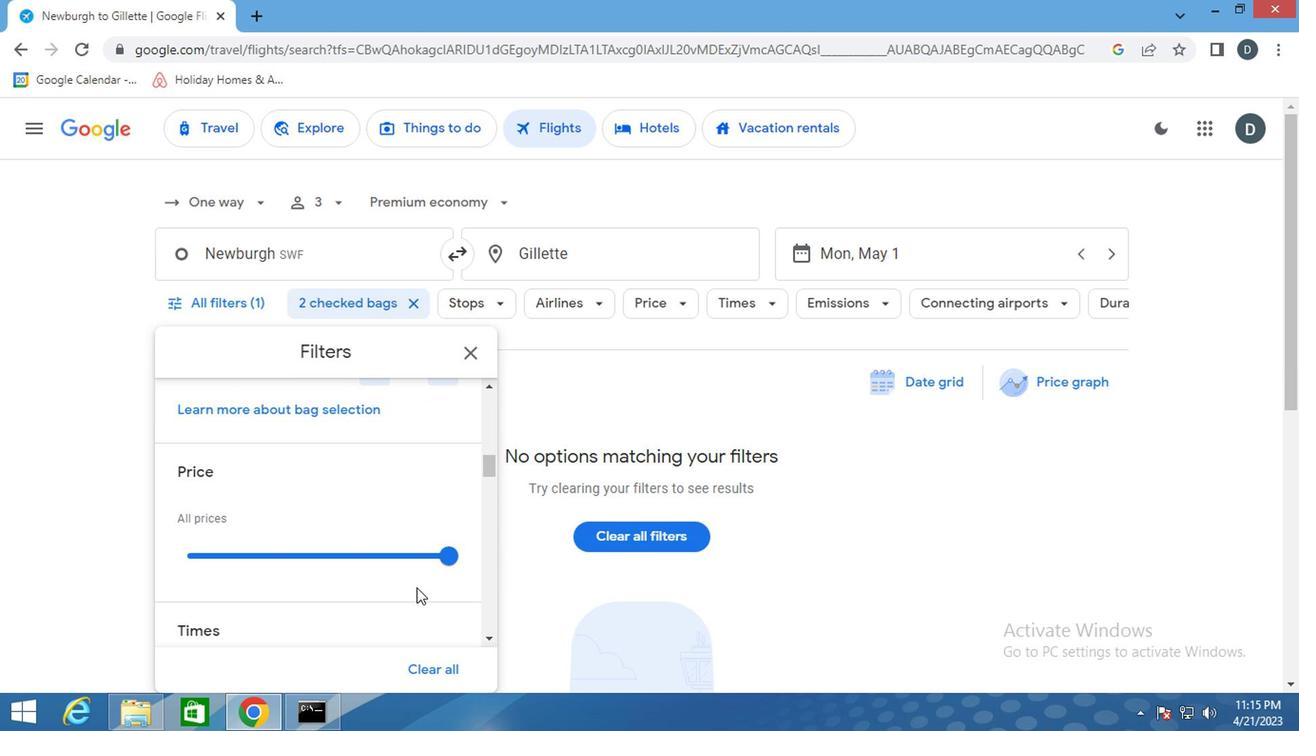 
Action: Mouse scrolled (424, 580) with delta (0, -1)
Screenshot: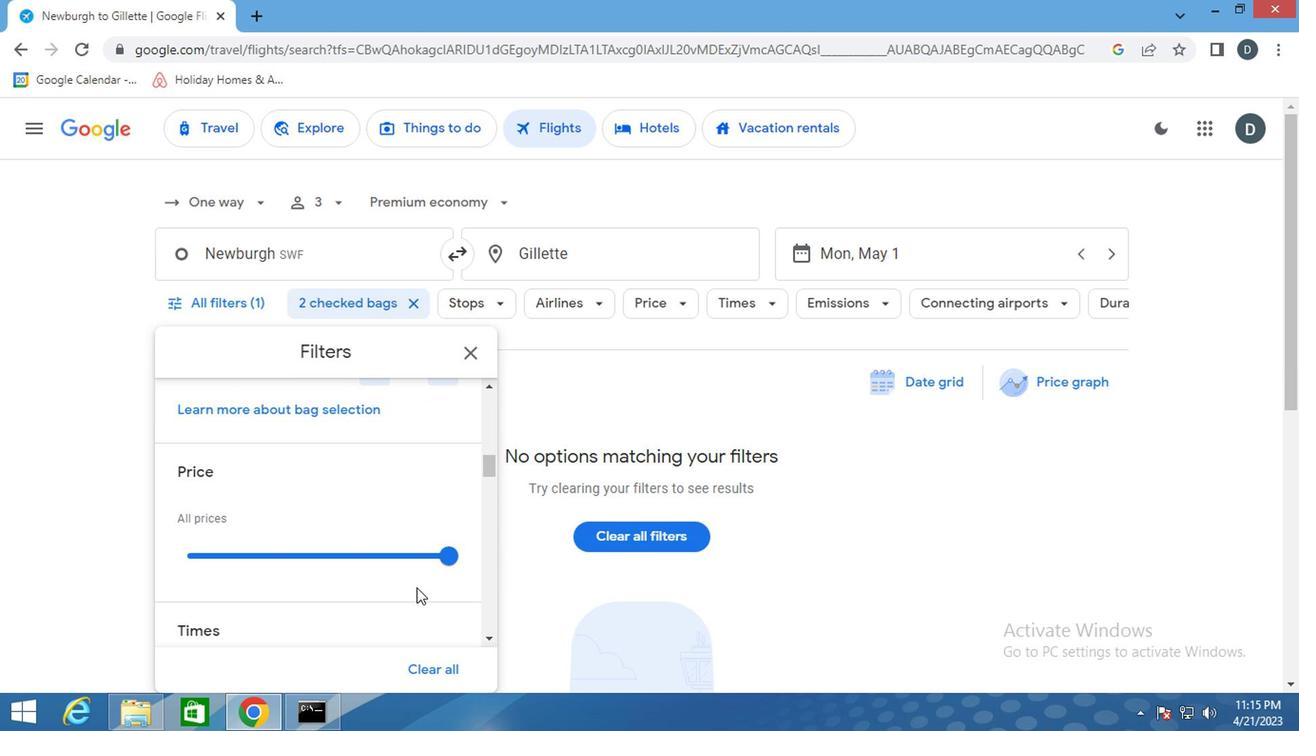 
Action: Mouse scrolled (424, 580) with delta (0, -1)
Screenshot: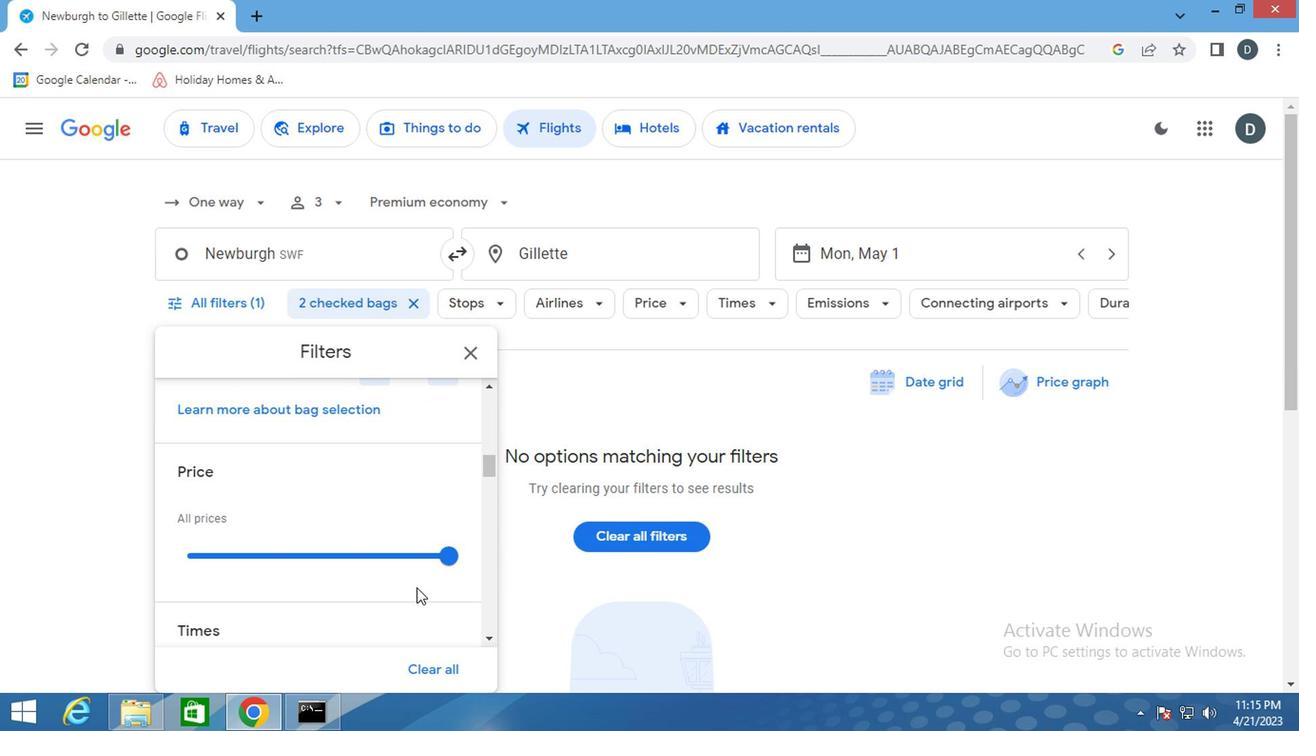 
Action: Mouse moved to (423, 575)
Screenshot: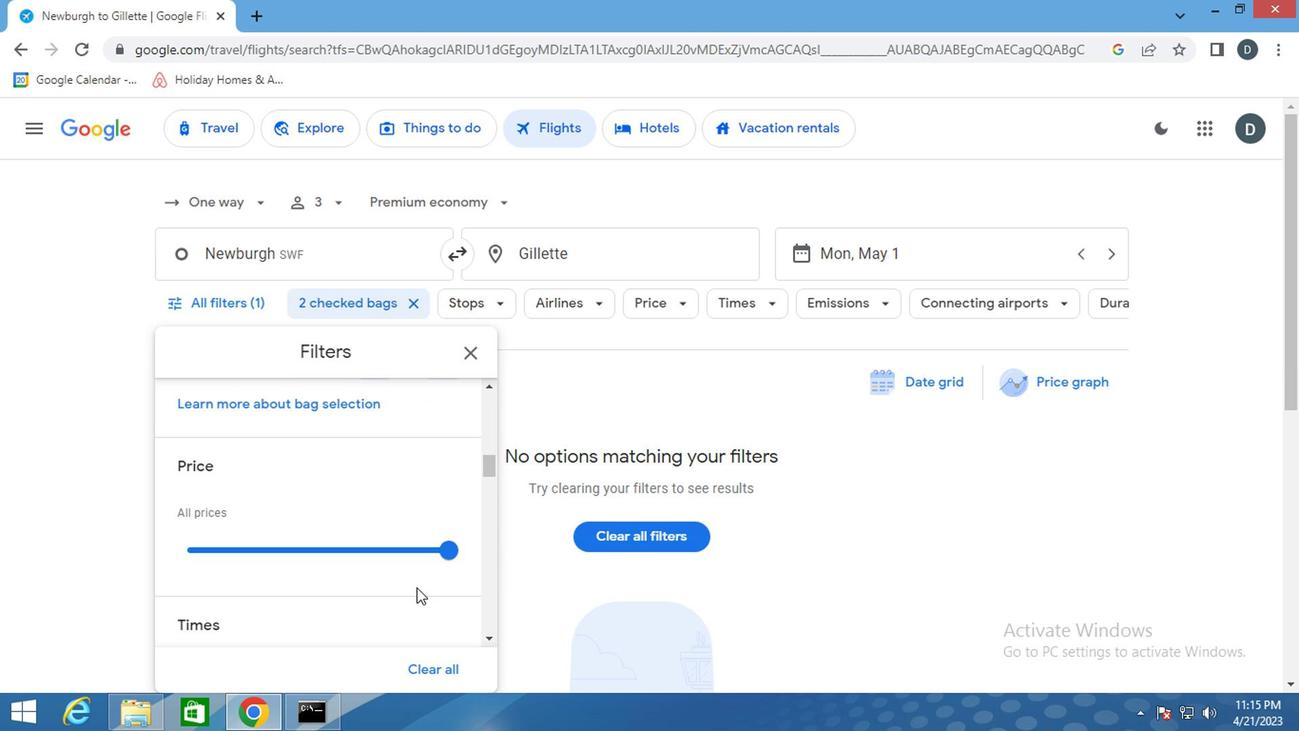 
Action: Mouse scrolled (423, 574) with delta (0, 0)
Screenshot: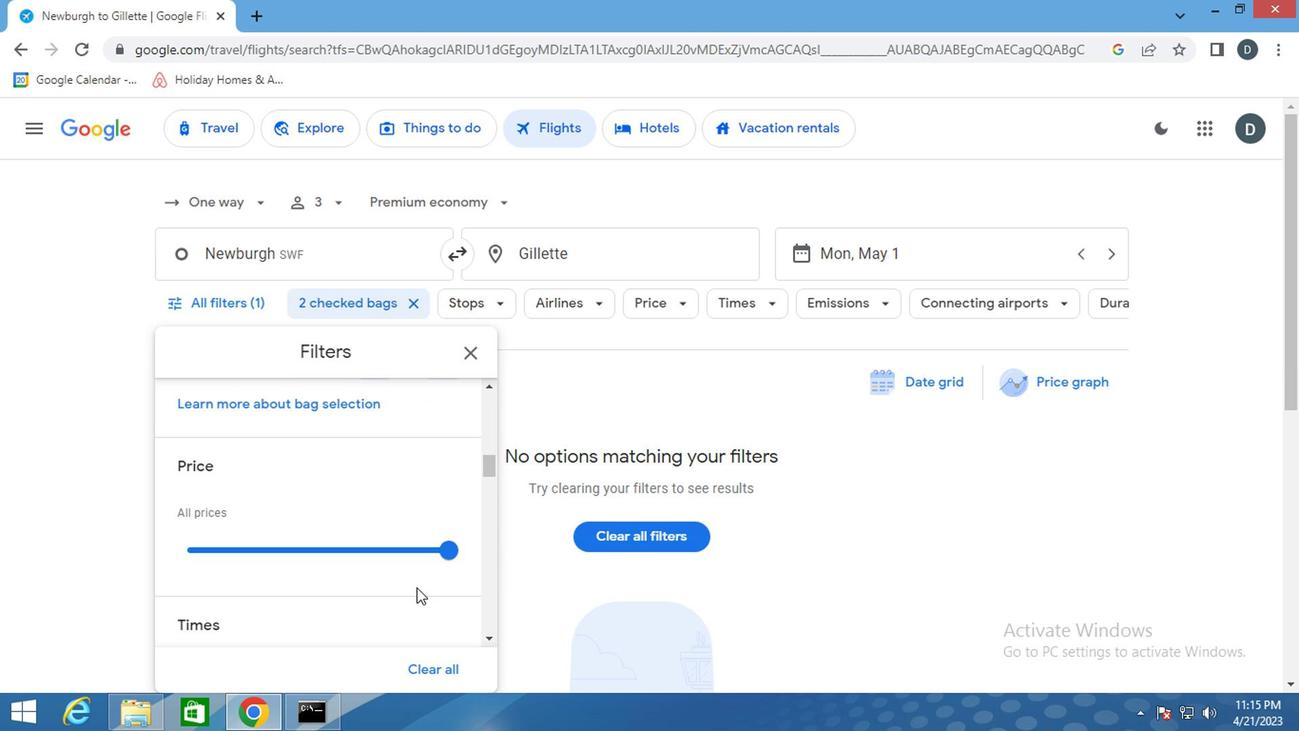 
Action: Mouse moved to (167, 470)
Screenshot: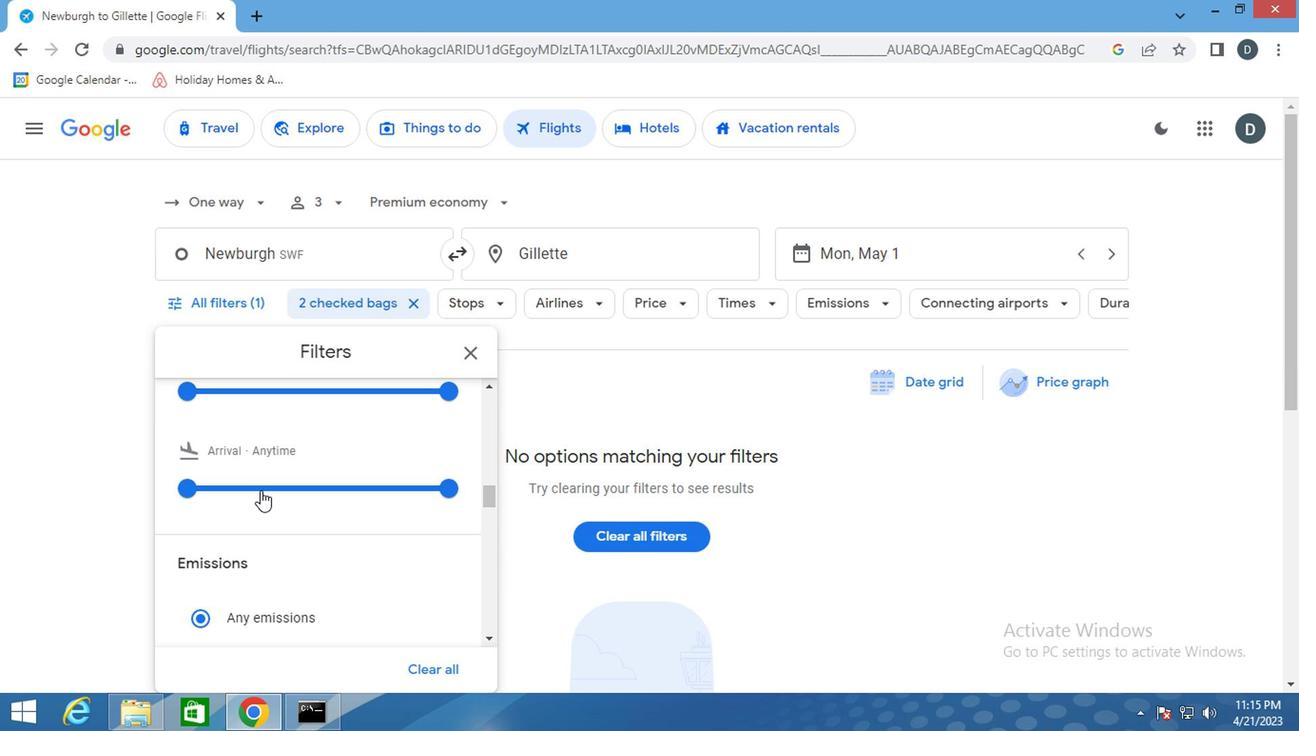 
Action: Mouse scrolled (167, 471) with delta (0, 0)
Screenshot: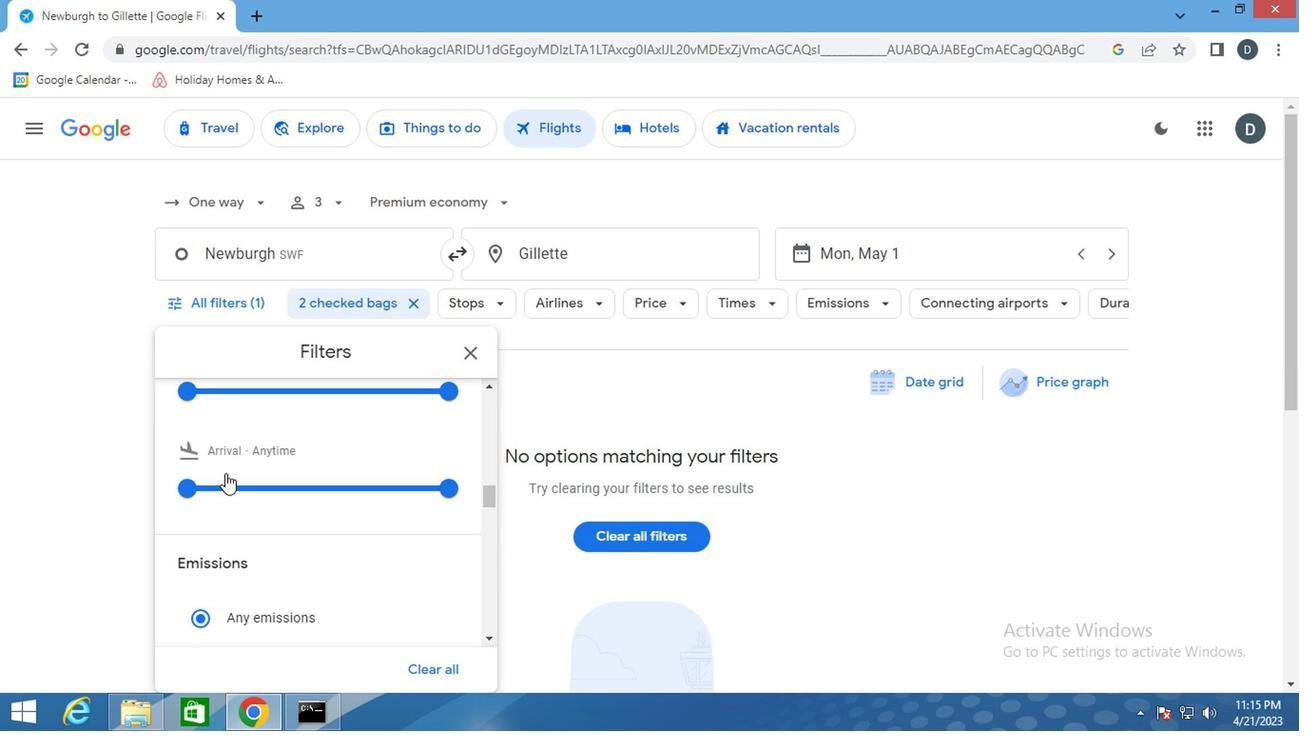
Action: Mouse moved to (113, 486)
Screenshot: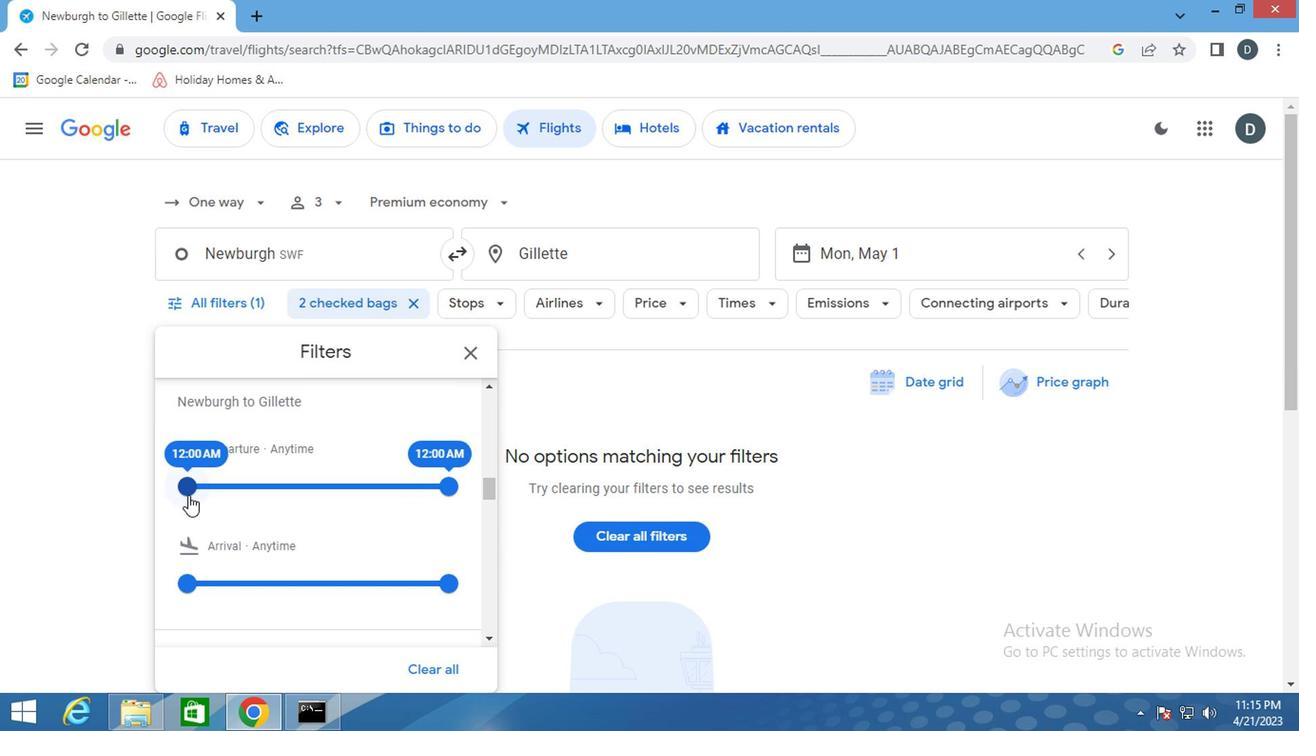 
Action: Mouse pressed left at (113, 486)
Screenshot: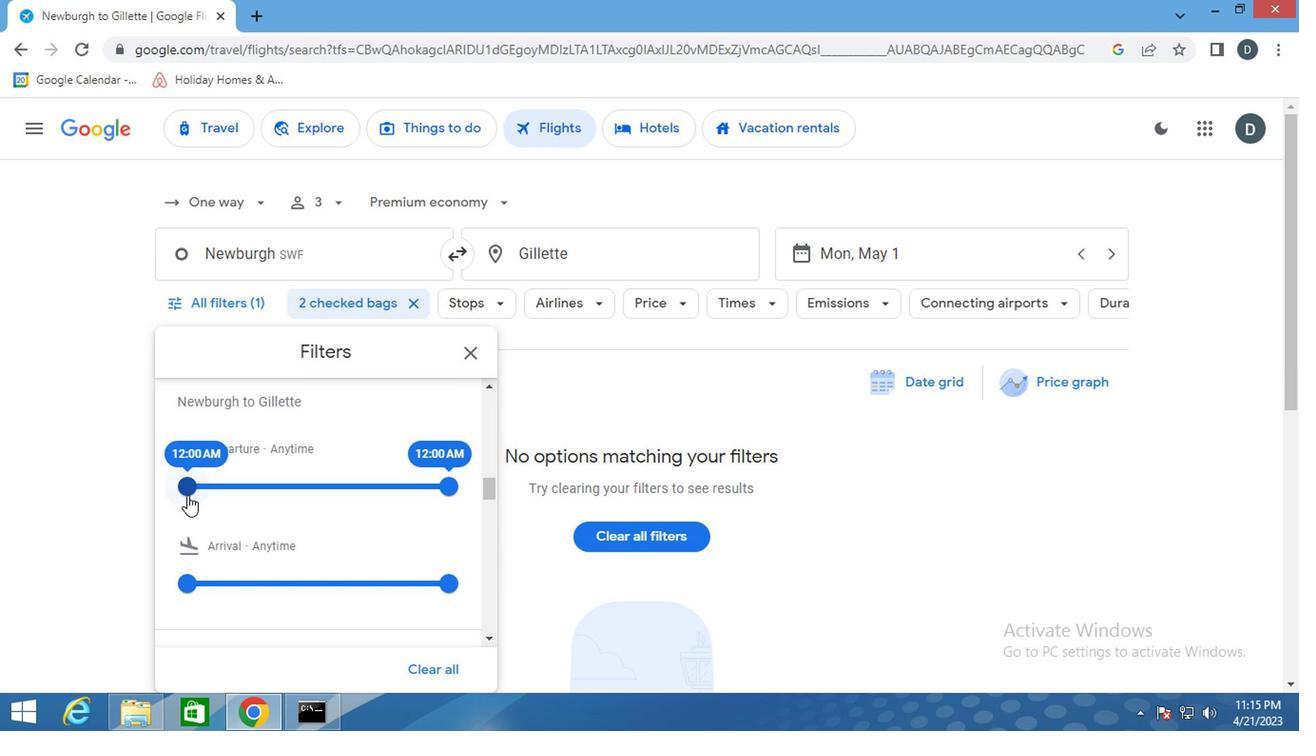 
Action: Mouse moved to (475, 482)
Screenshot: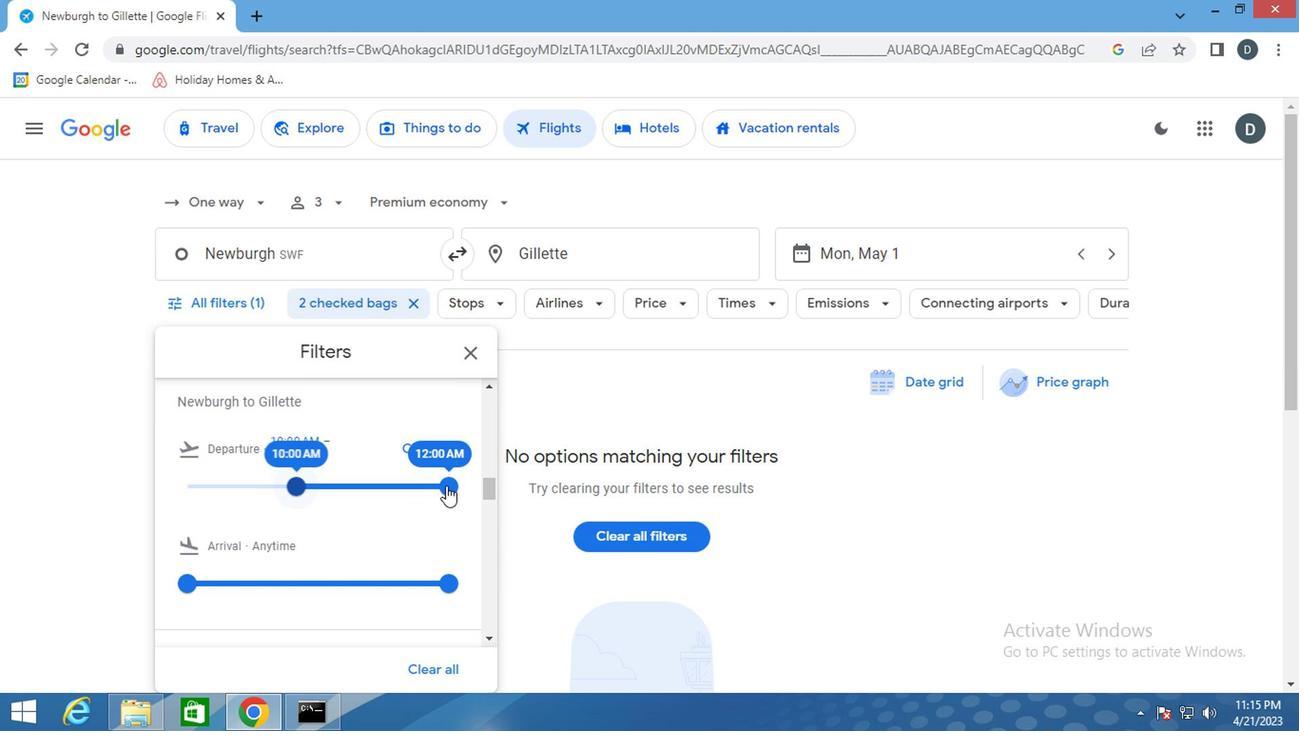 
Action: Mouse pressed left at (475, 482)
Screenshot: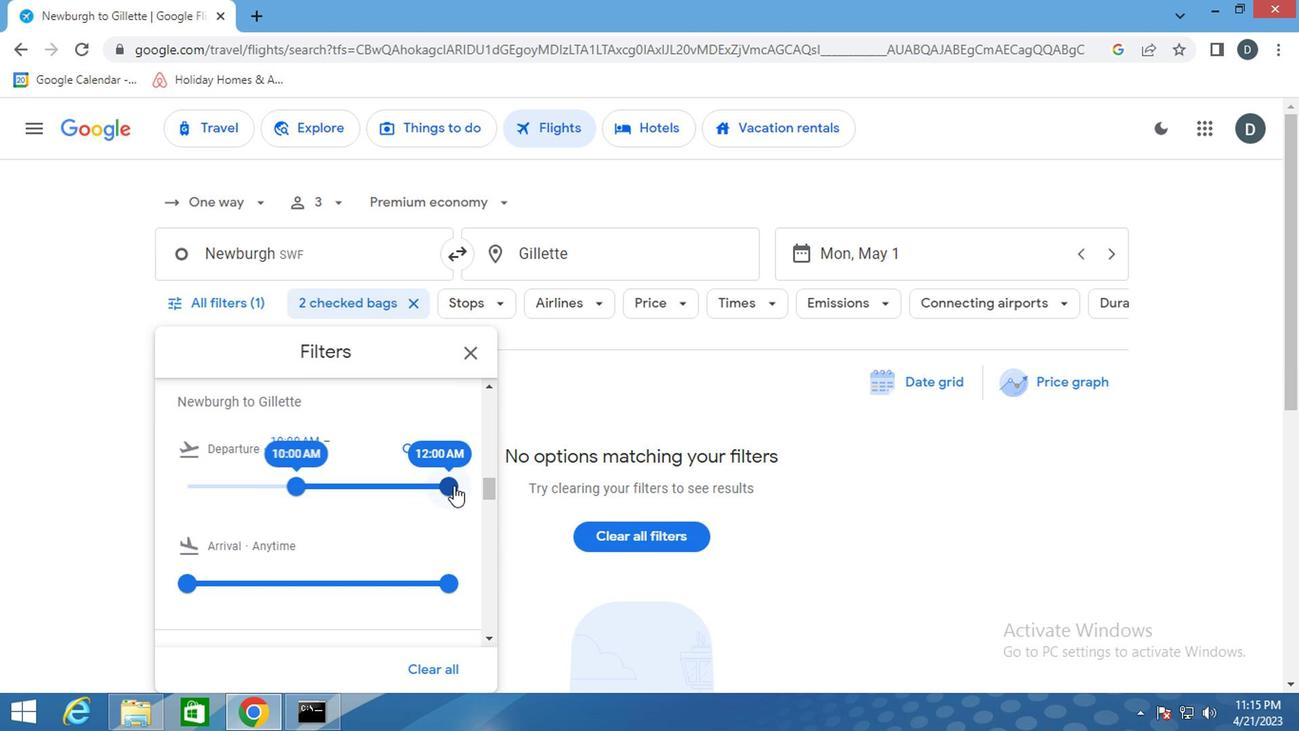 
Action: Mouse moved to (348, 529)
Screenshot: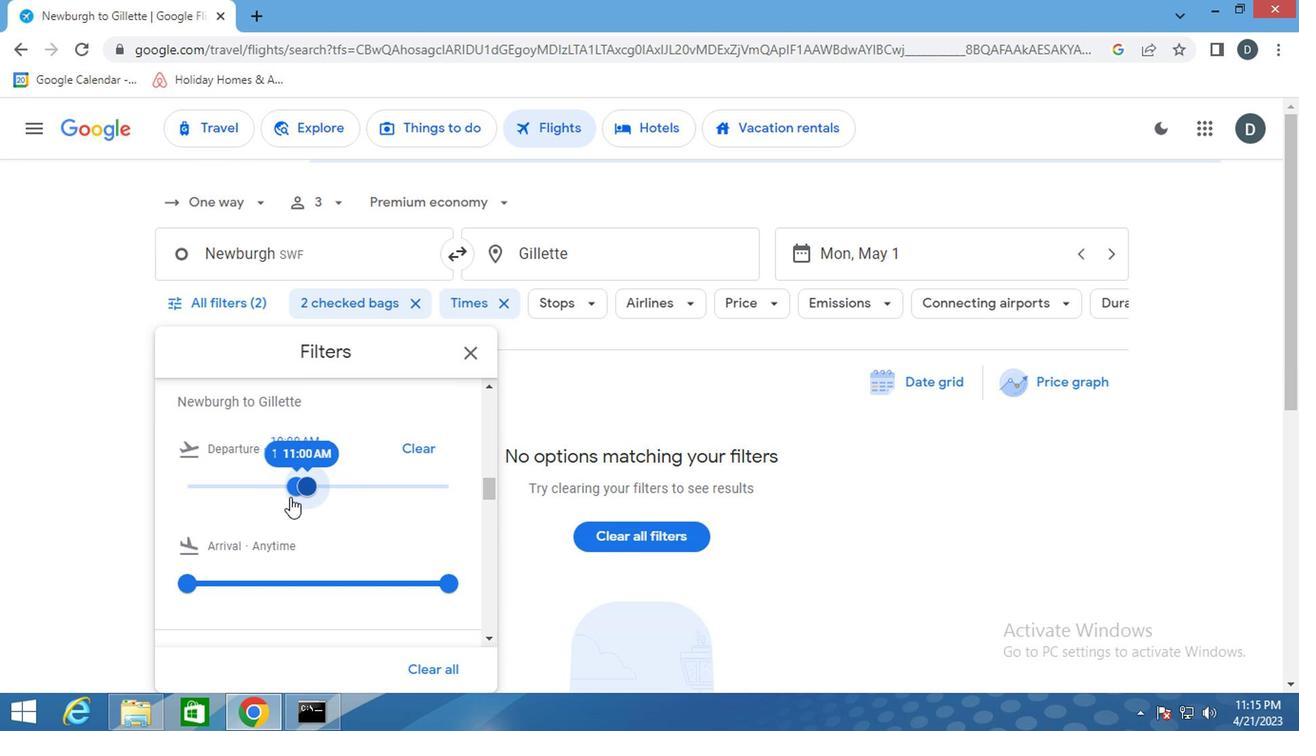 
Action: Mouse scrolled (348, 528) with delta (0, -1)
Screenshot: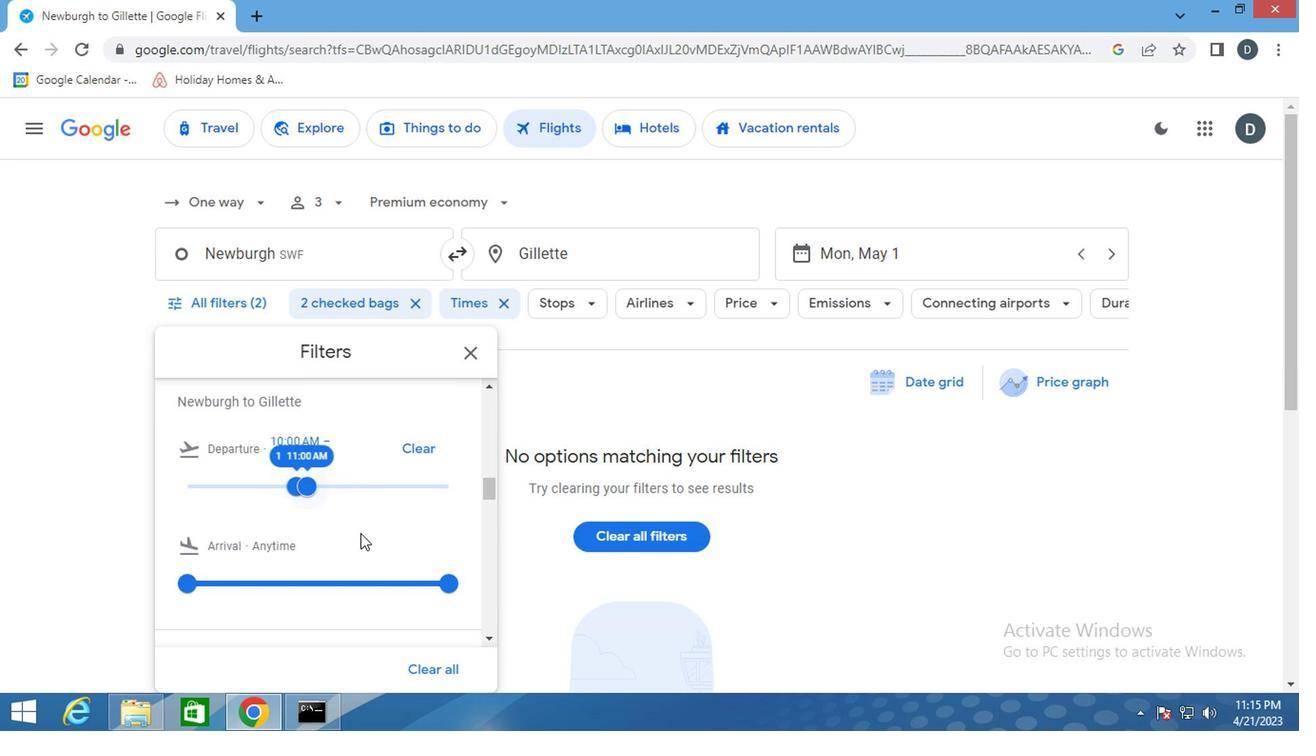 
Action: Mouse scrolled (348, 528) with delta (0, -1)
Screenshot: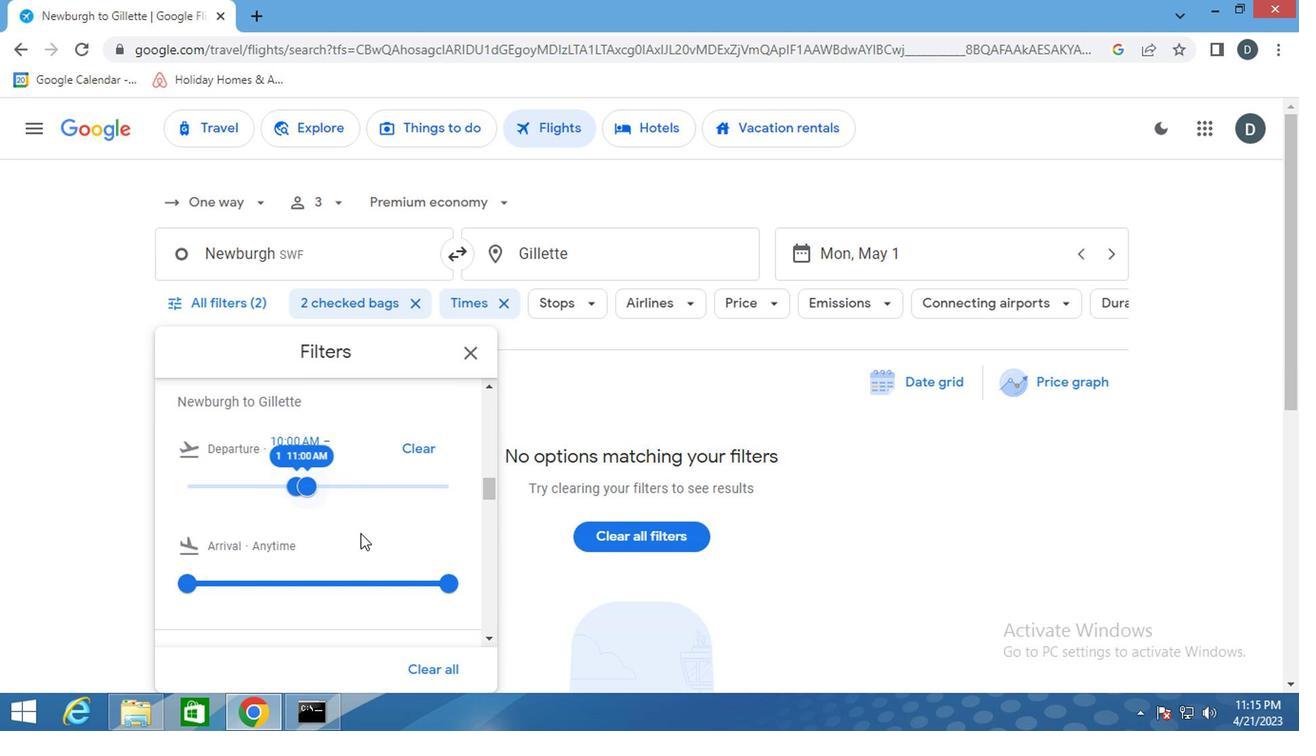 
Action: Mouse scrolled (348, 528) with delta (0, -1)
Screenshot: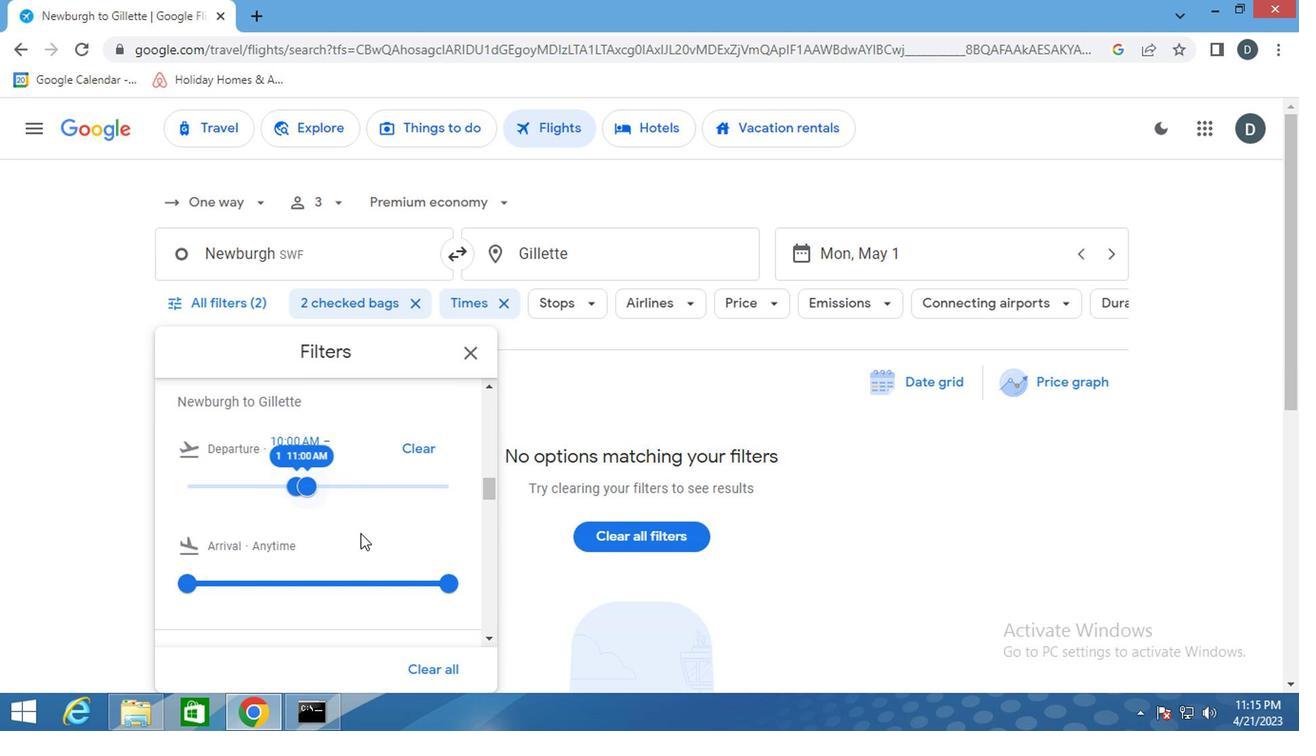 
Action: Mouse scrolled (348, 528) with delta (0, -1)
Screenshot: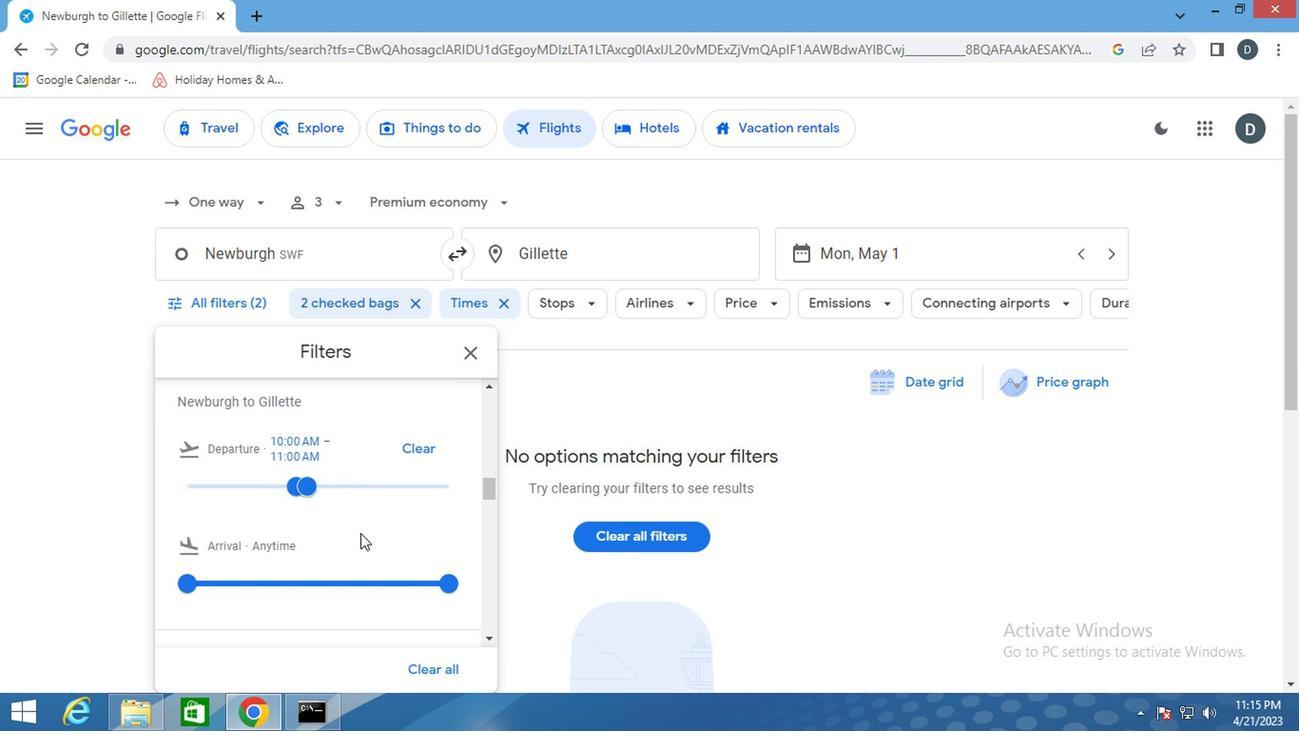 
Action: Mouse scrolled (348, 528) with delta (0, -1)
Screenshot: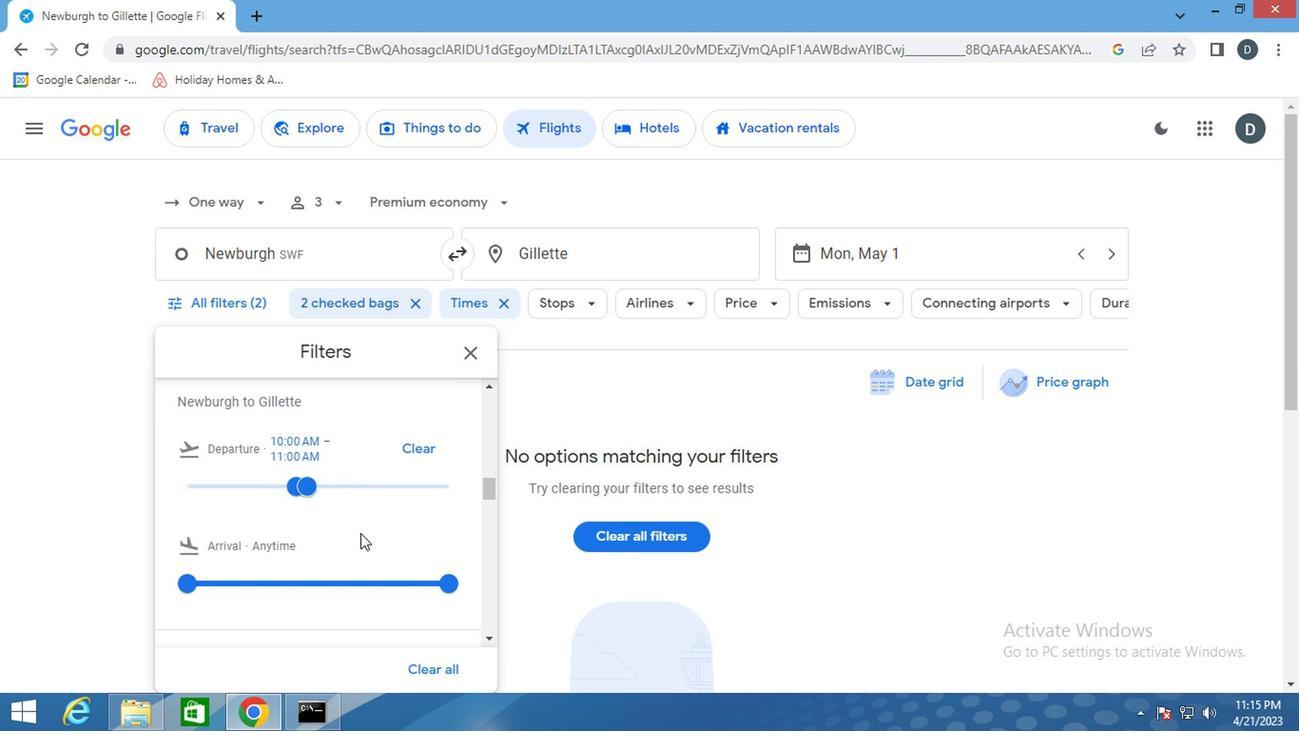 
Action: Mouse scrolled (348, 528) with delta (0, -1)
Screenshot: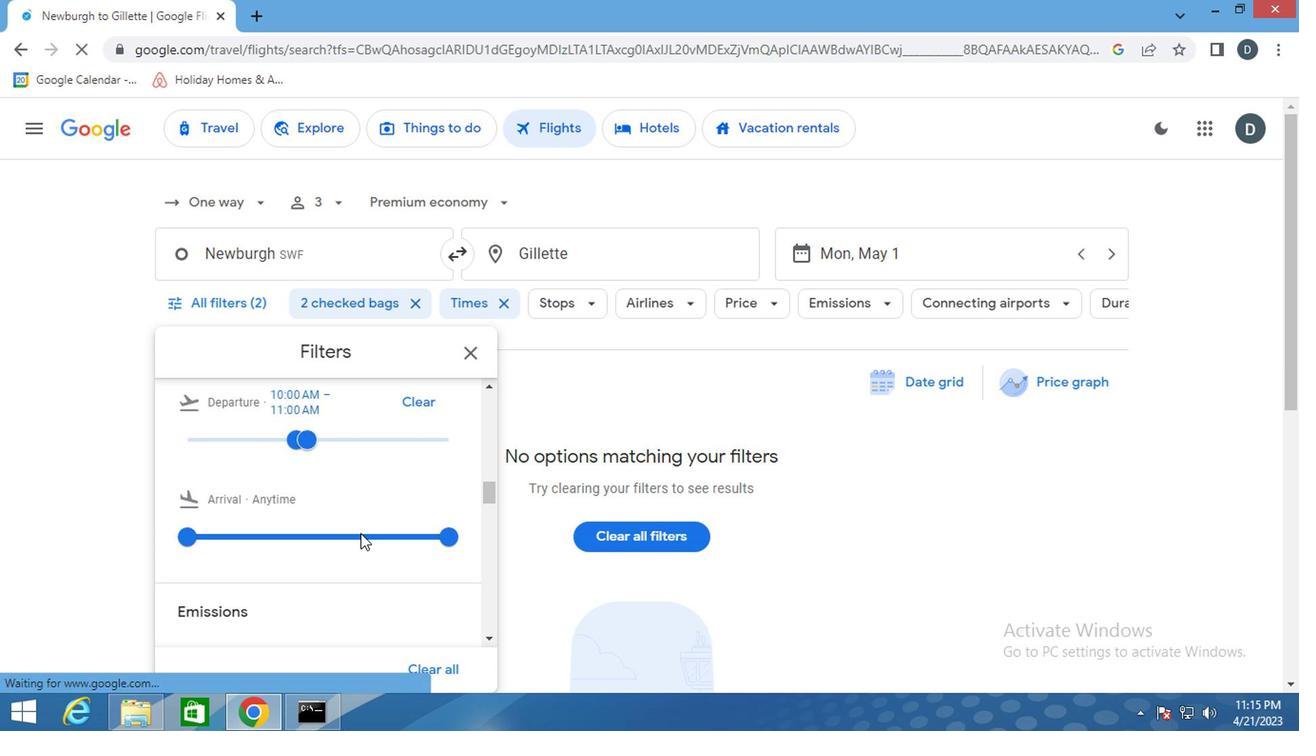 
Action: Mouse scrolled (348, 528) with delta (0, -1)
Screenshot: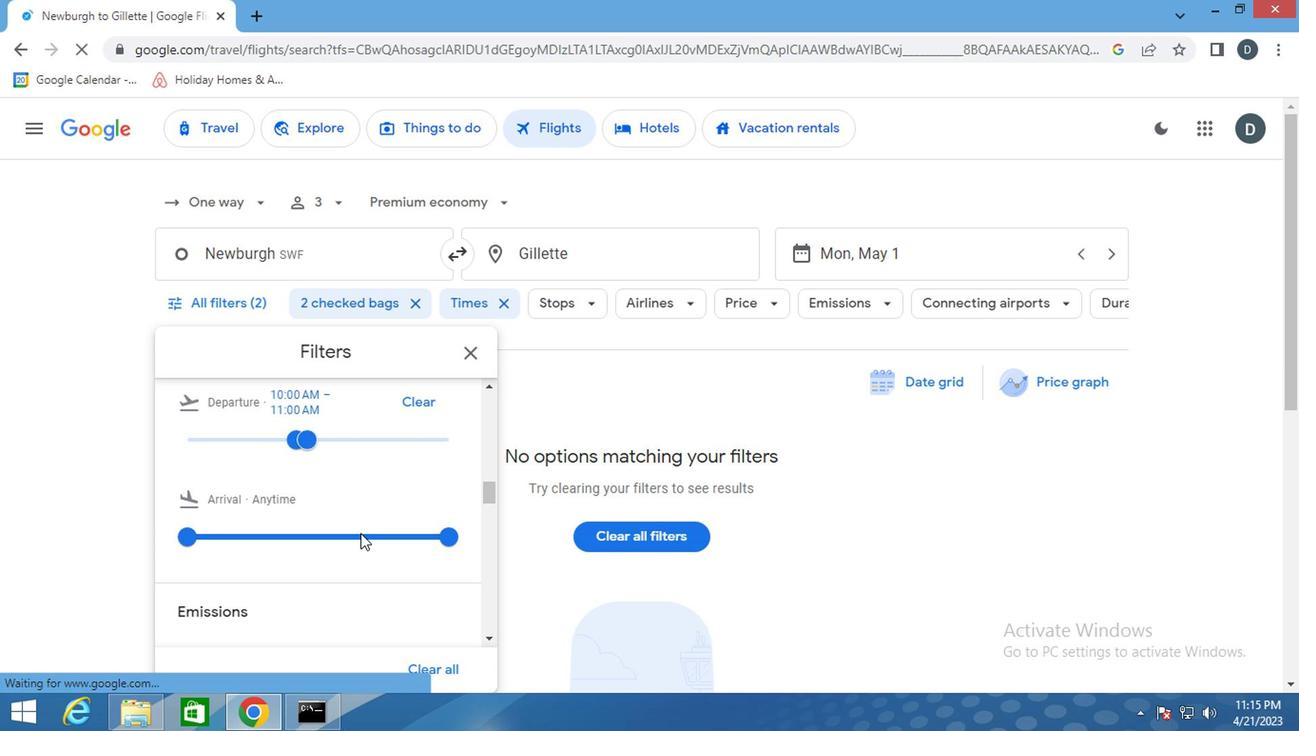 
Action: Mouse moved to (352, 530)
Screenshot: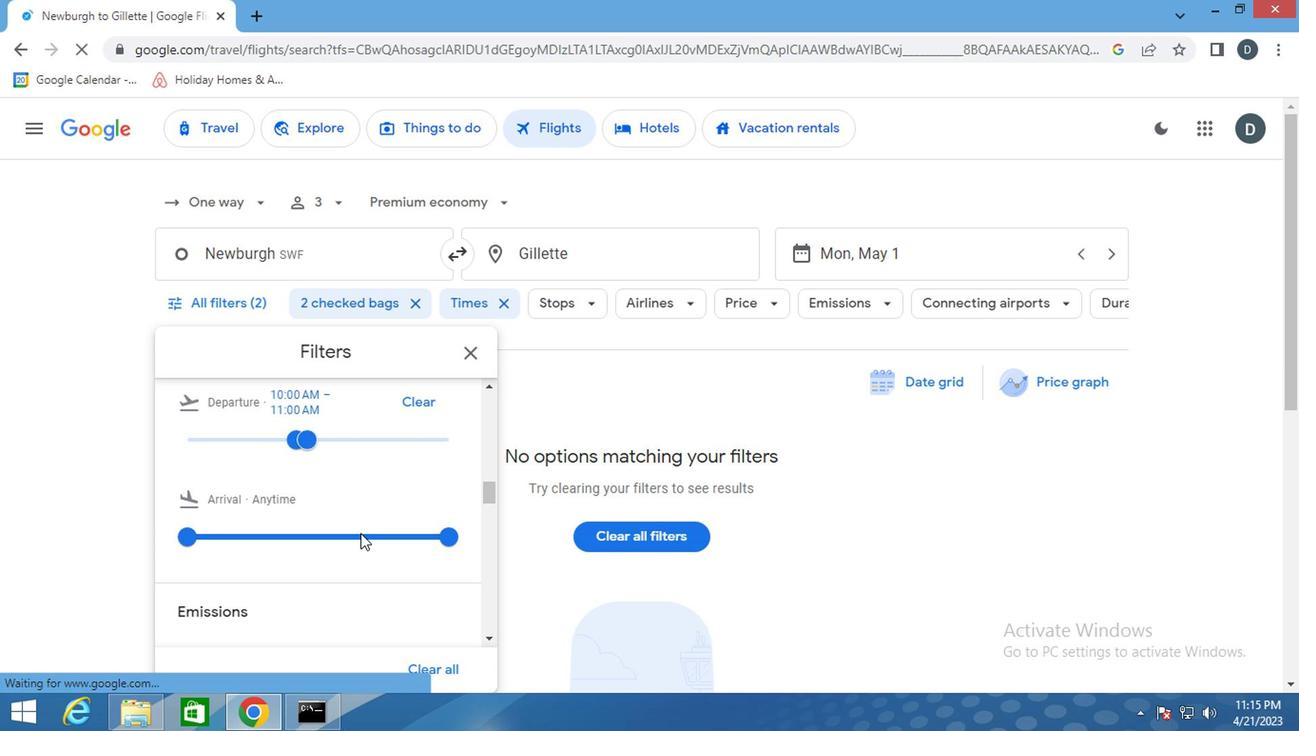 
Action: Mouse scrolled (352, 529) with delta (0, 0)
Screenshot: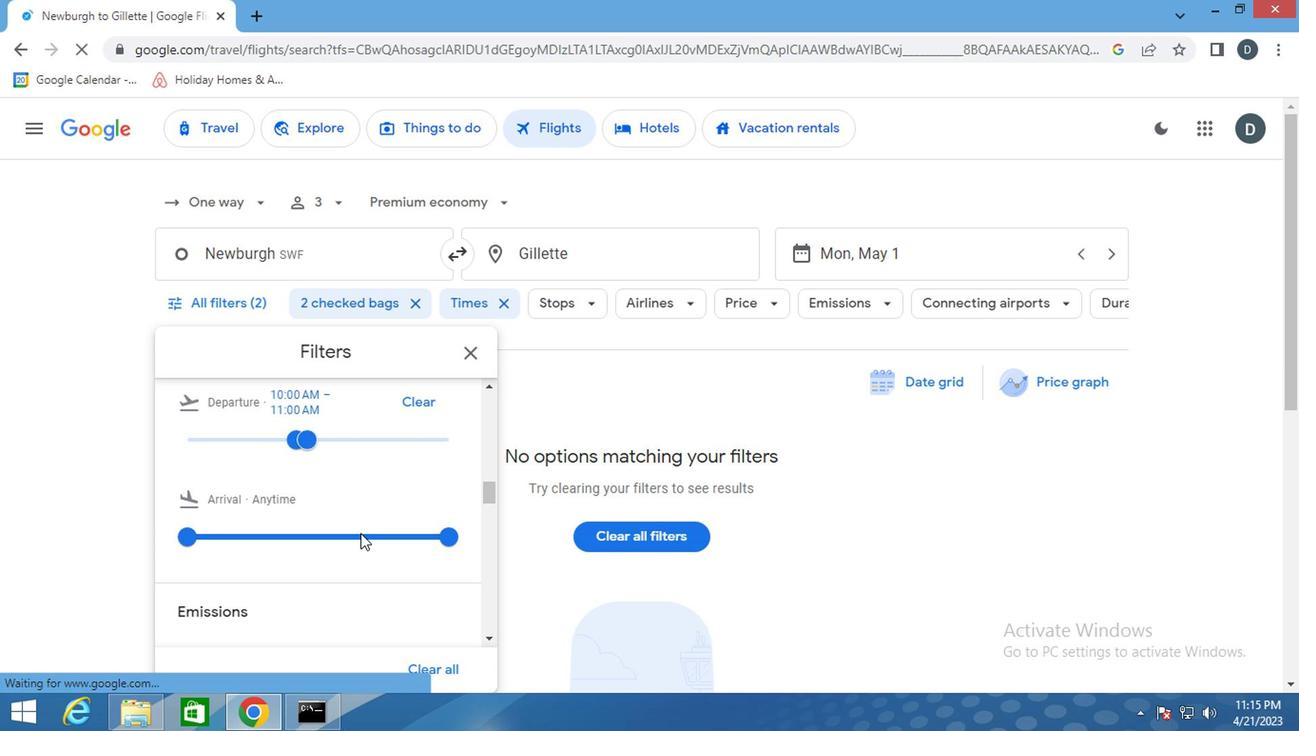 
Action: Mouse moved to (352, 530)
Screenshot: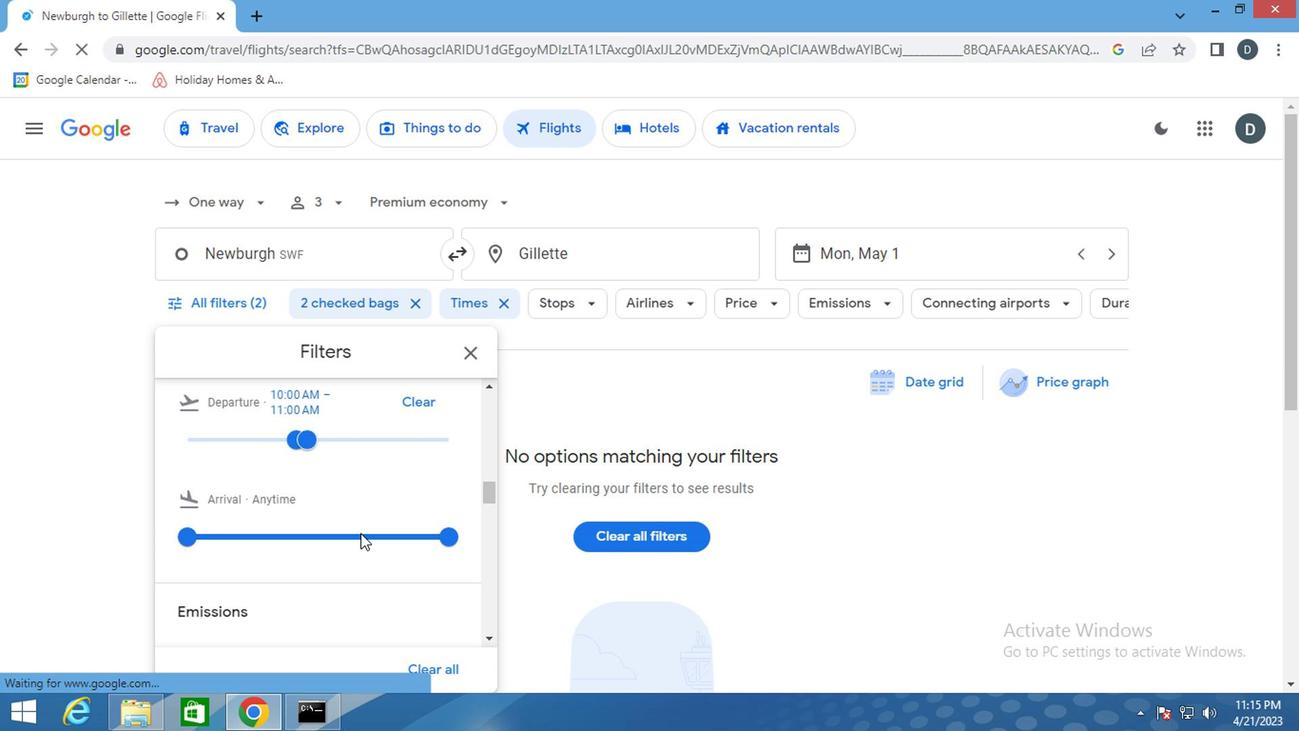 
Action: Mouse scrolled (352, 529) with delta (0, 0)
Screenshot: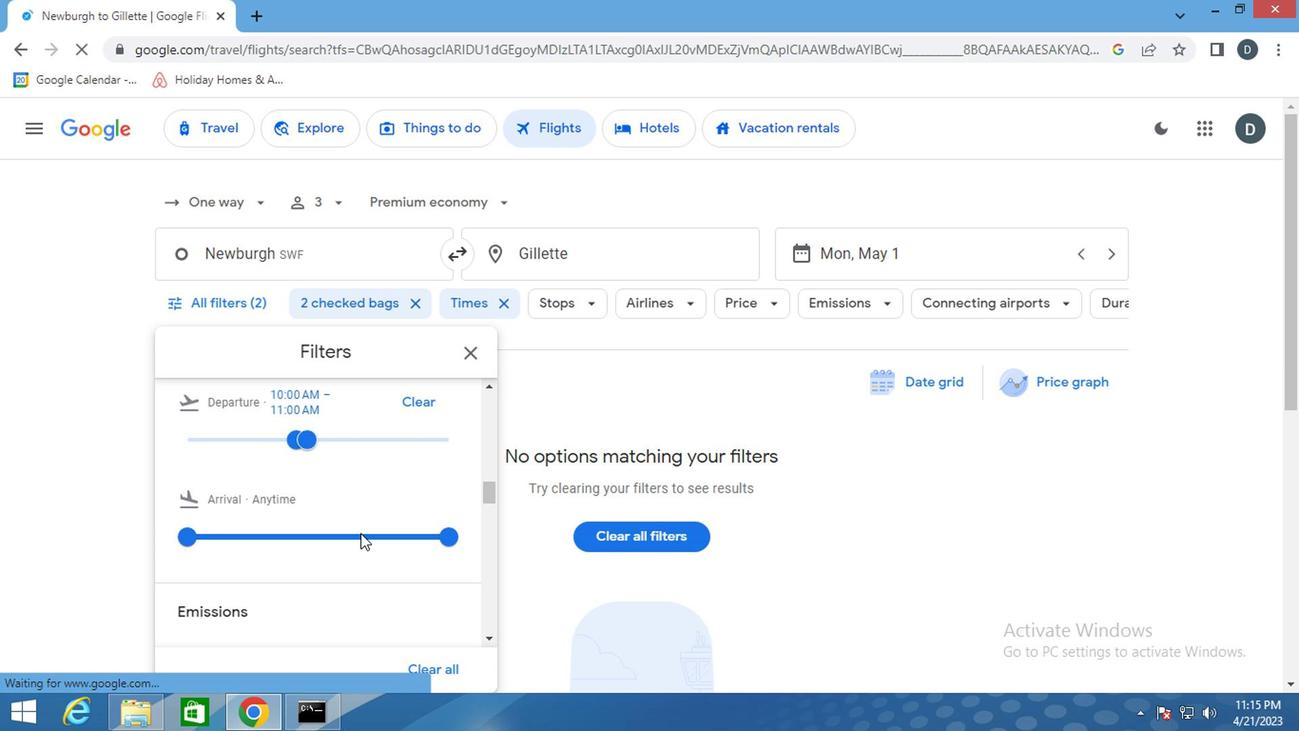 
Action: Mouse moved to (356, 530)
Screenshot: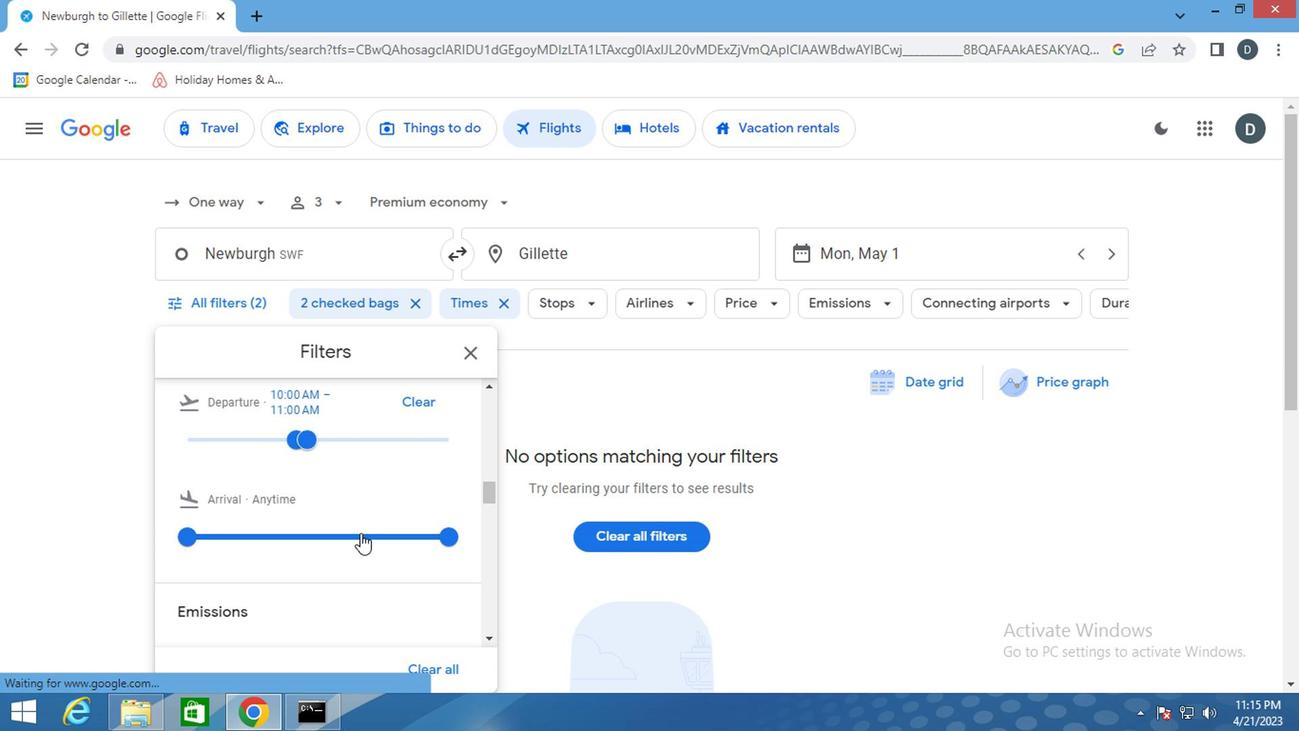 
Action: Mouse scrolled (356, 529) with delta (0, 0)
Screenshot: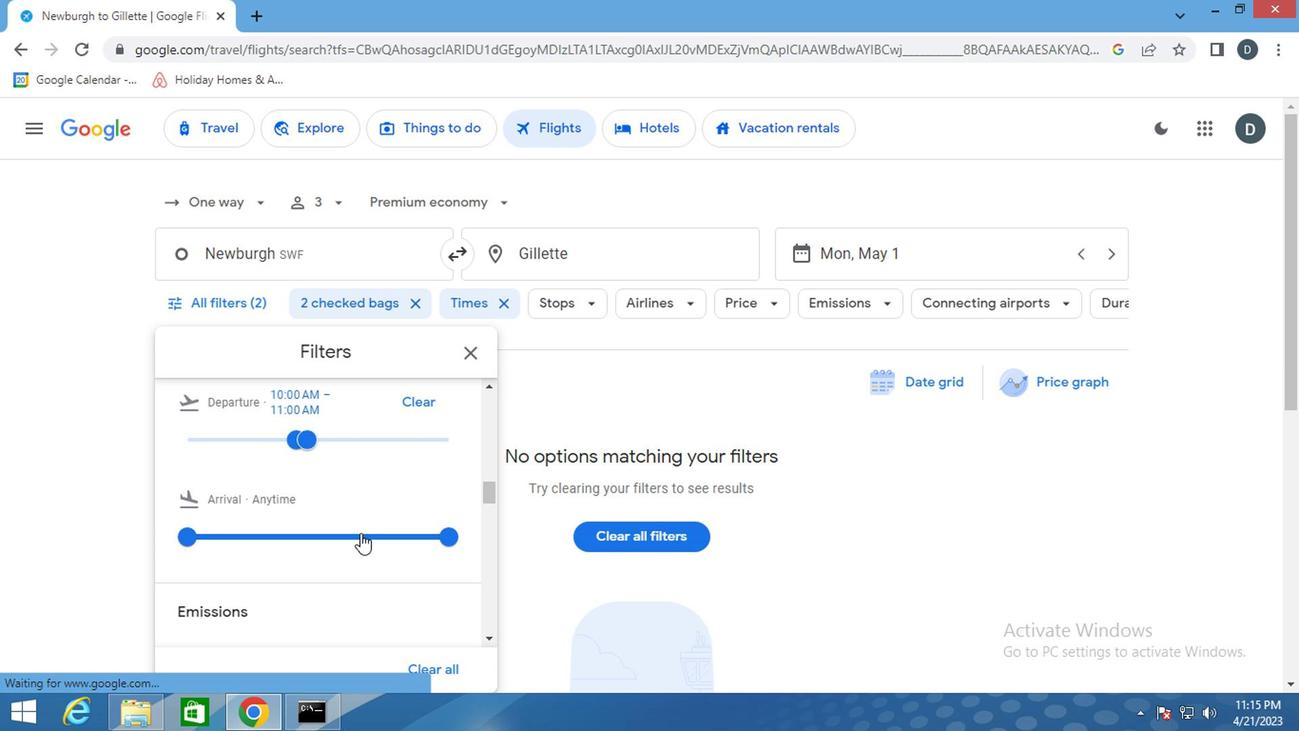 
Action: Mouse moved to (456, 629)
Screenshot: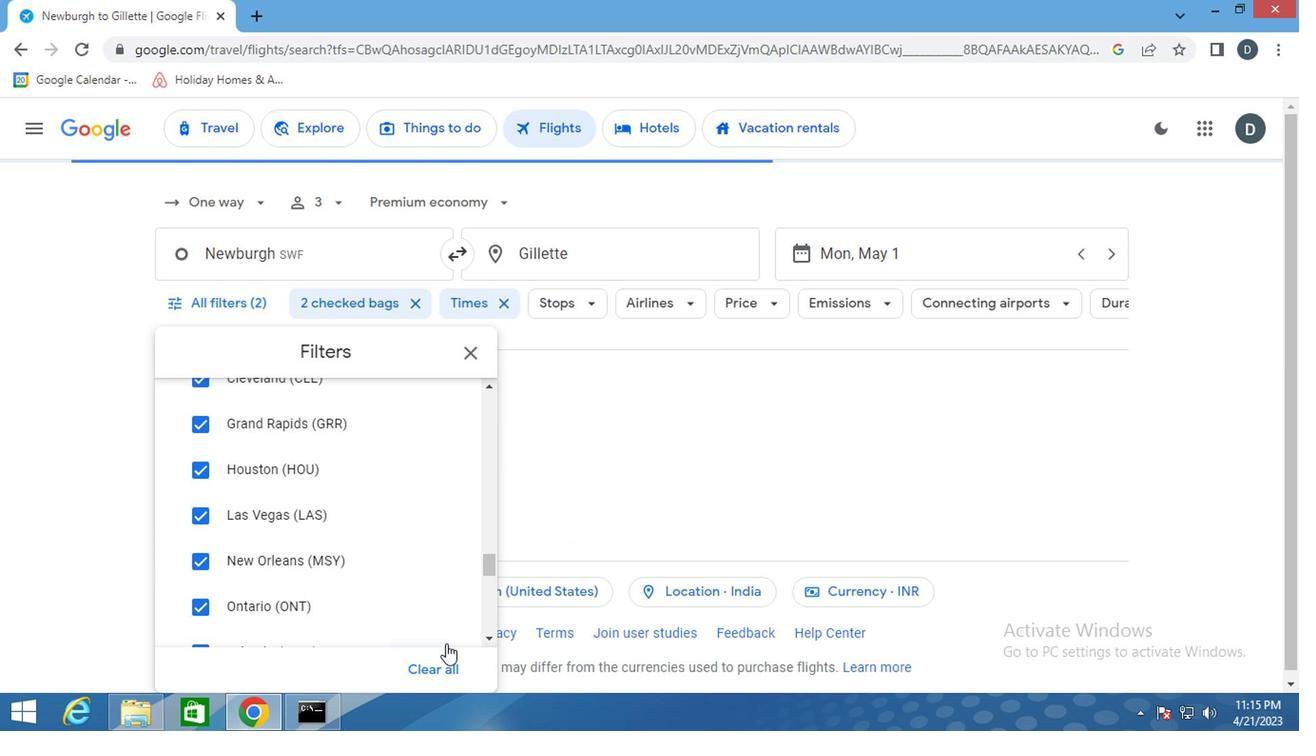 
Action: Mouse scrolled (456, 628) with delta (0, -1)
Screenshot: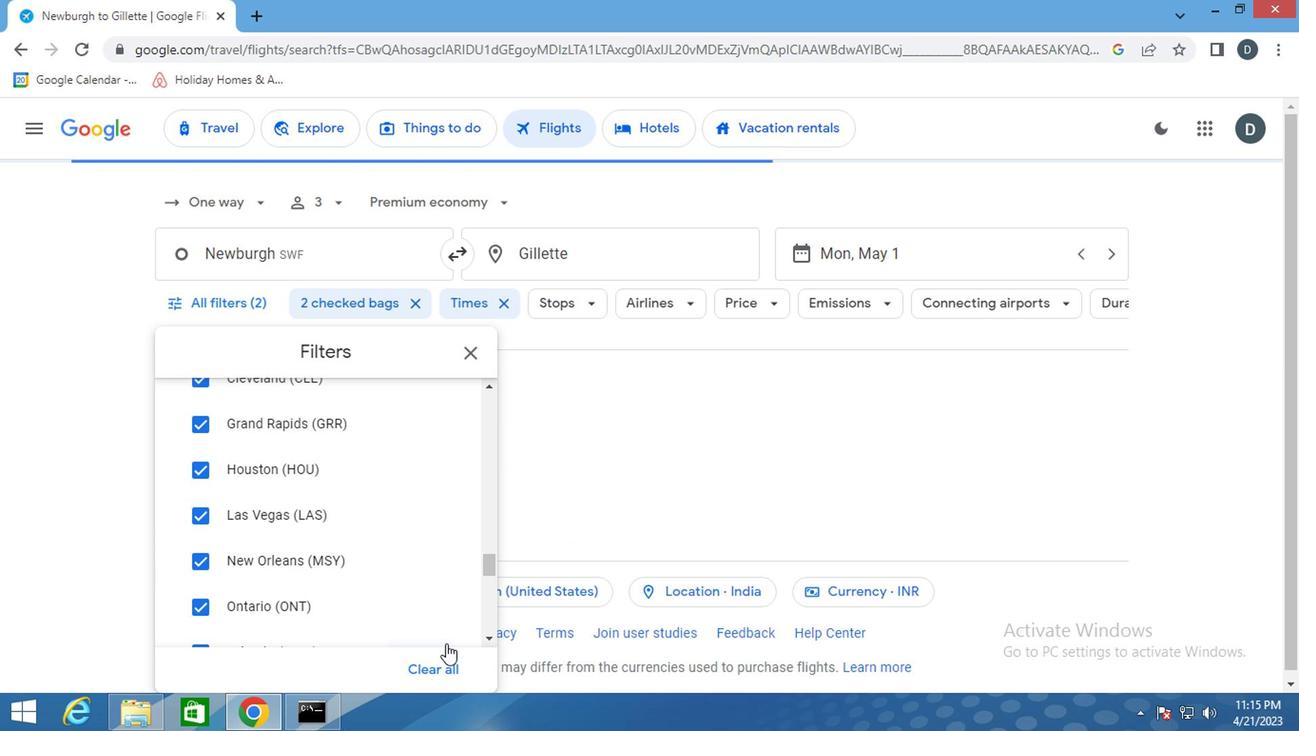 
Action: Mouse scrolled (456, 628) with delta (0, -1)
Screenshot: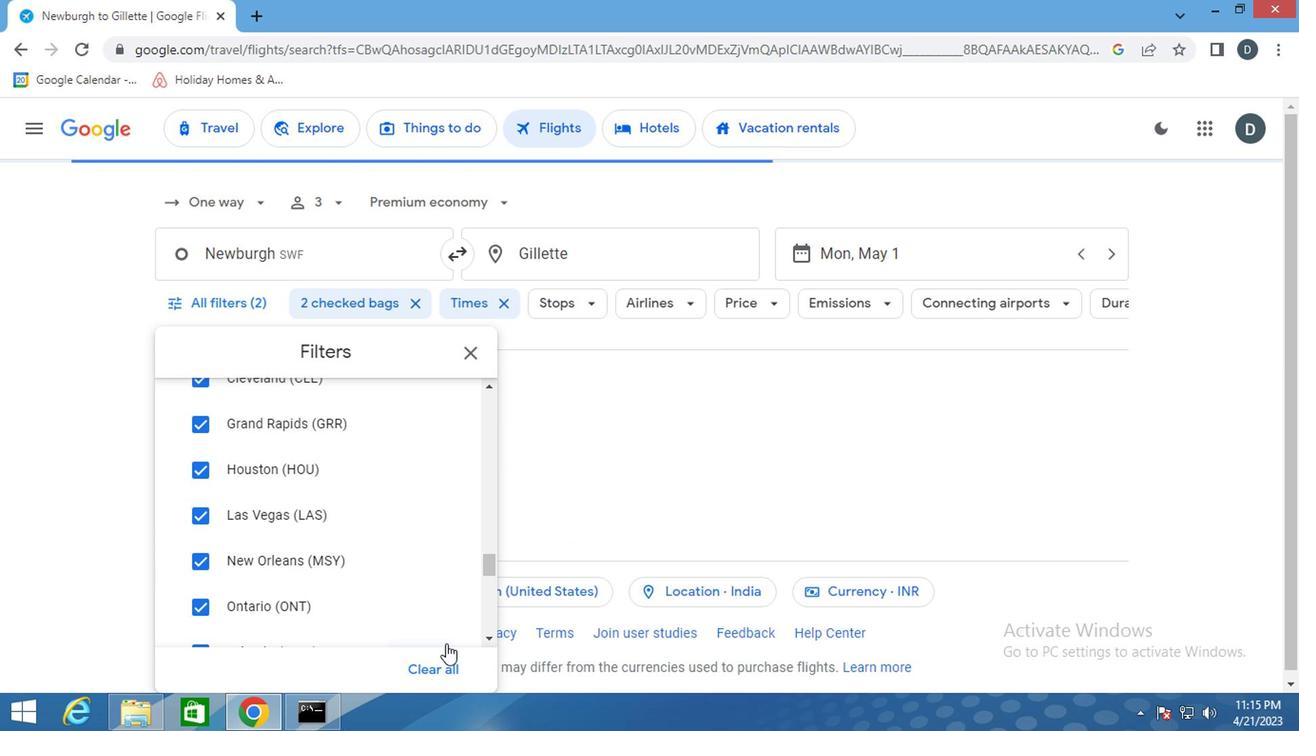 
Action: Mouse scrolled (456, 628) with delta (0, -1)
Screenshot: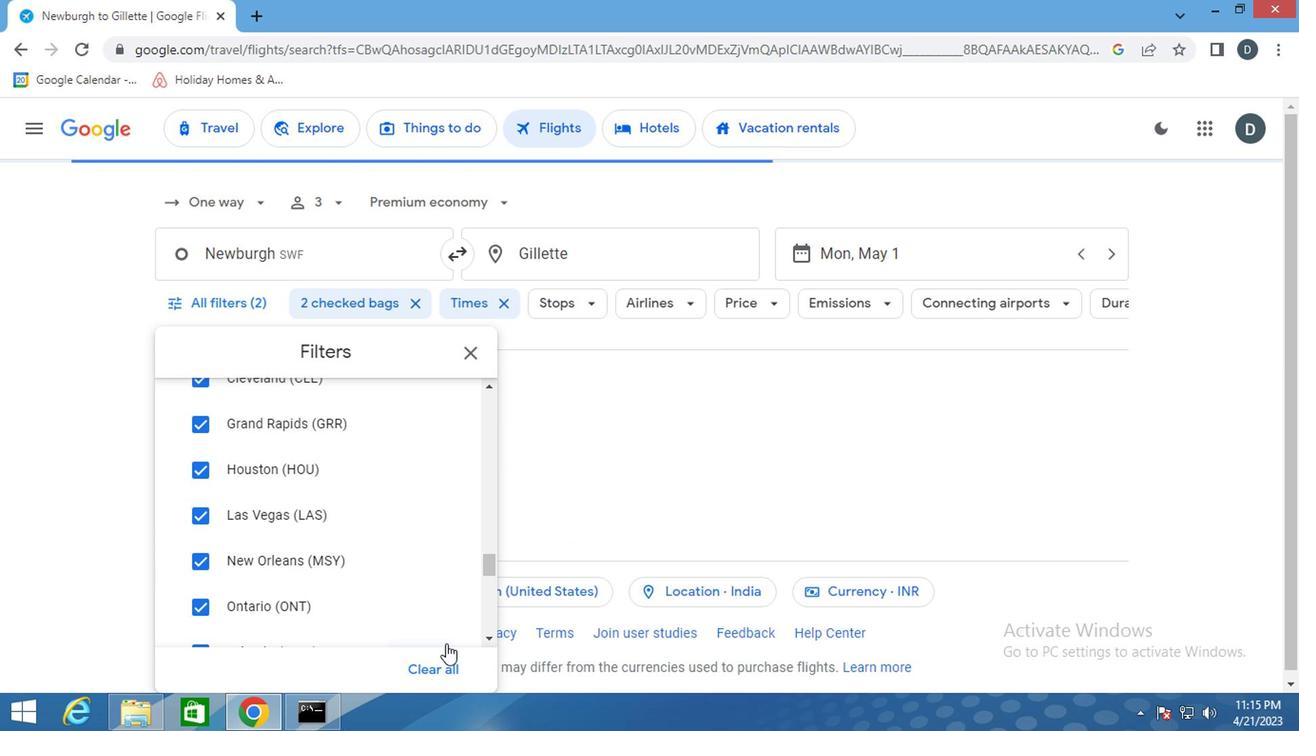 
Action: Mouse scrolled (456, 628) with delta (0, -1)
Screenshot: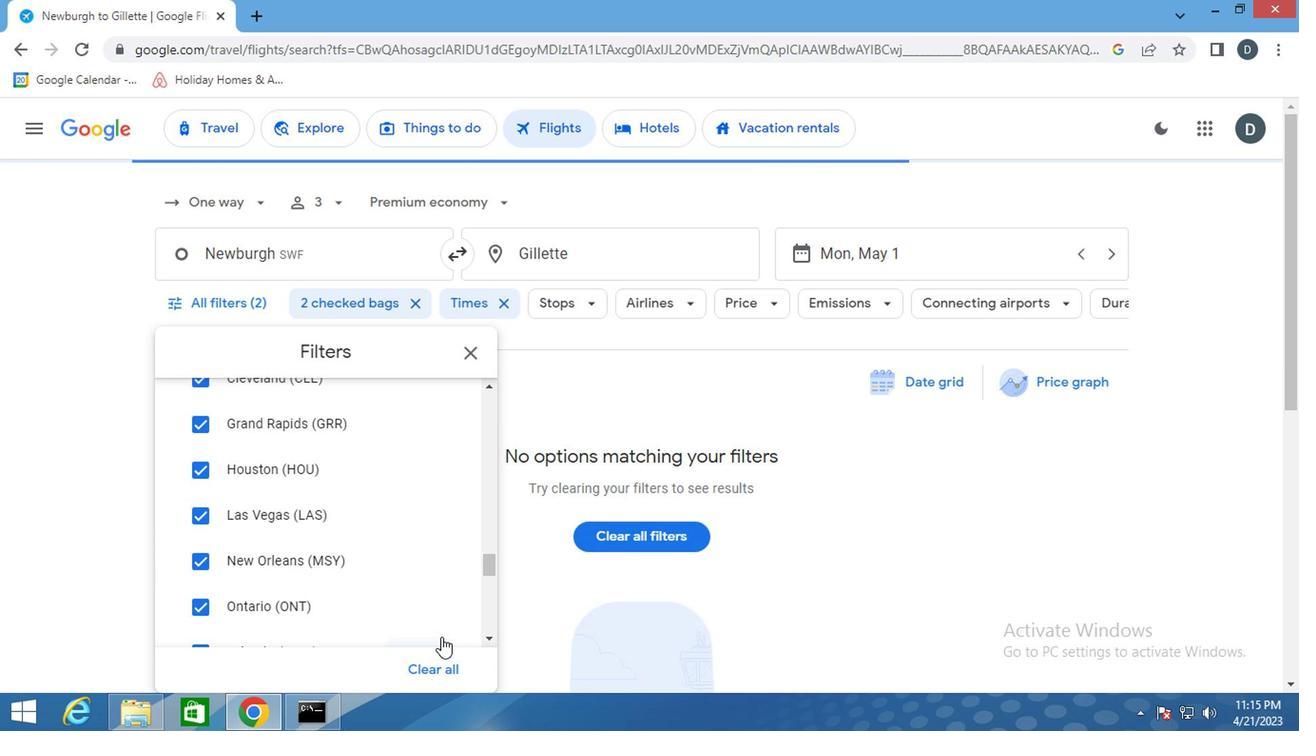 
Action: Mouse moved to (450, 609)
Screenshot: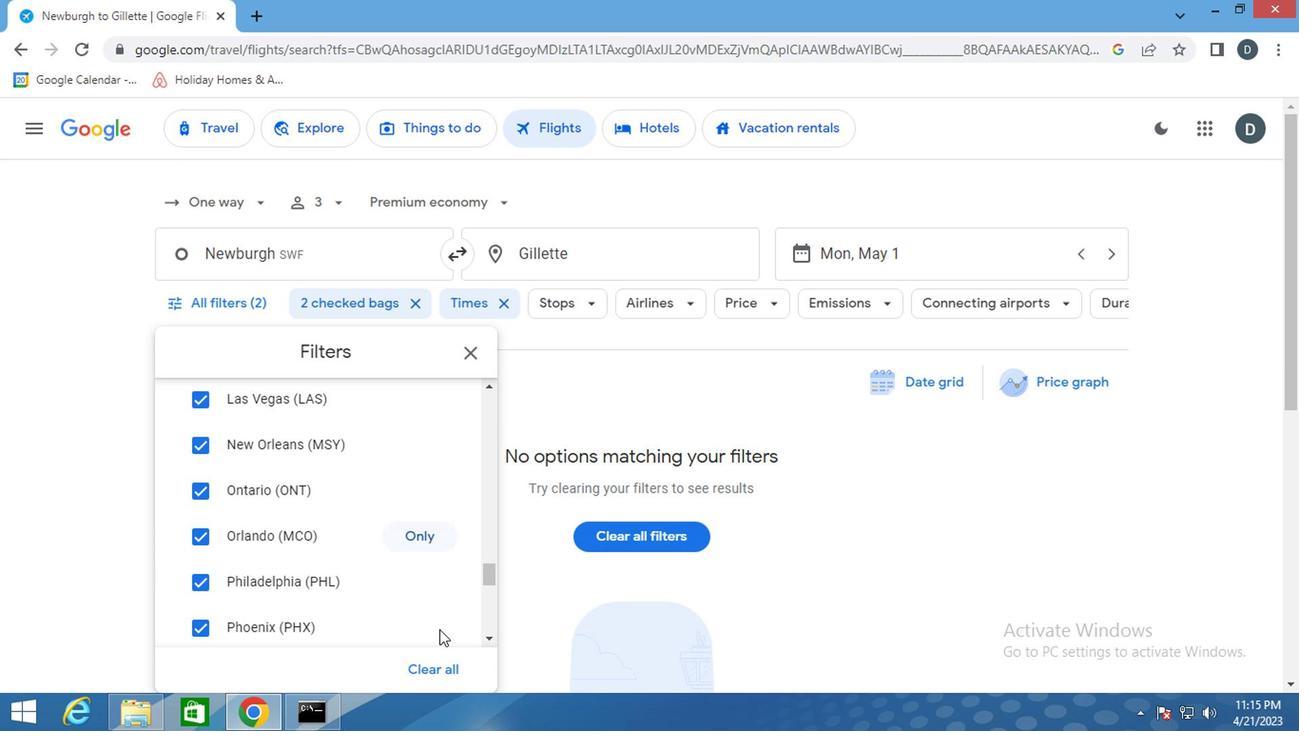 
Action: Mouse scrolled (450, 607) with delta (0, -1)
Screenshot: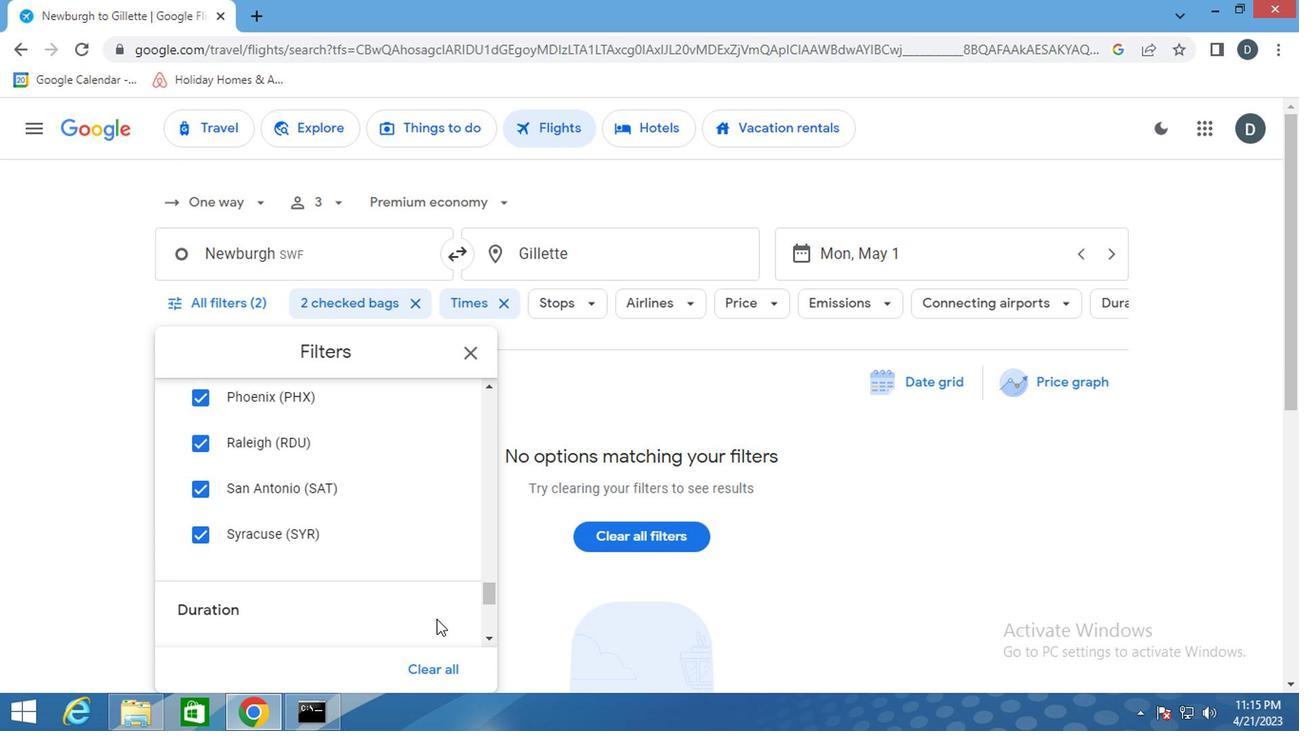 
Action: Mouse scrolled (450, 607) with delta (0, -1)
Screenshot: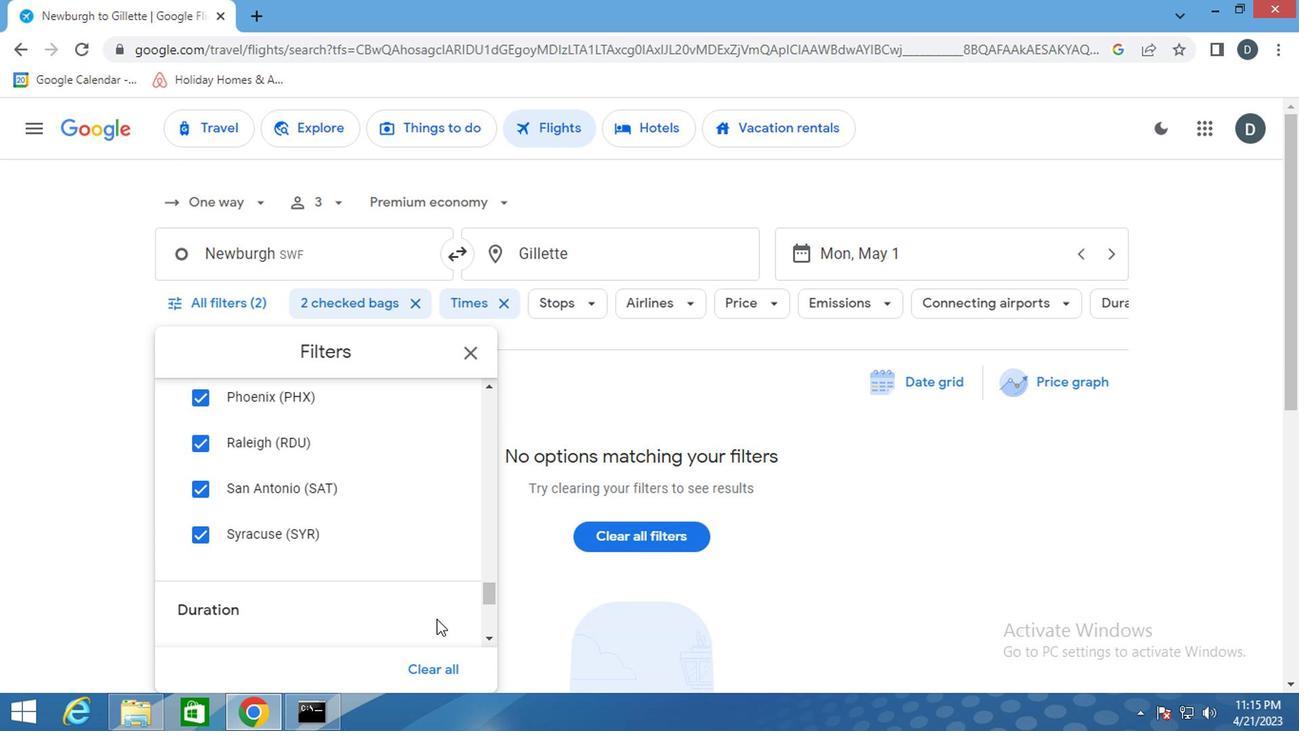 
Action: Mouse scrolled (450, 607) with delta (0, -1)
Screenshot: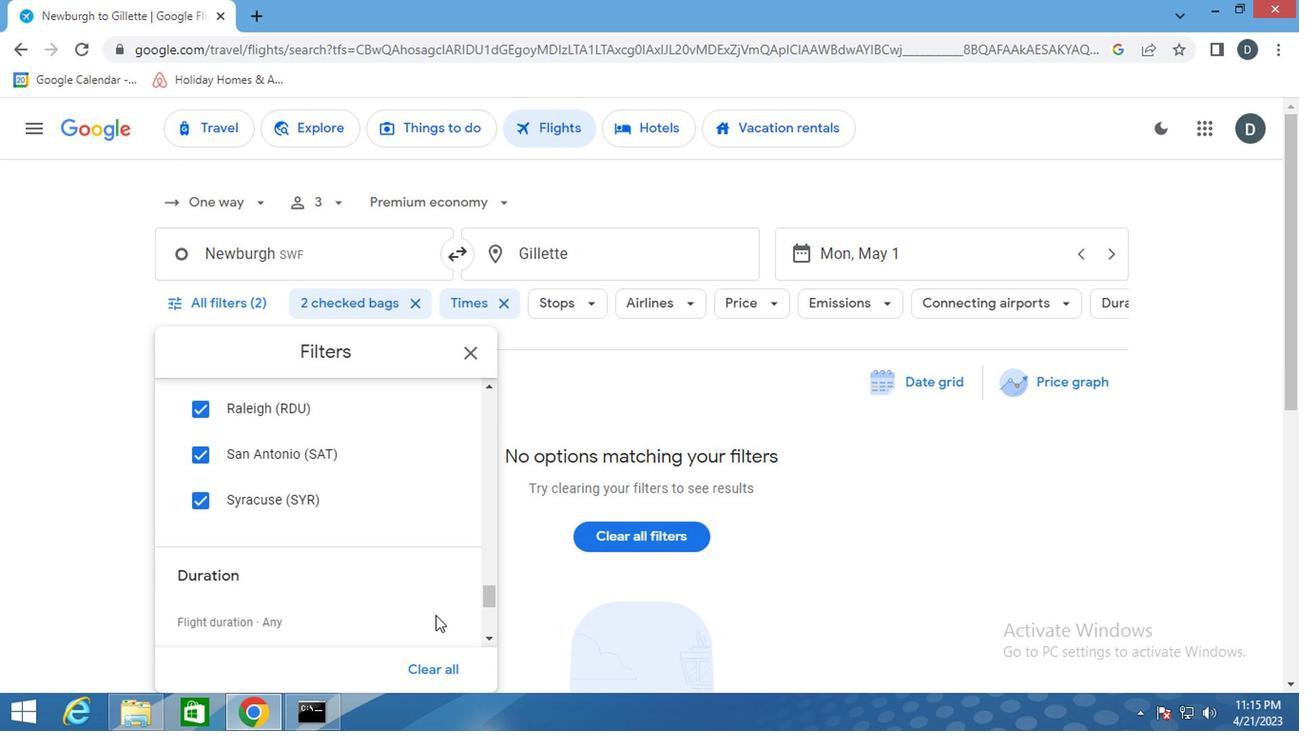 
Action: Mouse scrolled (450, 607) with delta (0, -1)
Screenshot: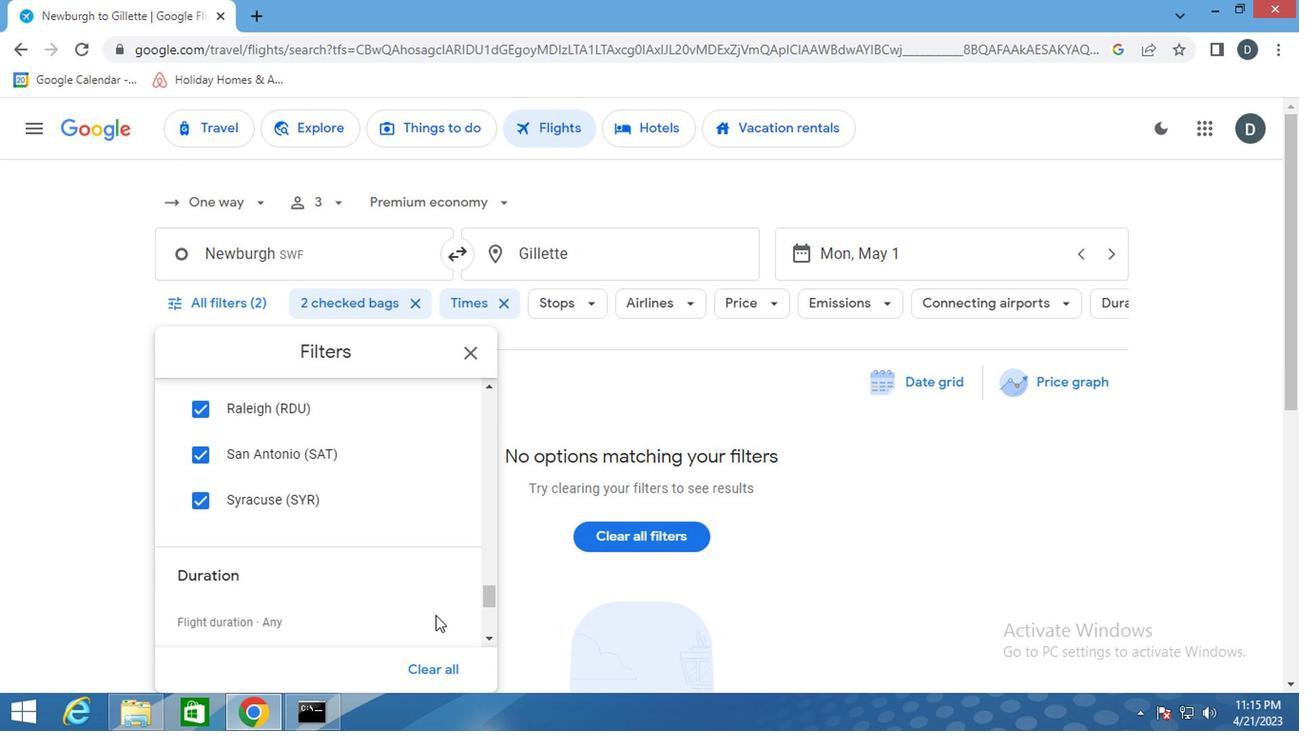 
Action: Mouse scrolled (450, 607) with delta (0, -1)
Screenshot: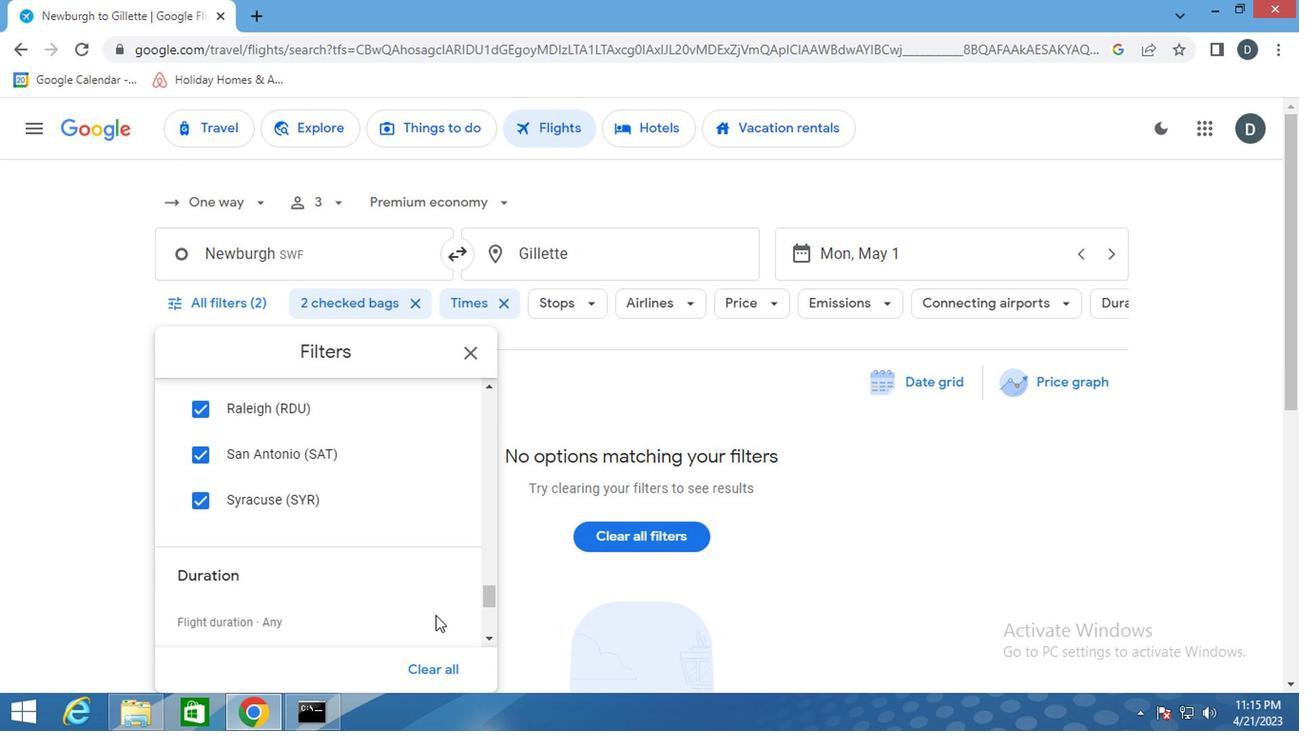 
Action: Mouse moved to (450, 609)
Screenshot: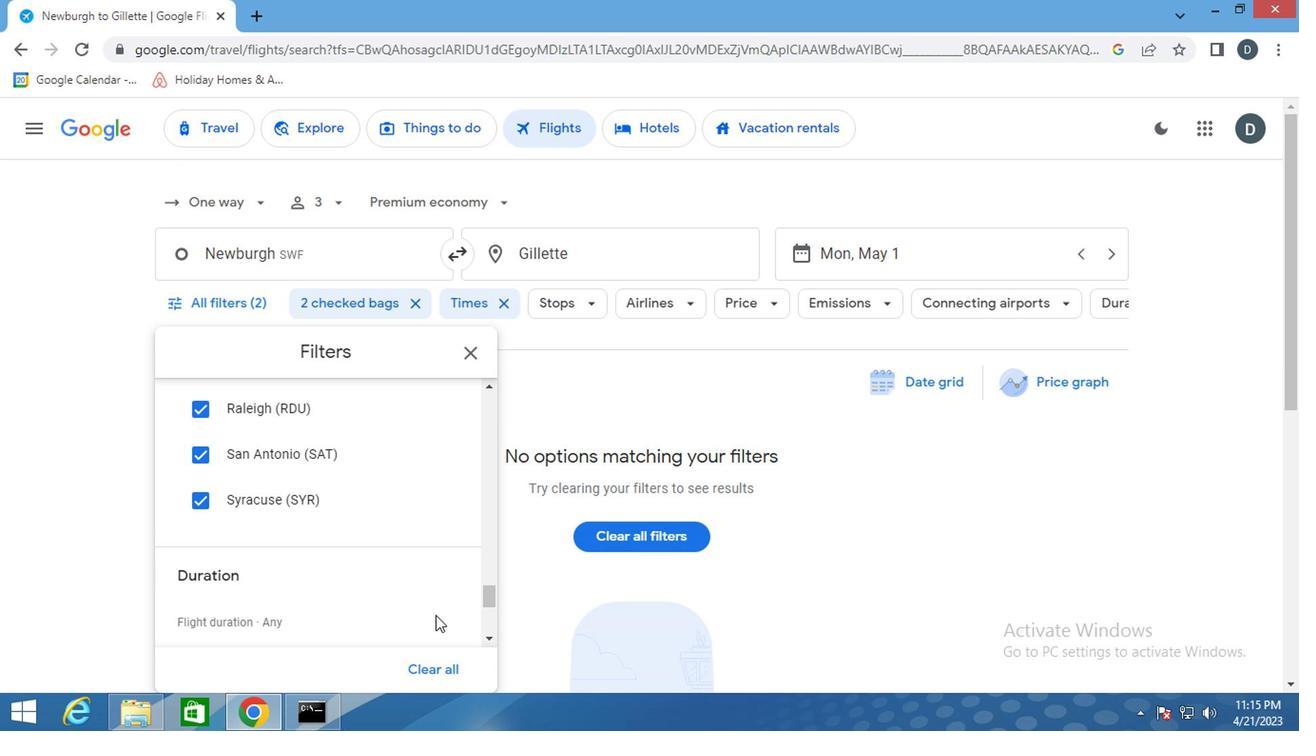 
Action: Mouse scrolled (450, 607) with delta (0, -1)
Screenshot: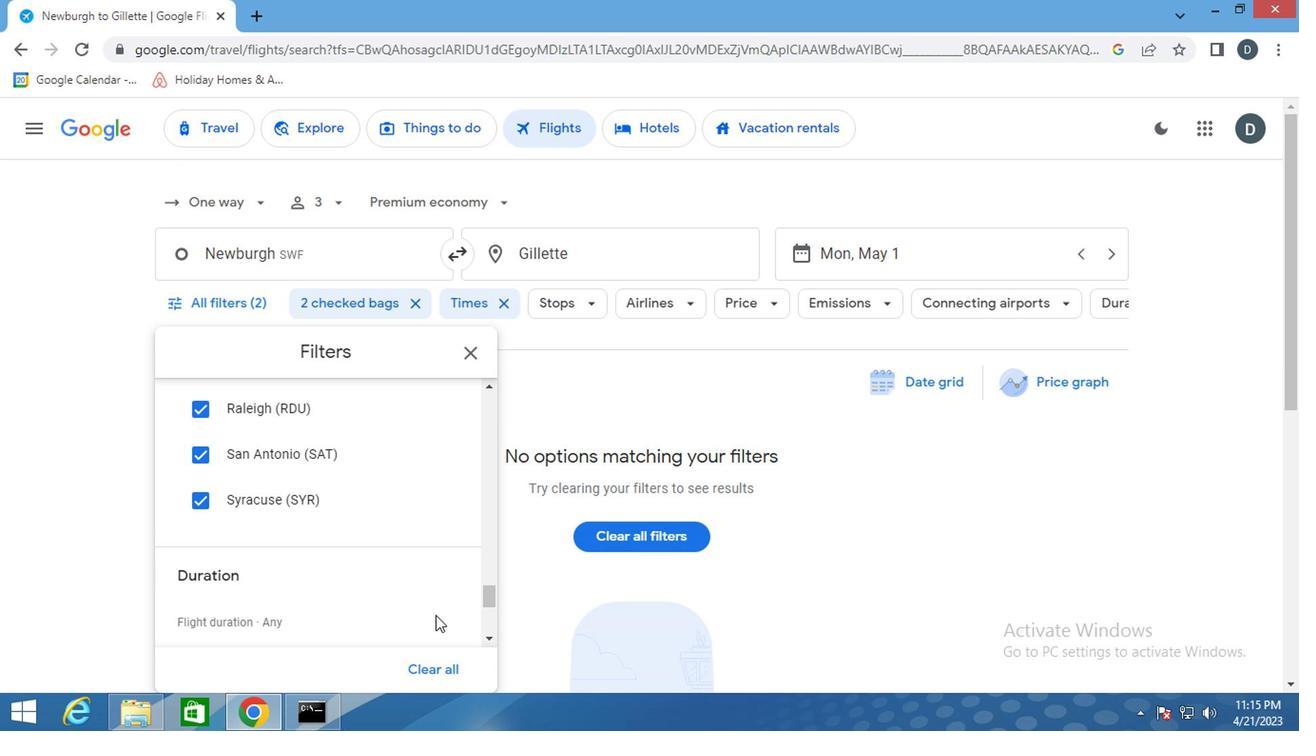 
Action: Mouse moved to (498, 361)
Screenshot: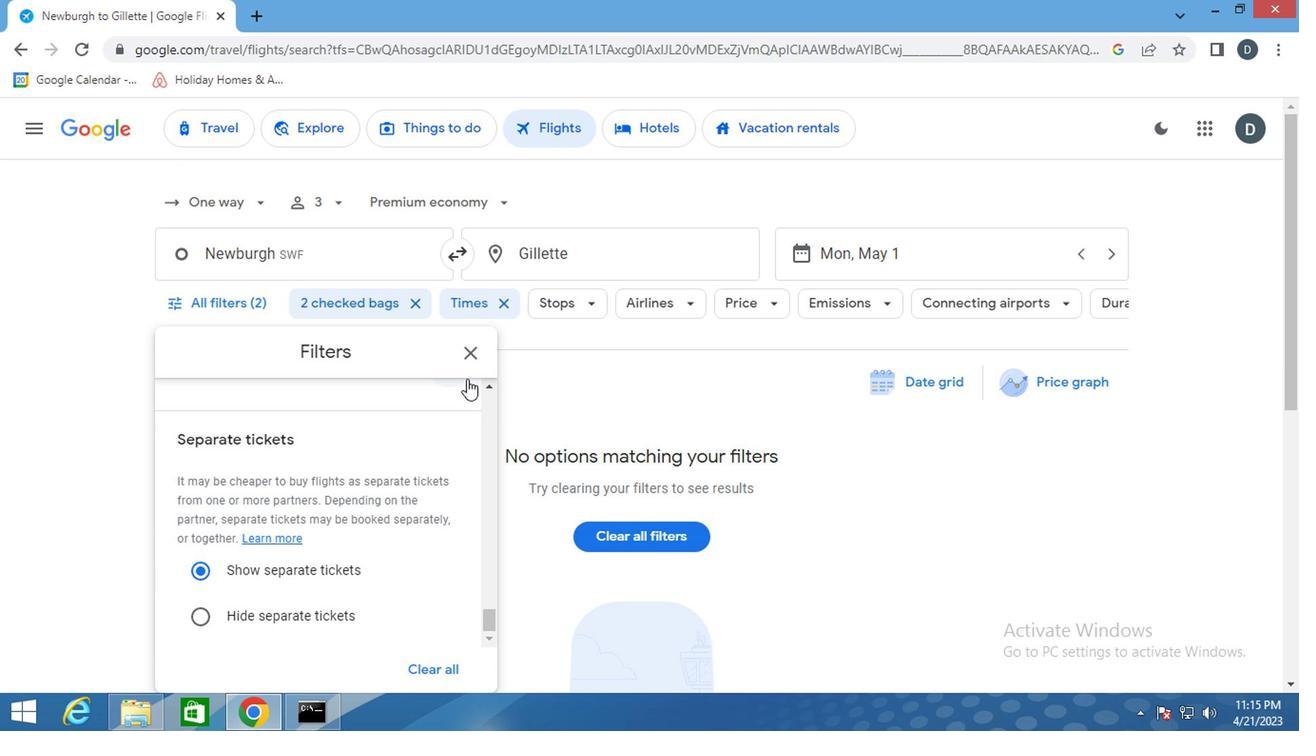 
Action: Mouse pressed left at (498, 361)
Screenshot: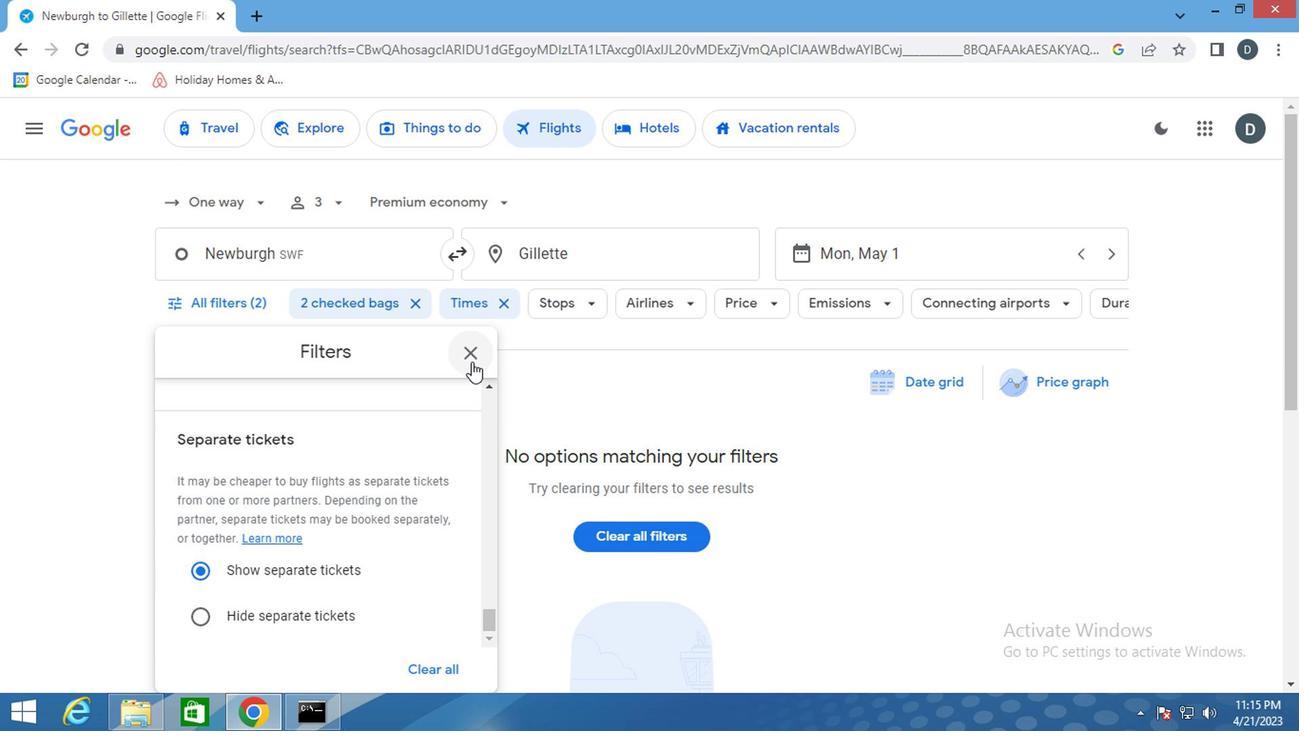 
